 Task: In the  document Dav.odt Write the word in the shape with center alignment '<3'Change Page orientation to  'Landscape' Insert emoji at the end of quote: Red Heart
Action: Mouse moved to (320, 382)
Screenshot: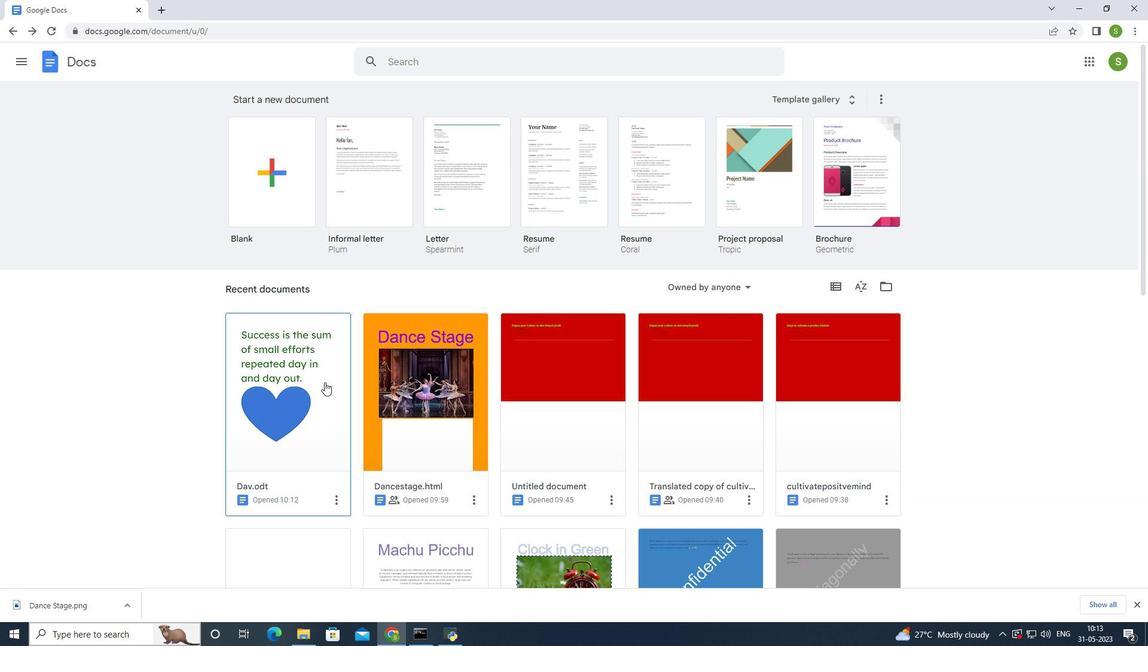 
Action: Mouse pressed left at (320, 382)
Screenshot: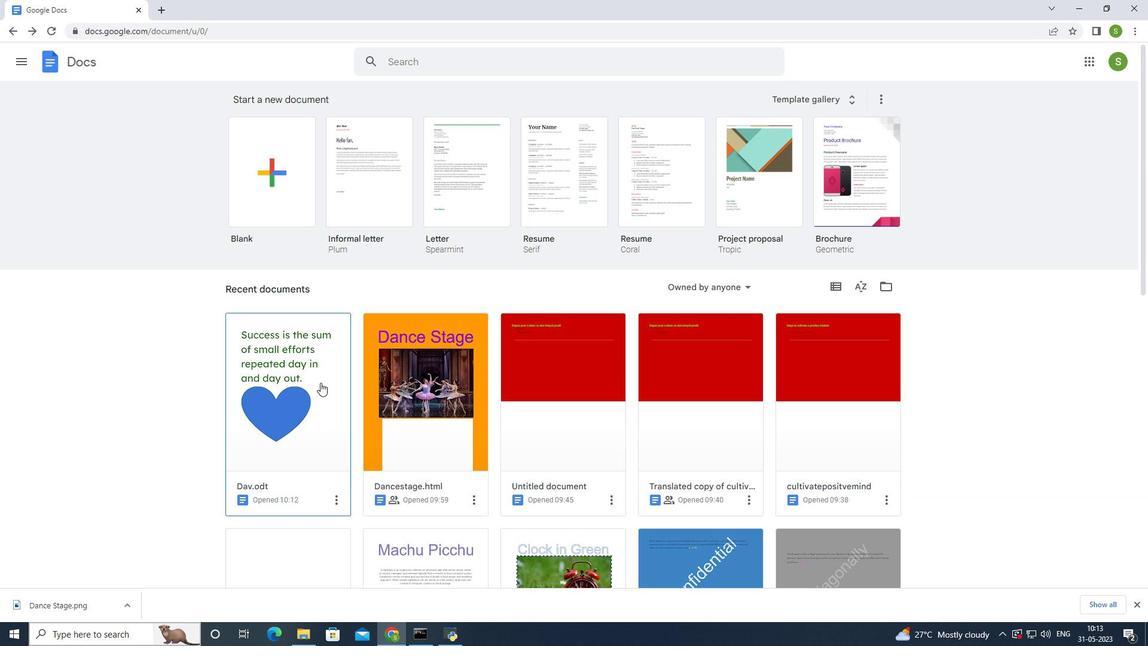 
Action: Mouse moved to (311, 428)
Screenshot: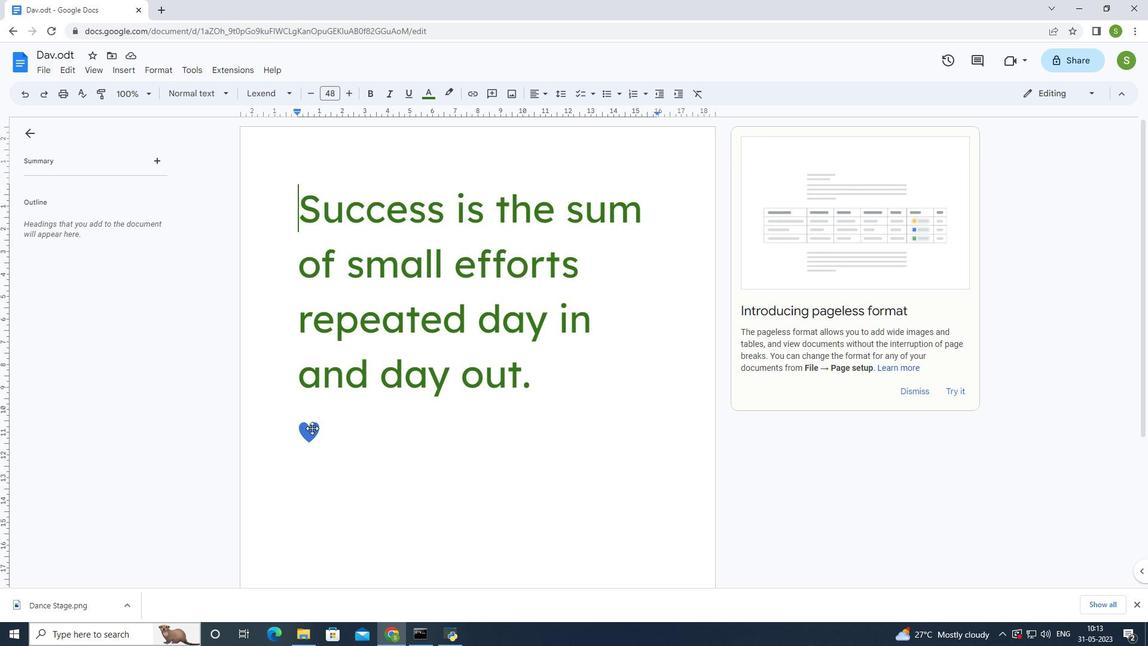 
Action: Mouse pressed left at (311, 428)
Screenshot: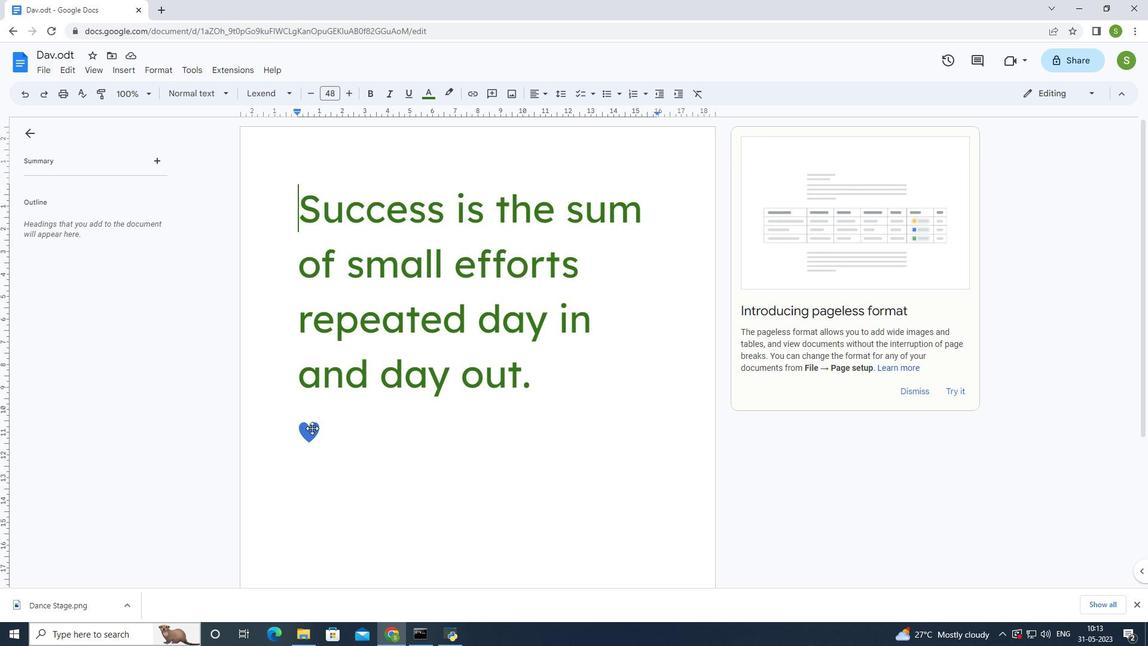 
Action: Mouse moved to (312, 429)
Screenshot: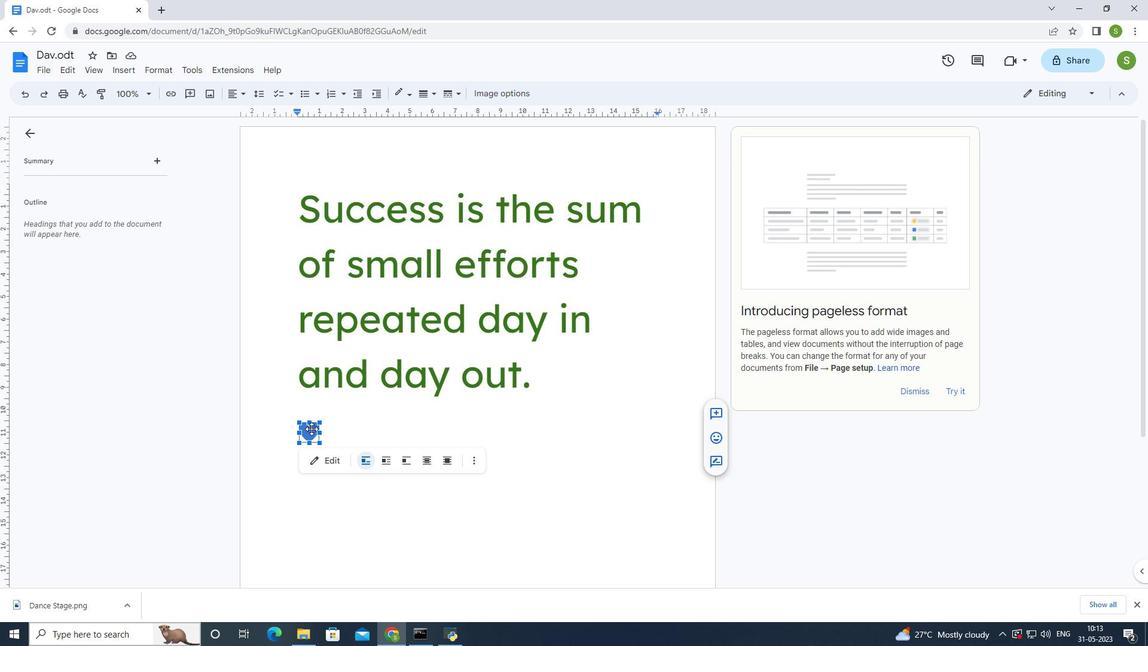
Action: Mouse pressed left at (312, 429)
Screenshot: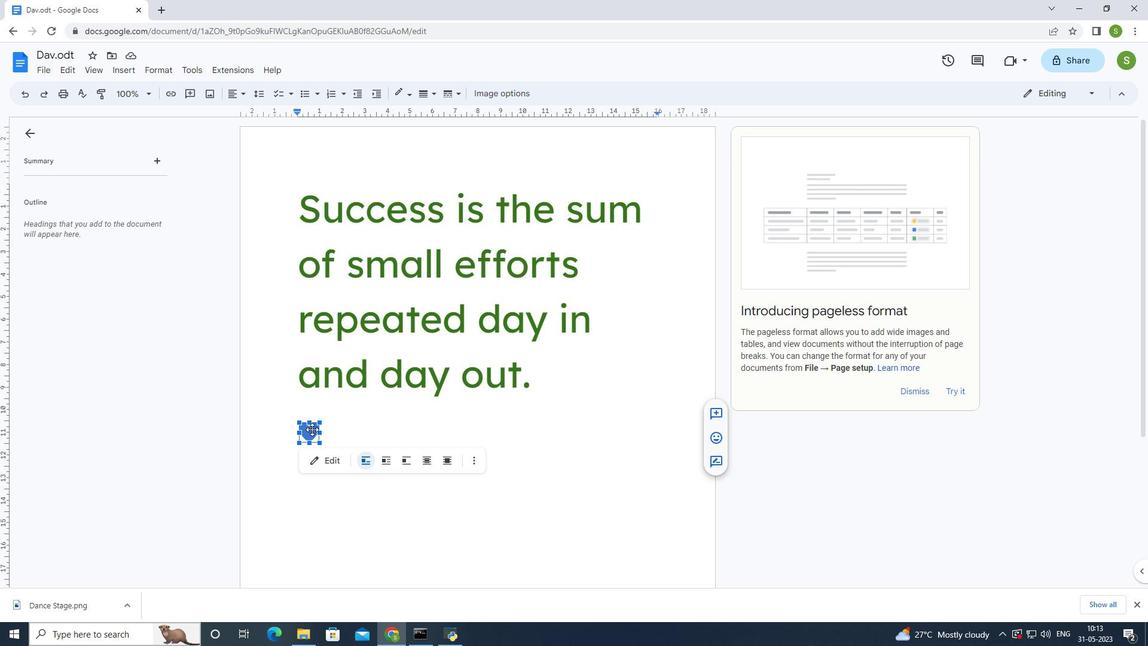 
Action: Mouse pressed left at (312, 429)
Screenshot: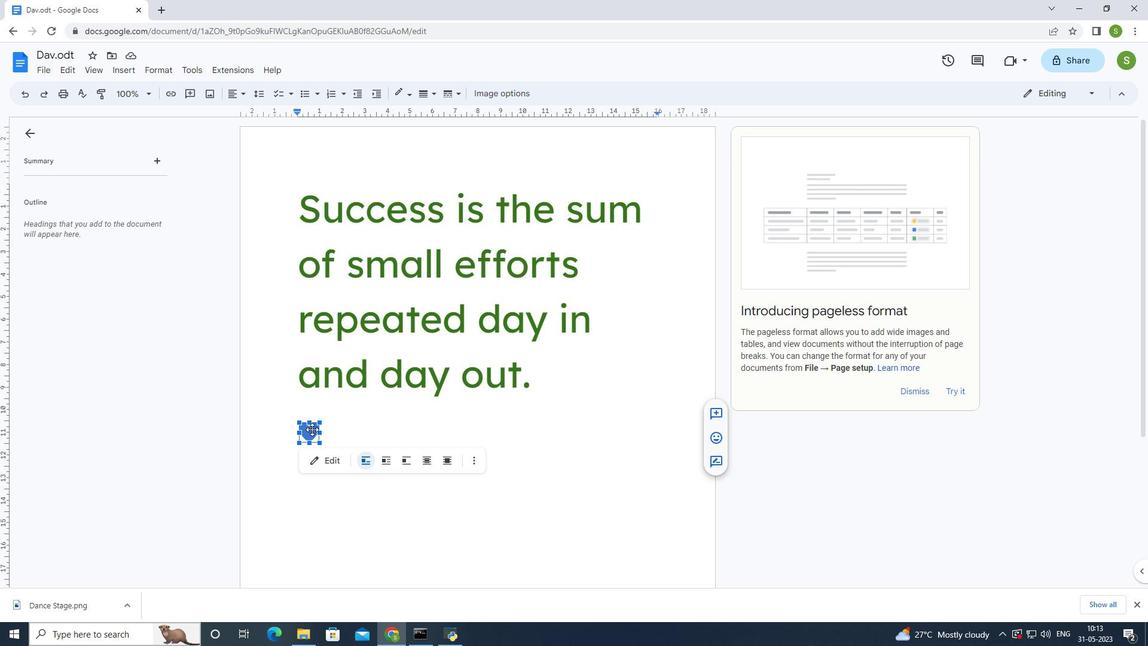 
Action: Mouse moved to (607, 333)
Screenshot: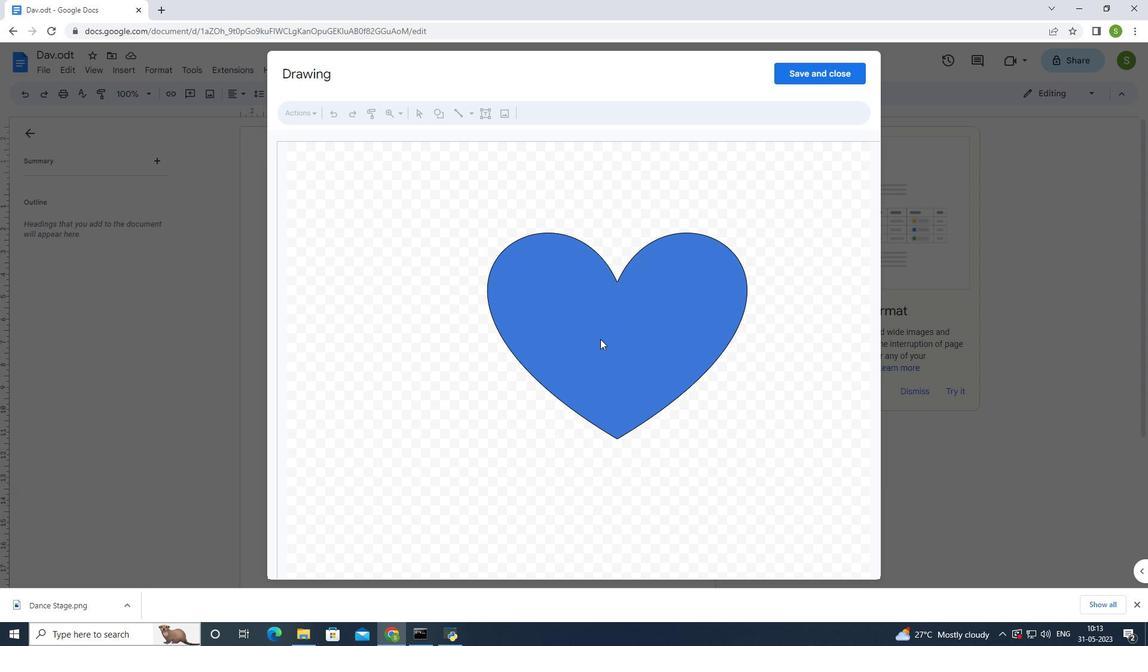 
Action: Mouse pressed left at (607, 333)
Screenshot: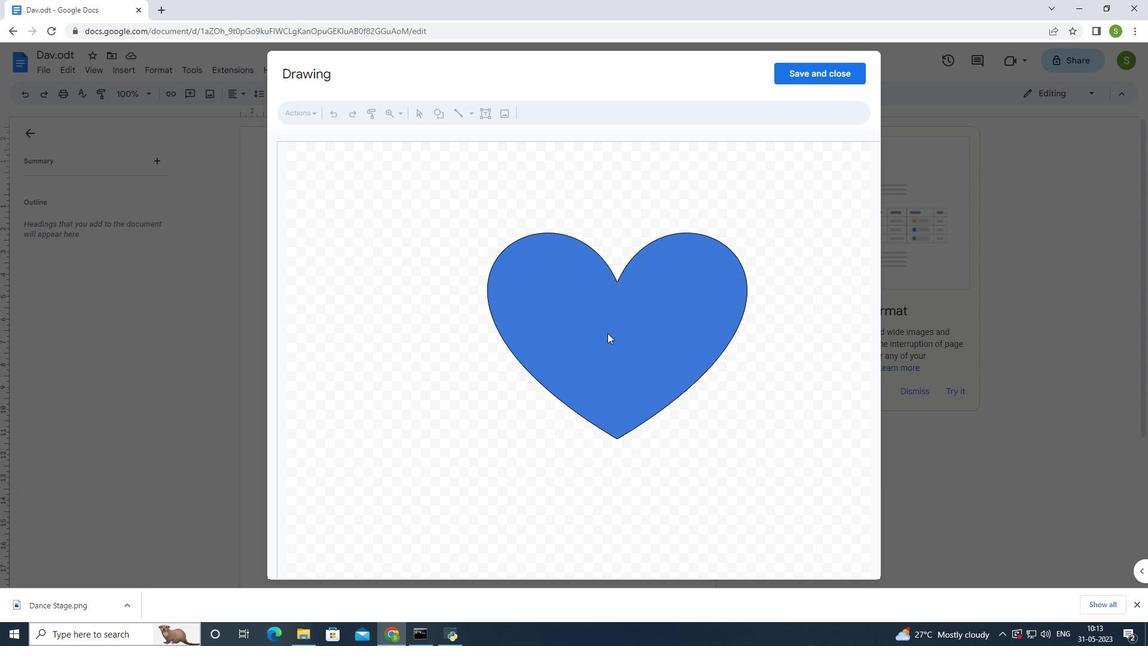 
Action: Mouse moved to (484, 113)
Screenshot: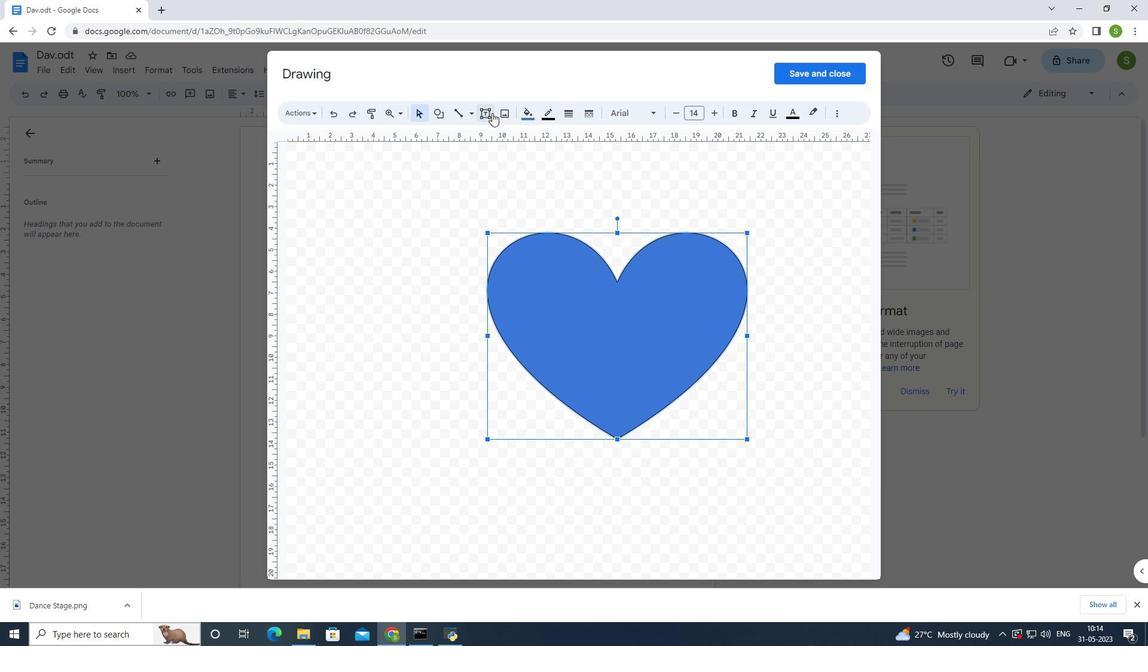 
Action: Mouse pressed left at (484, 113)
Screenshot: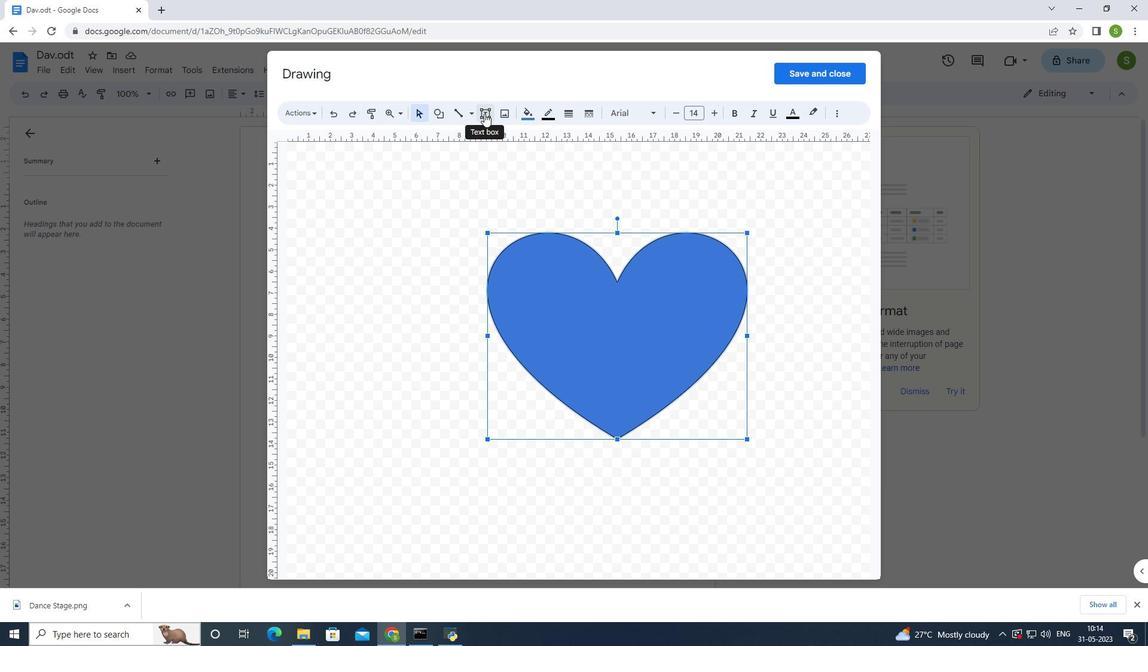 
Action: Mouse moved to (546, 299)
Screenshot: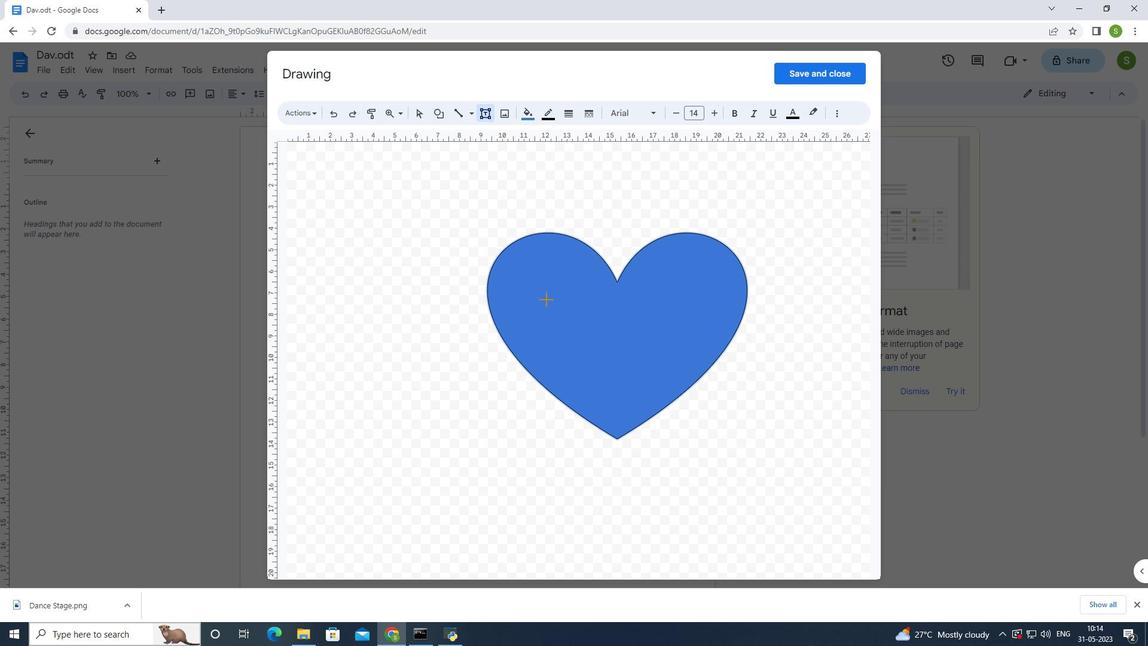 
Action: Mouse pressed left at (546, 299)
Screenshot: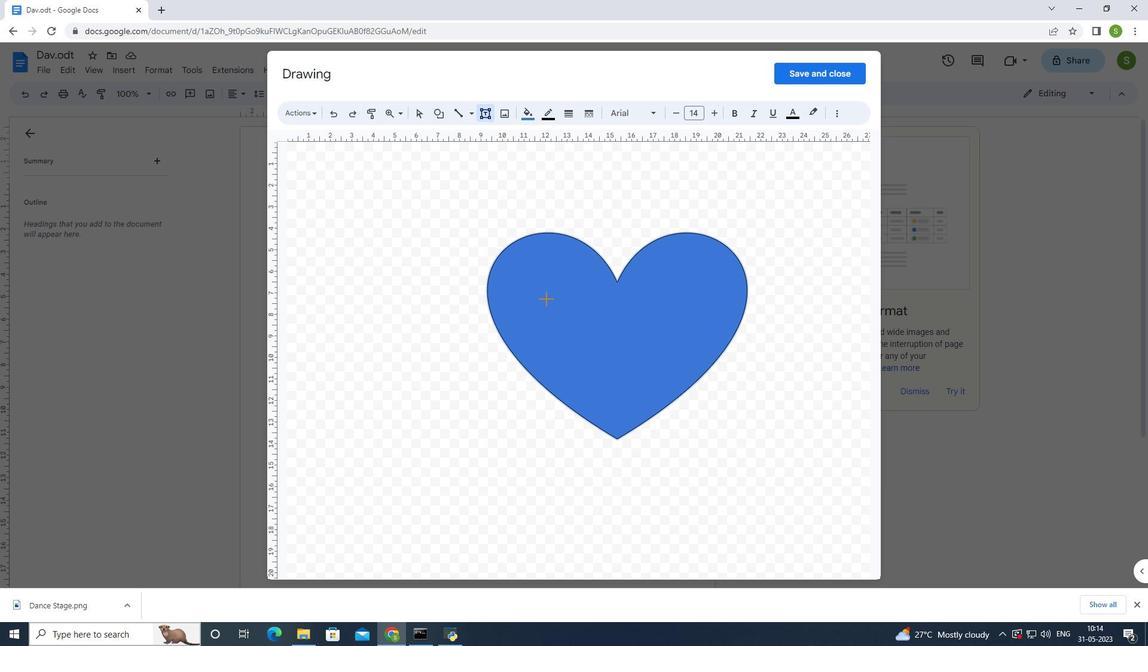 
Action: Mouse moved to (624, 335)
Screenshot: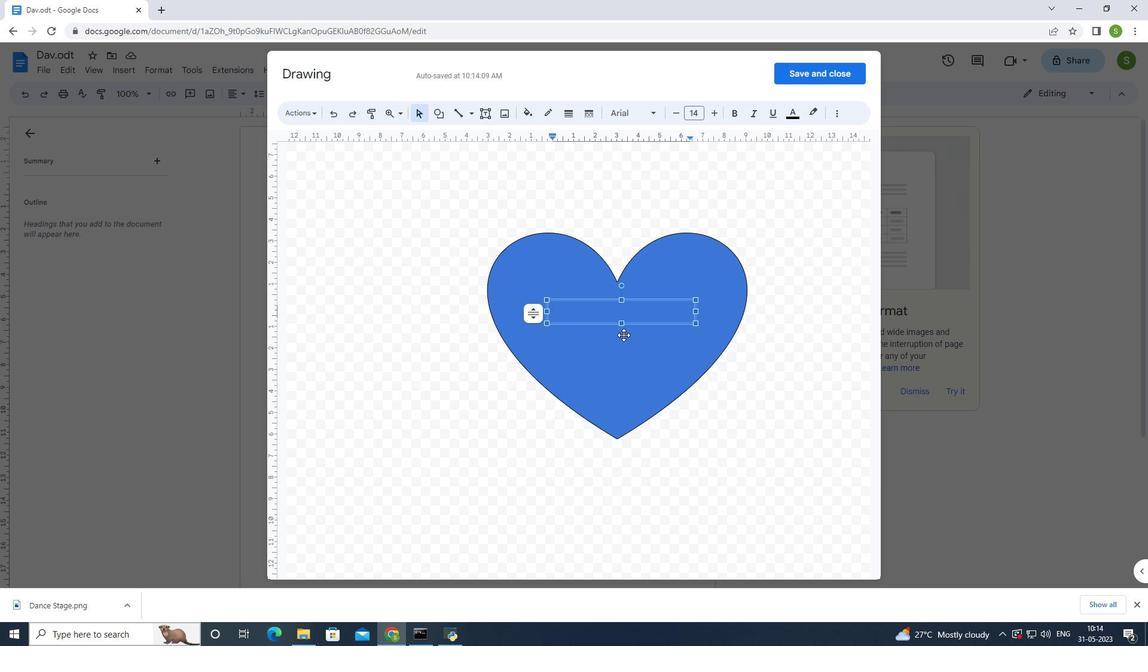 
Action: Key pressed ggghvb
Screenshot: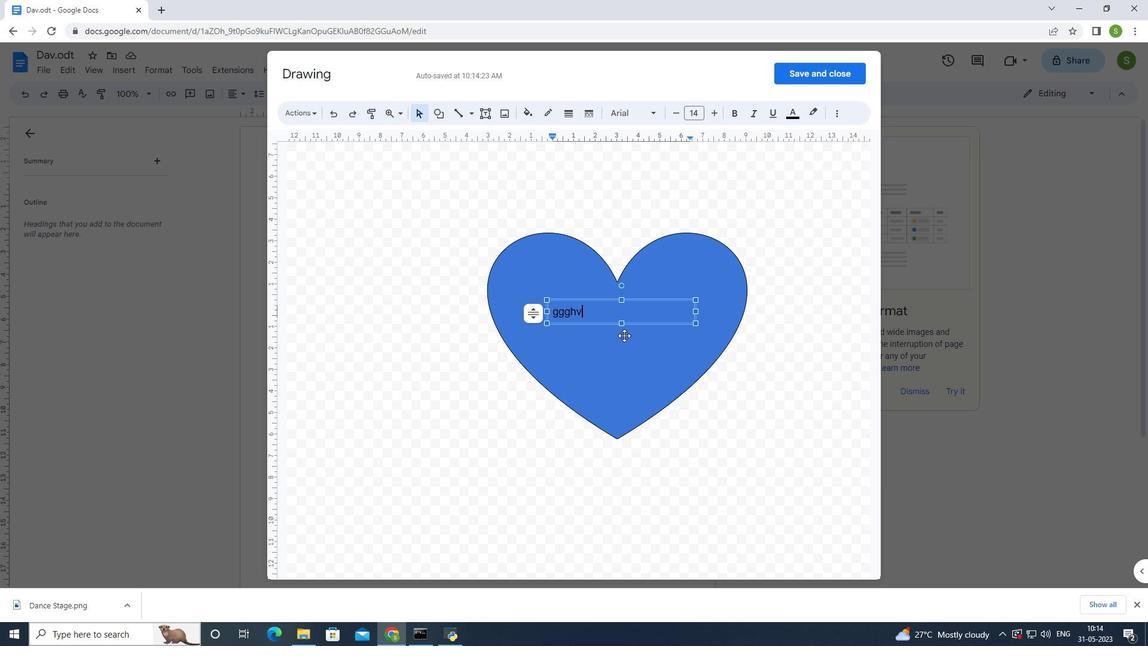 
Action: Mouse moved to (628, 312)
Screenshot: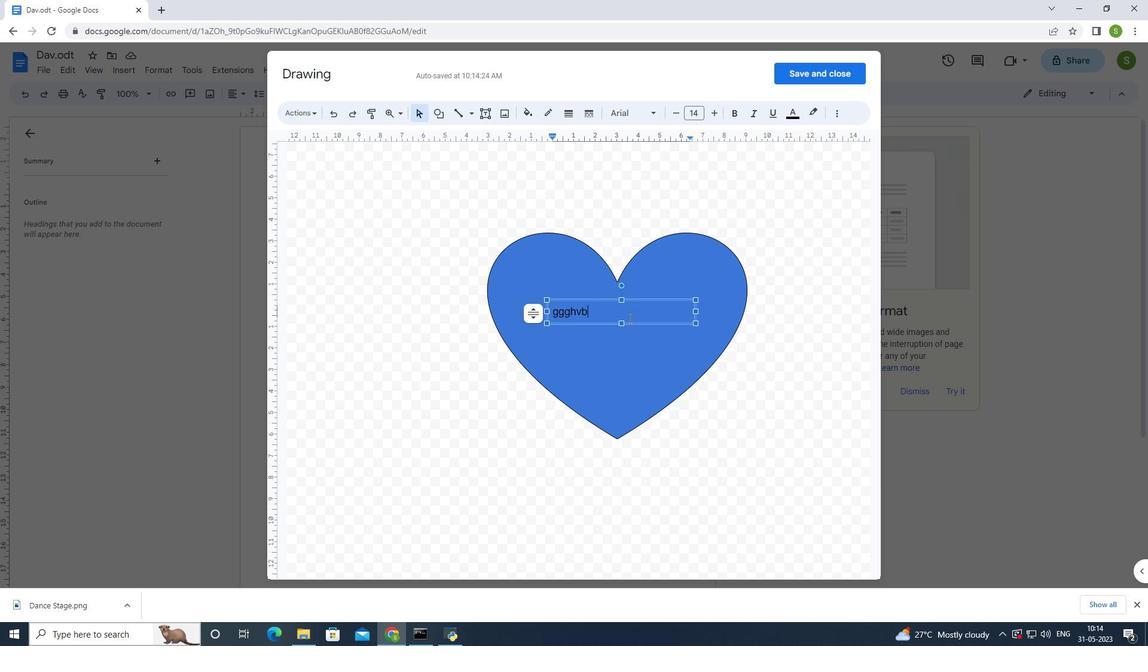 
Action: Key pressed <Key.enter>
Screenshot: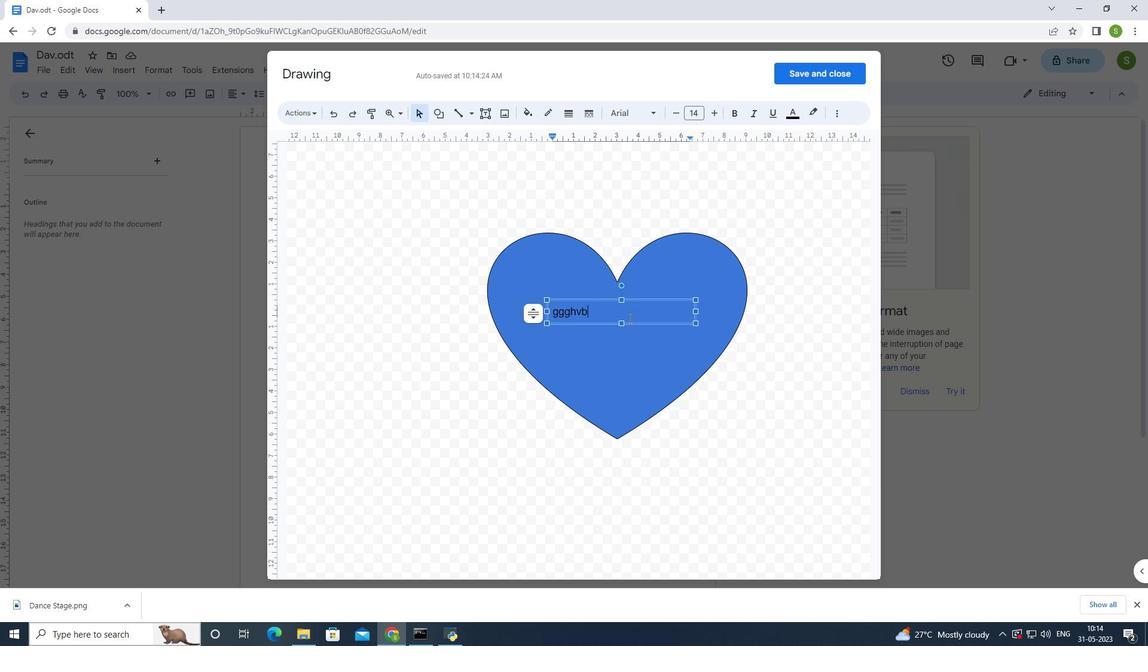 
Action: Mouse moved to (638, 365)
Screenshot: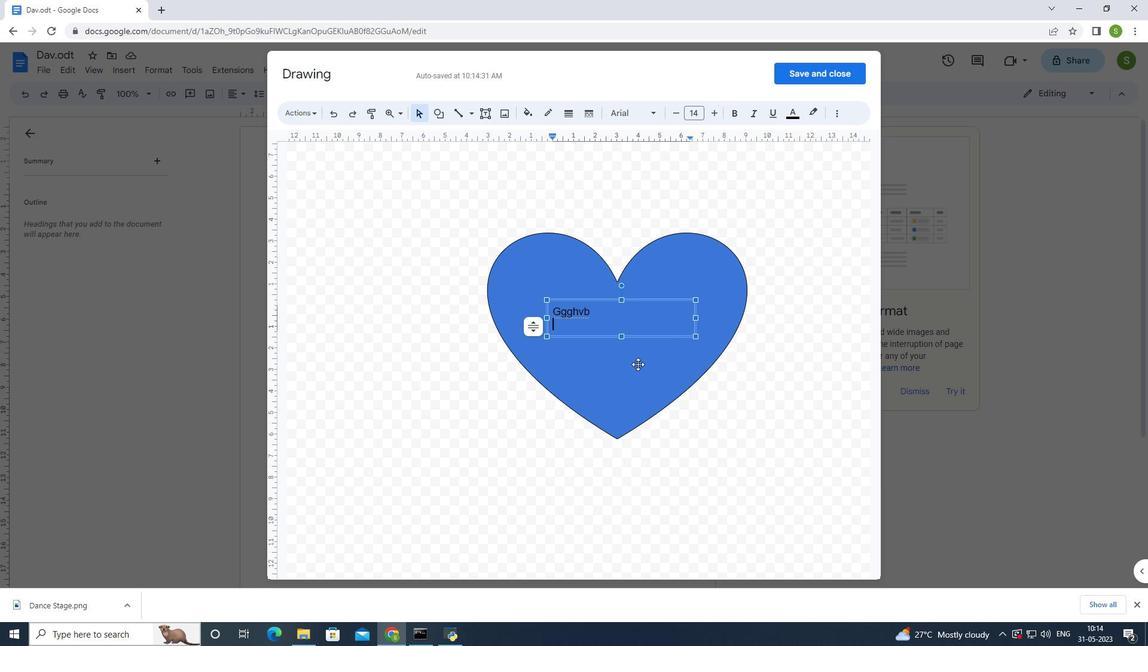 
Action: Mouse pressed left at (638, 365)
Screenshot: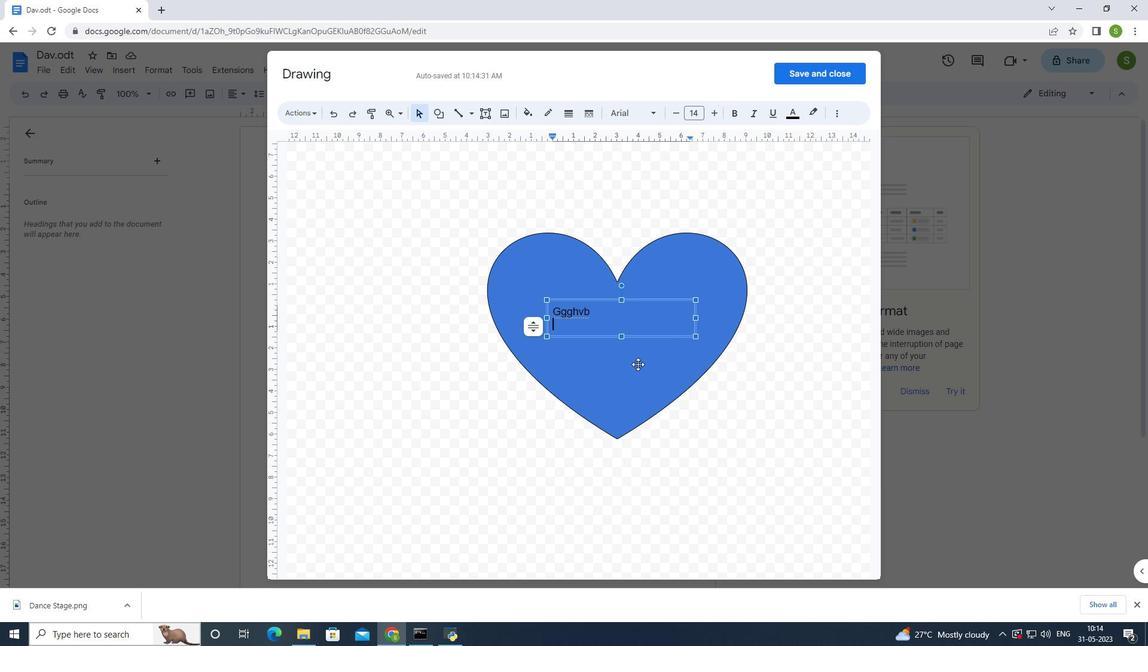 
Action: Mouse moved to (586, 311)
Screenshot: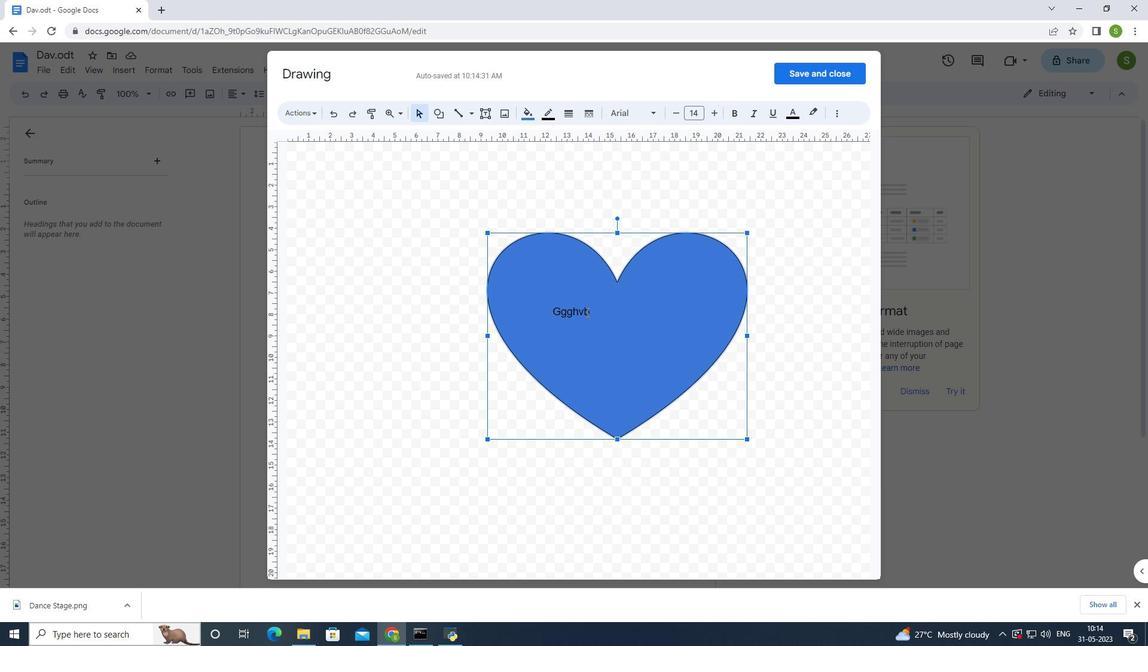 
Action: Mouse pressed left at (586, 311)
Screenshot: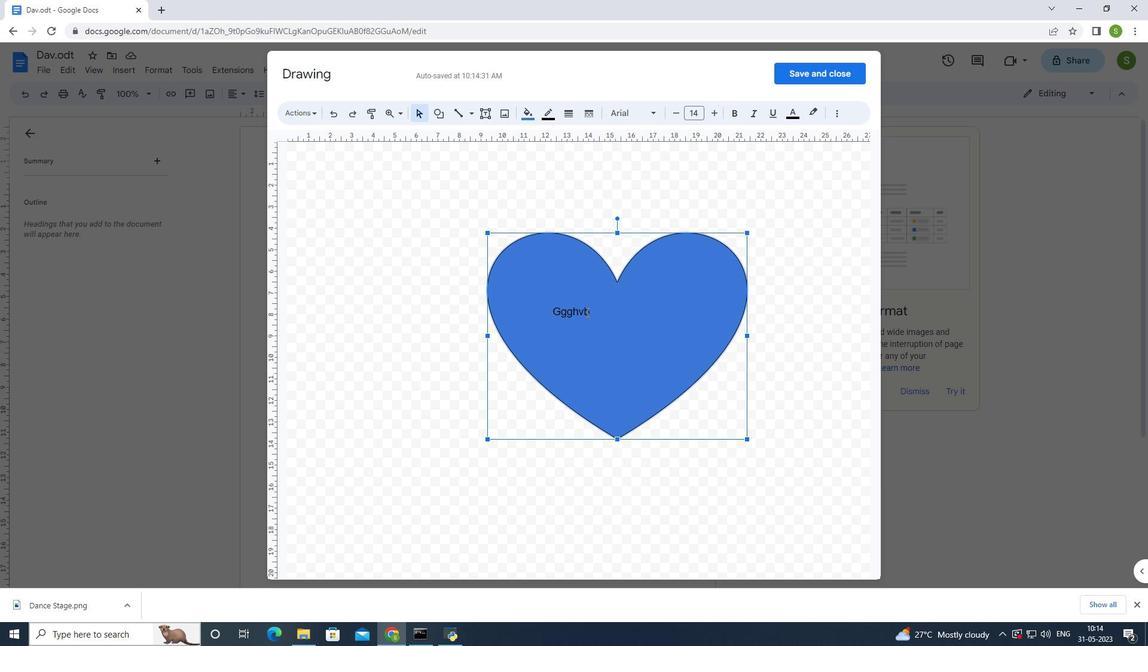 
Action: Mouse moved to (552, 137)
Screenshot: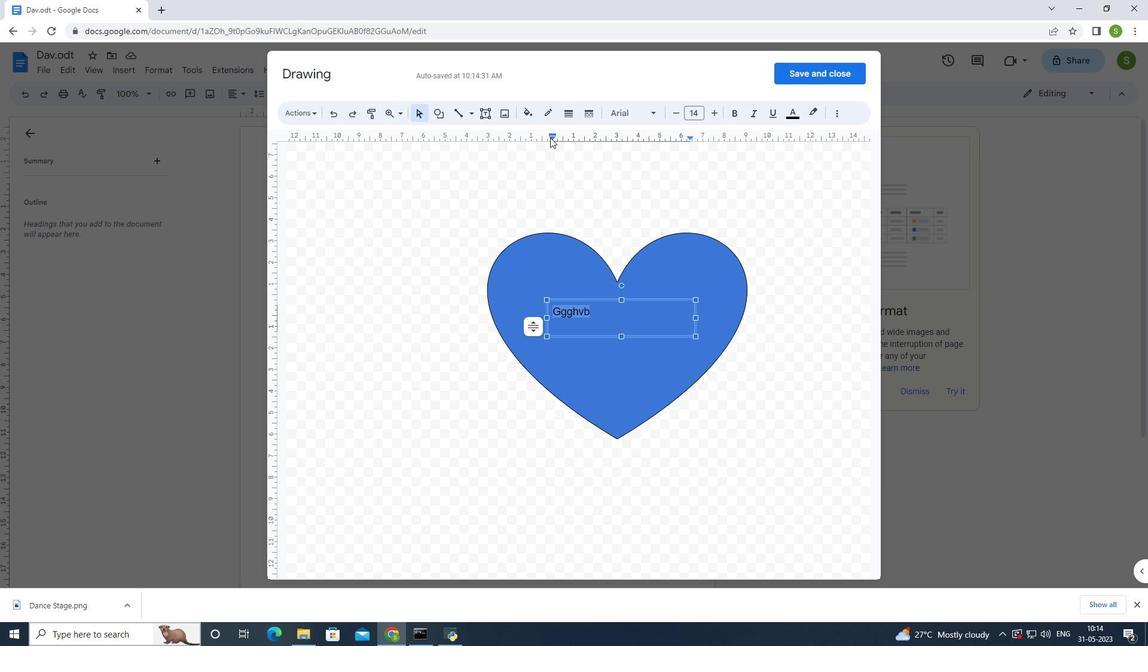 
Action: Mouse pressed left at (552, 137)
Screenshot: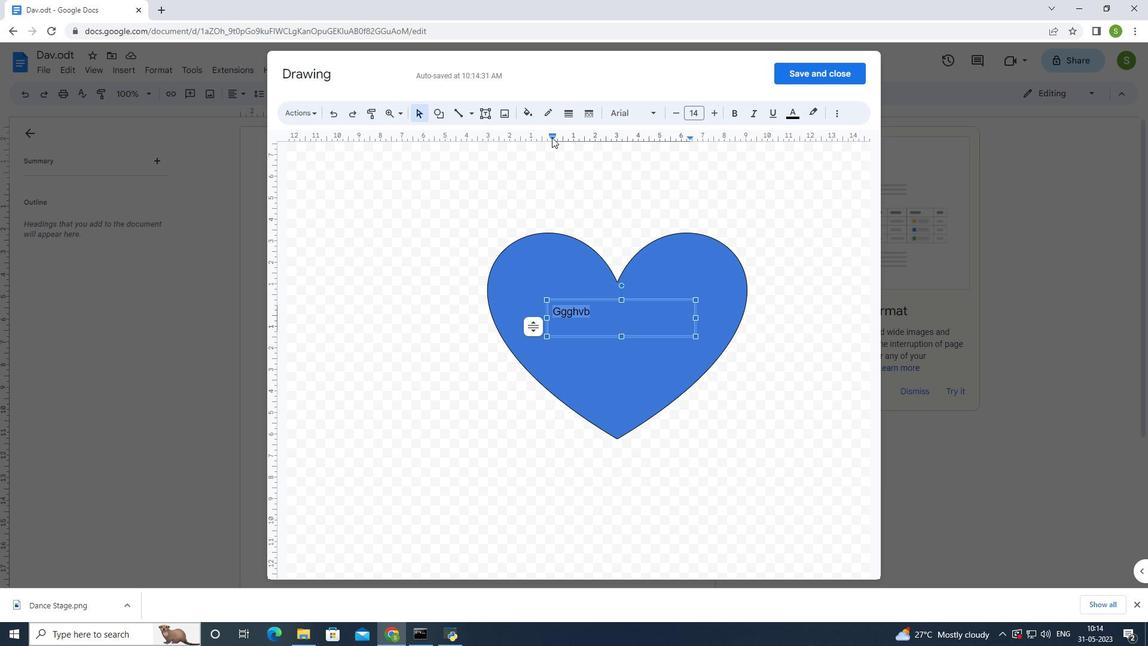 
Action: Mouse moved to (637, 238)
Screenshot: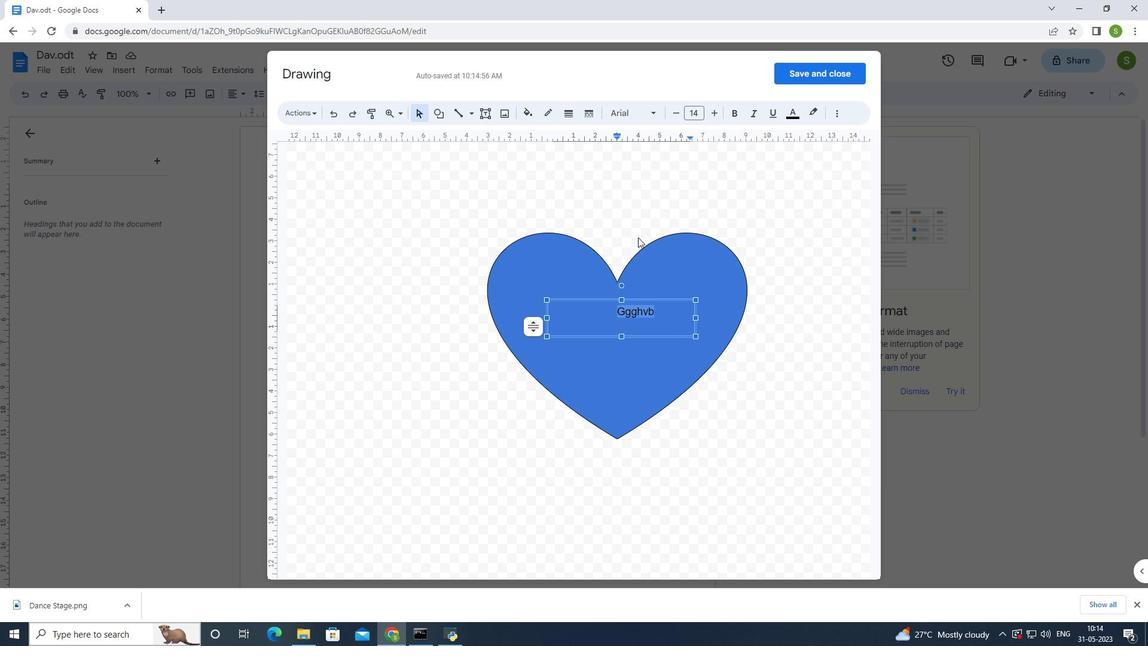 
Action: Key pressed <Key.enter>
Screenshot: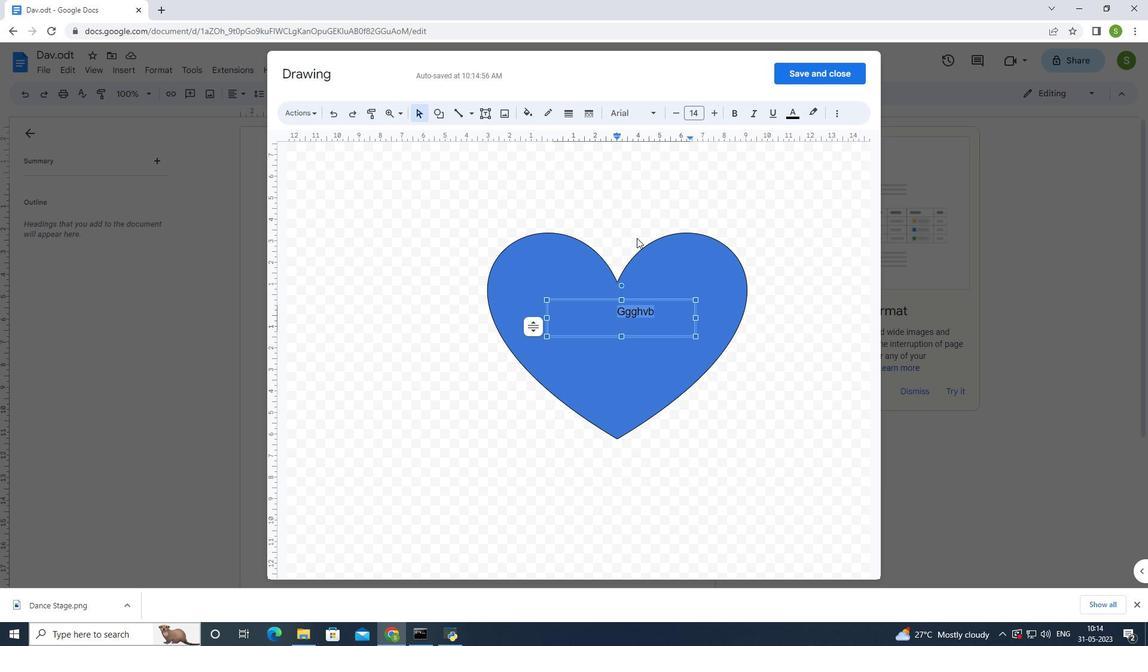
Action: Mouse moved to (654, 257)
Screenshot: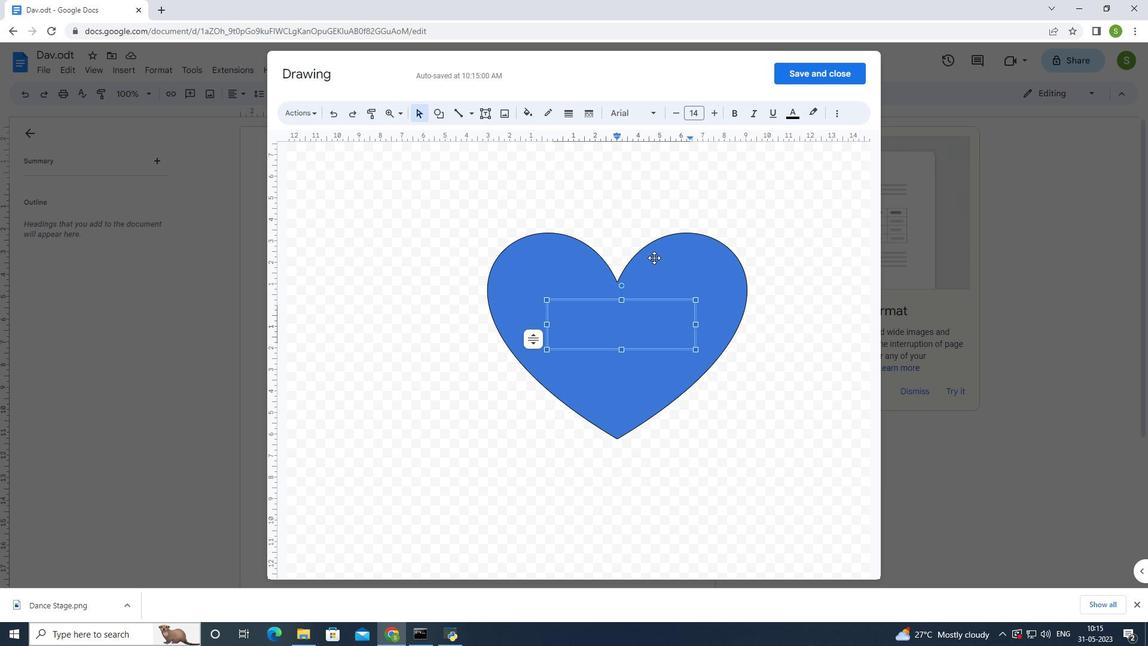 
Action: Key pressed ctrl+Z
Screenshot: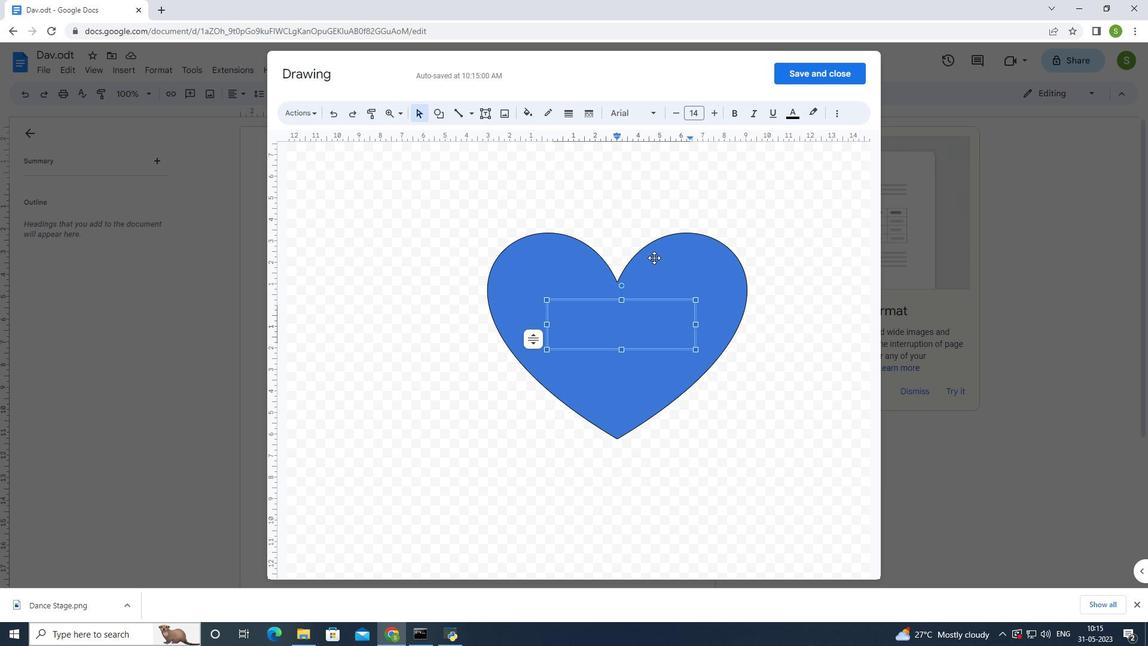 
Action: Mouse moved to (685, 279)
Screenshot: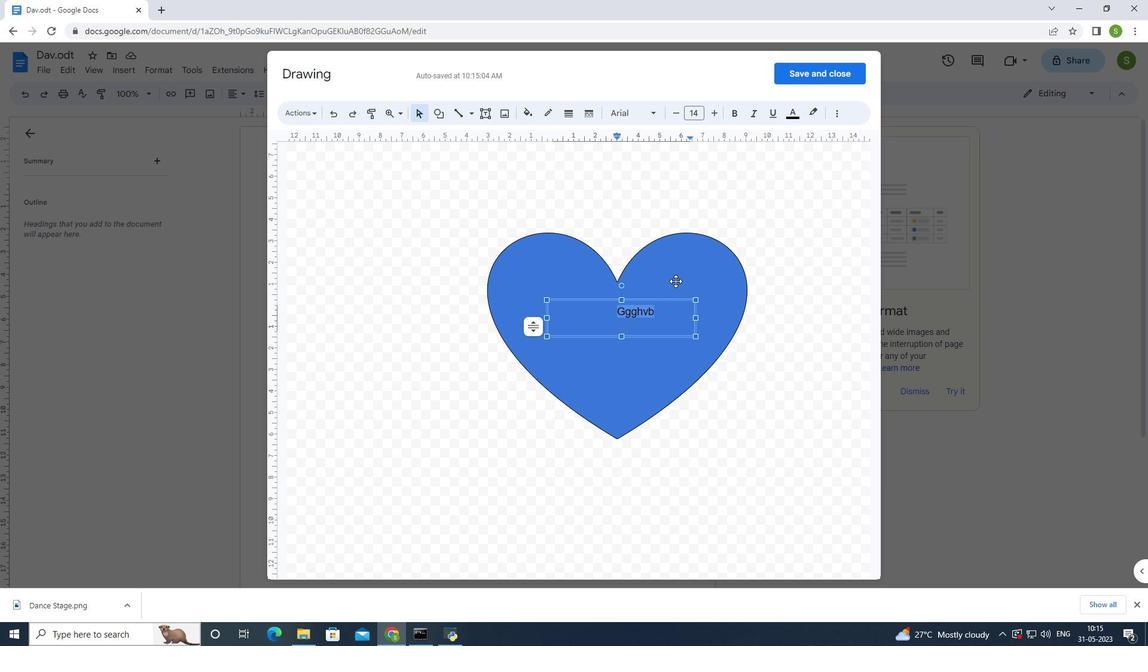 
Action: Mouse pressed left at (685, 279)
Screenshot: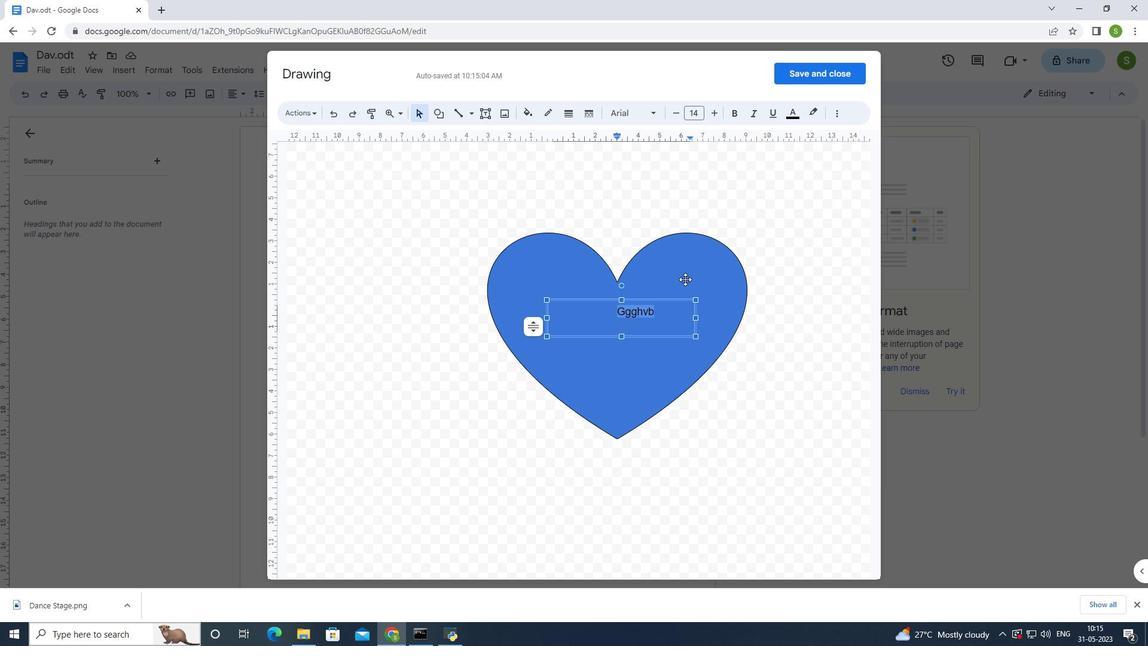 
Action: Mouse moved to (745, 193)
Screenshot: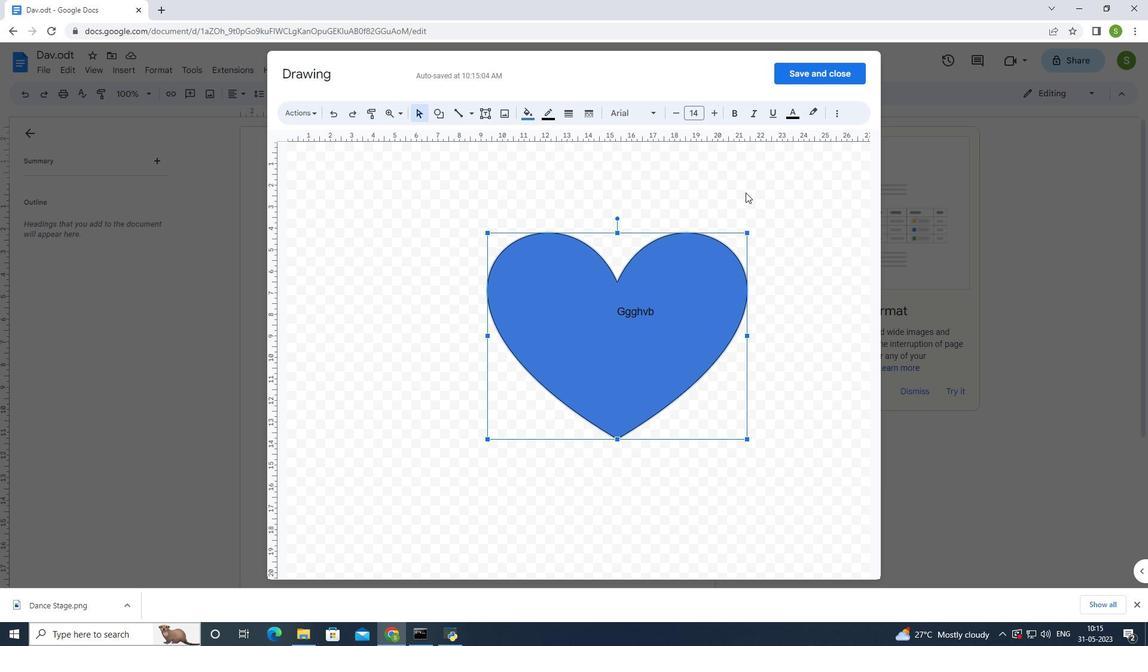 
Action: Mouse pressed left at (745, 193)
Screenshot: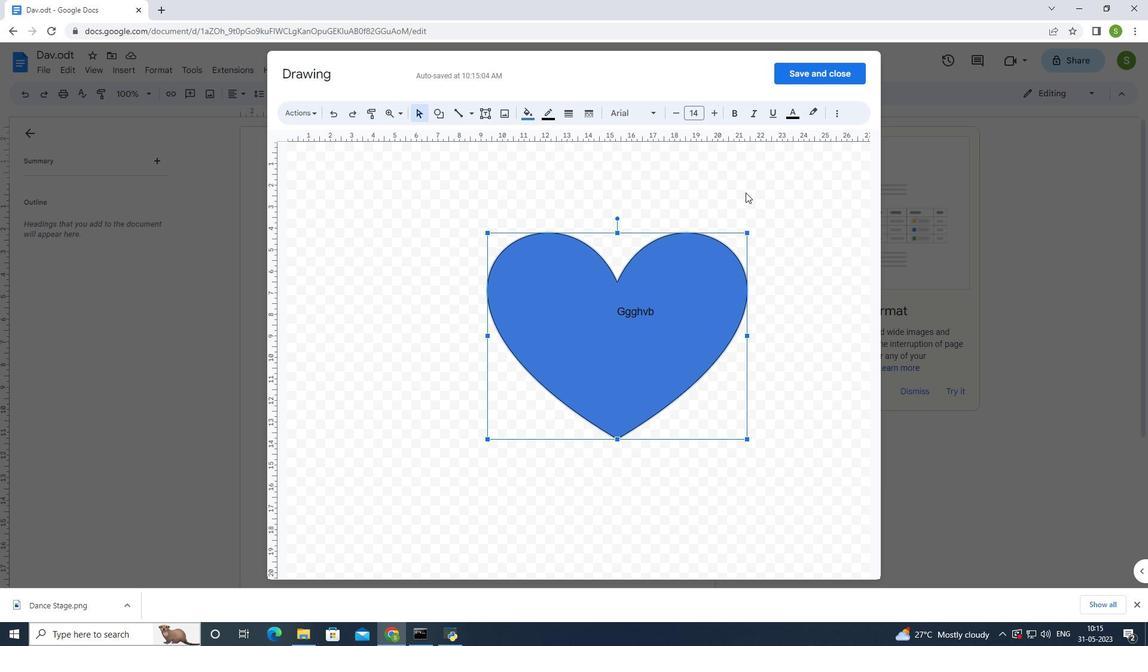 
Action: Mouse moved to (743, 196)
Screenshot: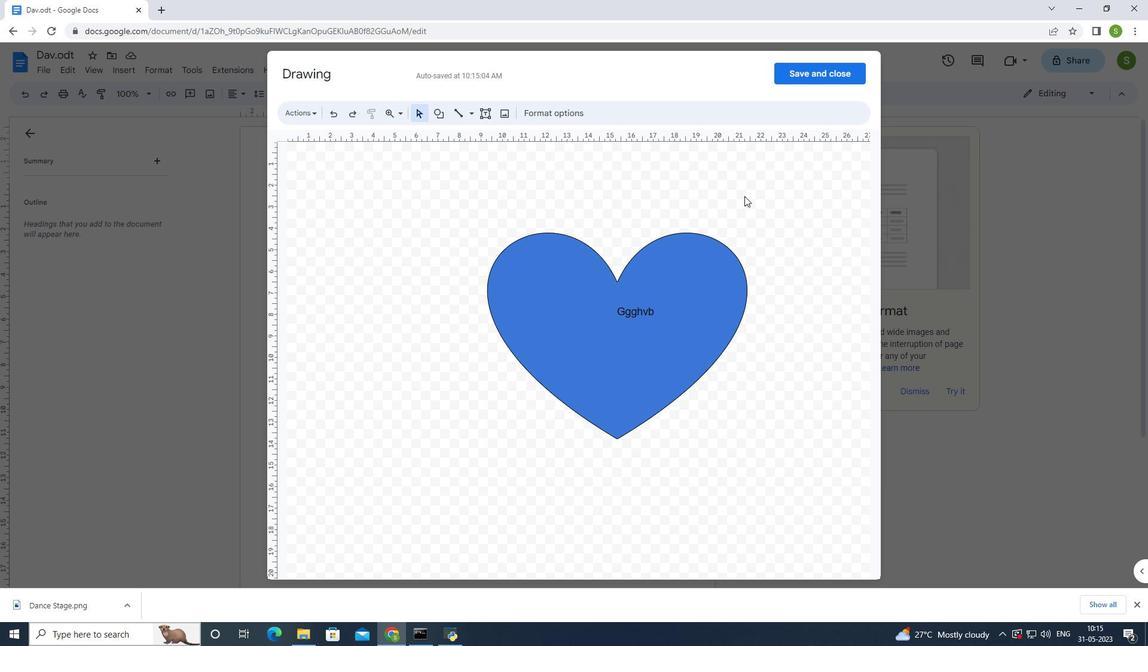 
Action: Key pressed ctrl+S
Screenshot: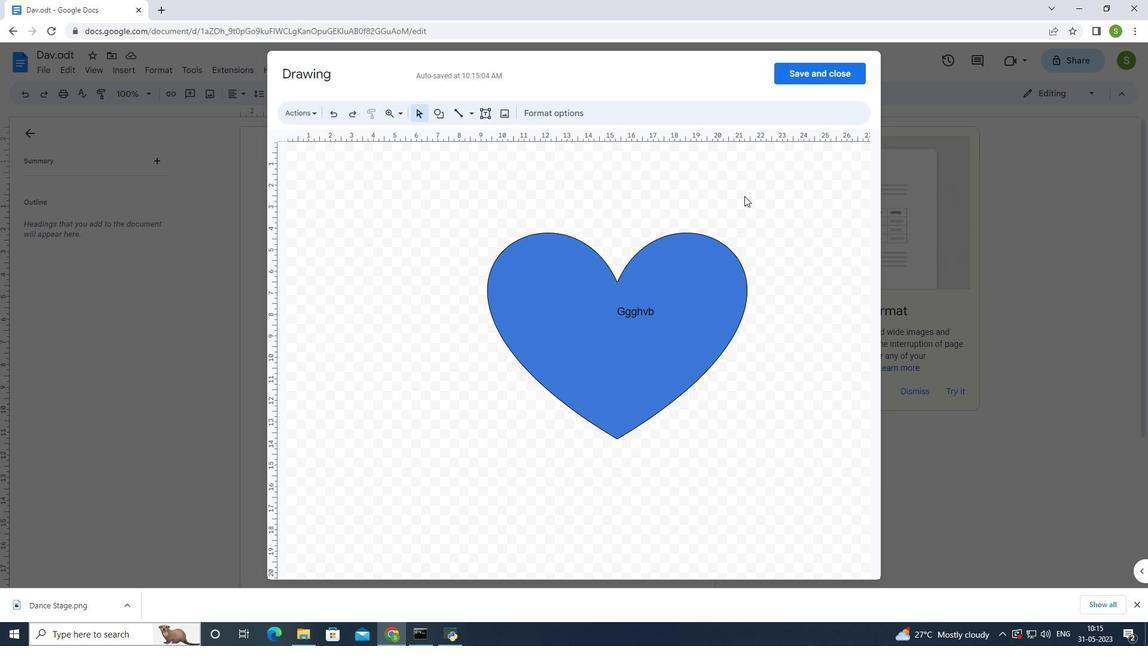 
Action: Mouse moved to (650, 307)
Screenshot: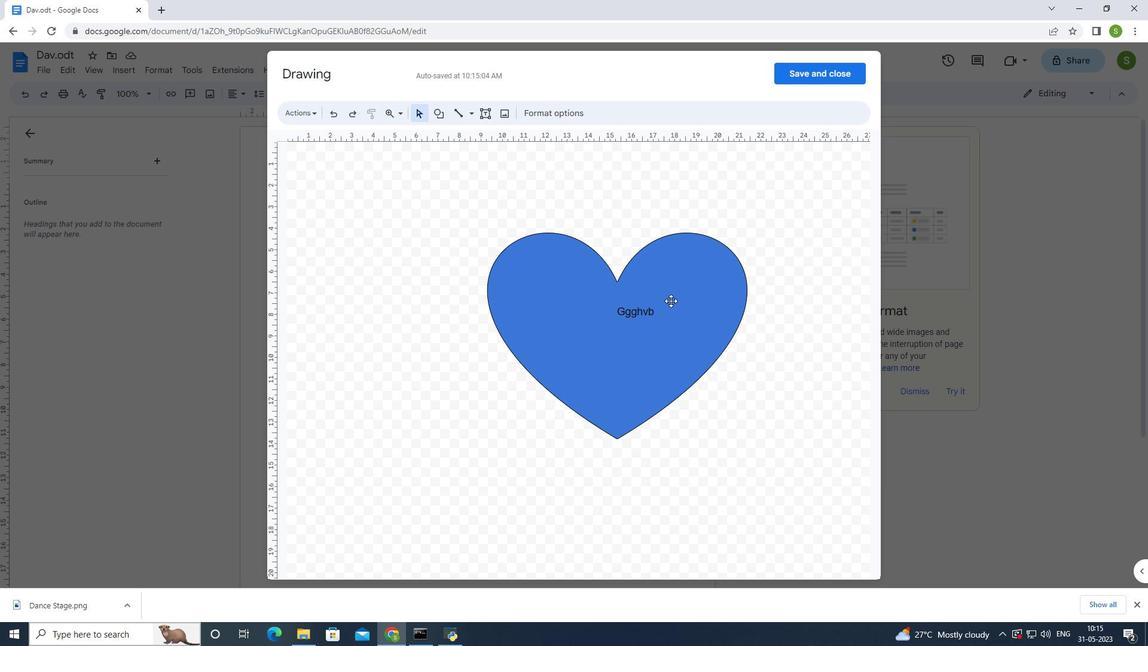 
Action: Mouse pressed left at (650, 307)
Screenshot: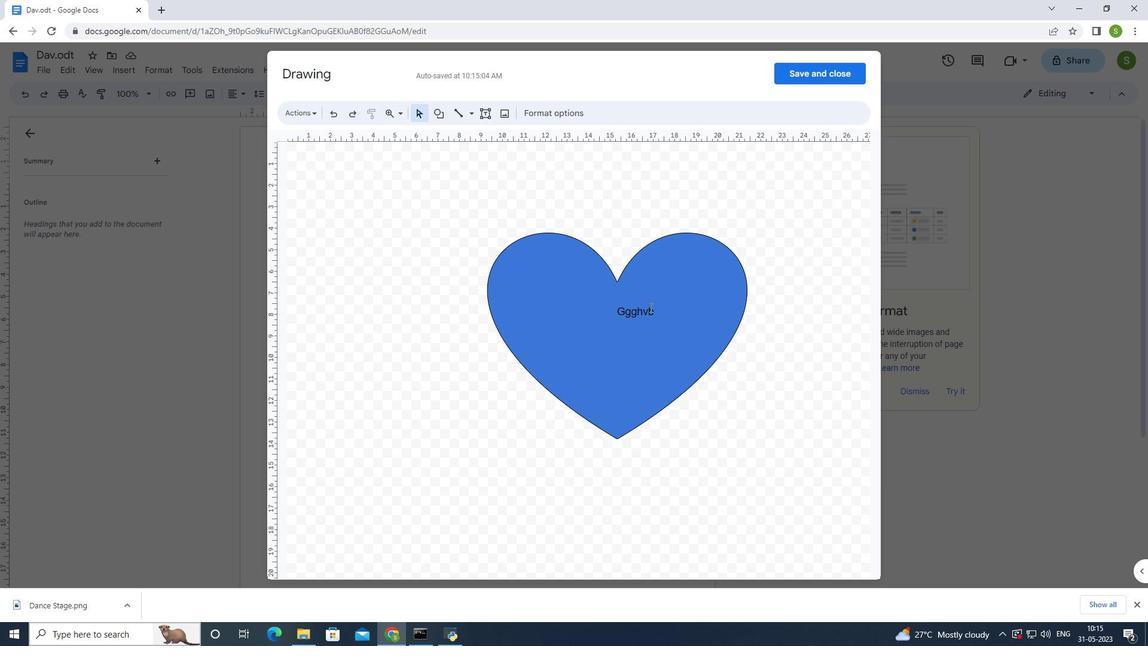 
Action: Mouse moved to (660, 310)
Screenshot: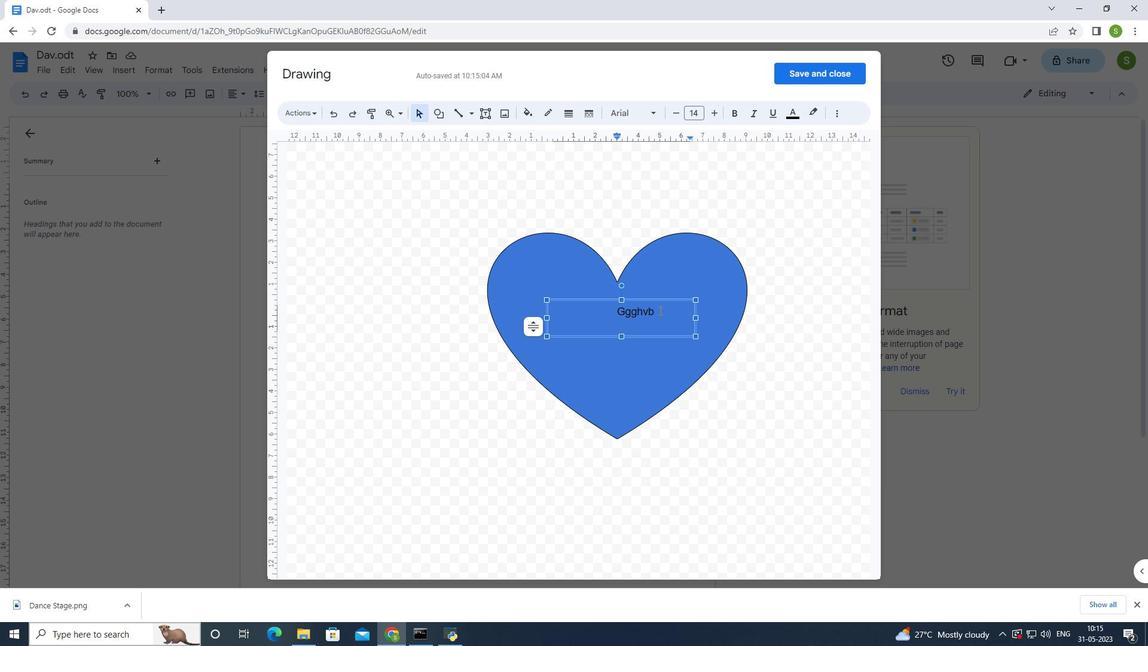 
Action: Mouse pressed left at (660, 310)
Screenshot: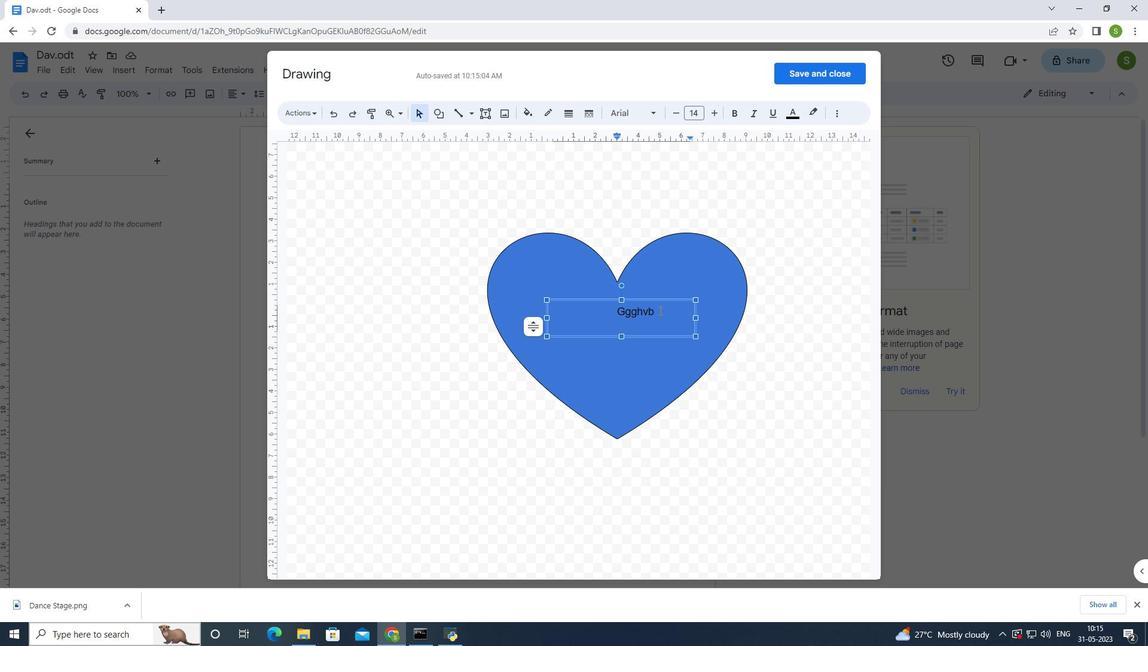 
Action: Mouse moved to (1046, 198)
Screenshot: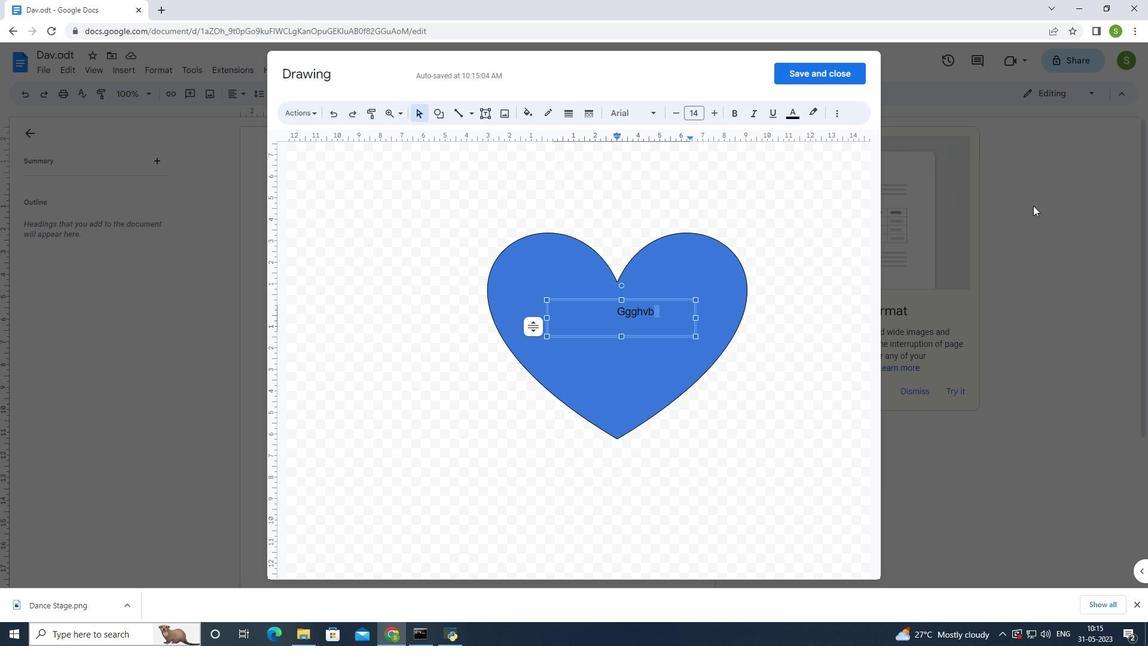 
Action: Key pressed <Key.backspace><Key.backspace><Key.backspace><Key.backspace><Key.backspace><Key.backspace><Key.backspace><Key.shift_r><
Screenshot: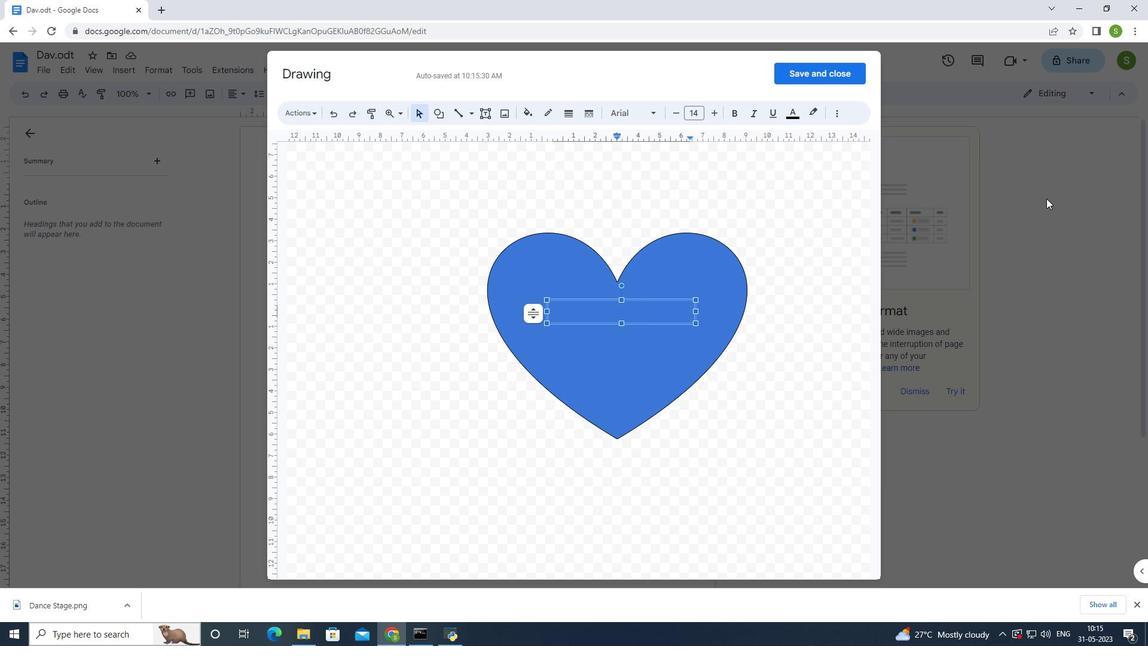 
Action: Mouse moved to (1047, 198)
Screenshot: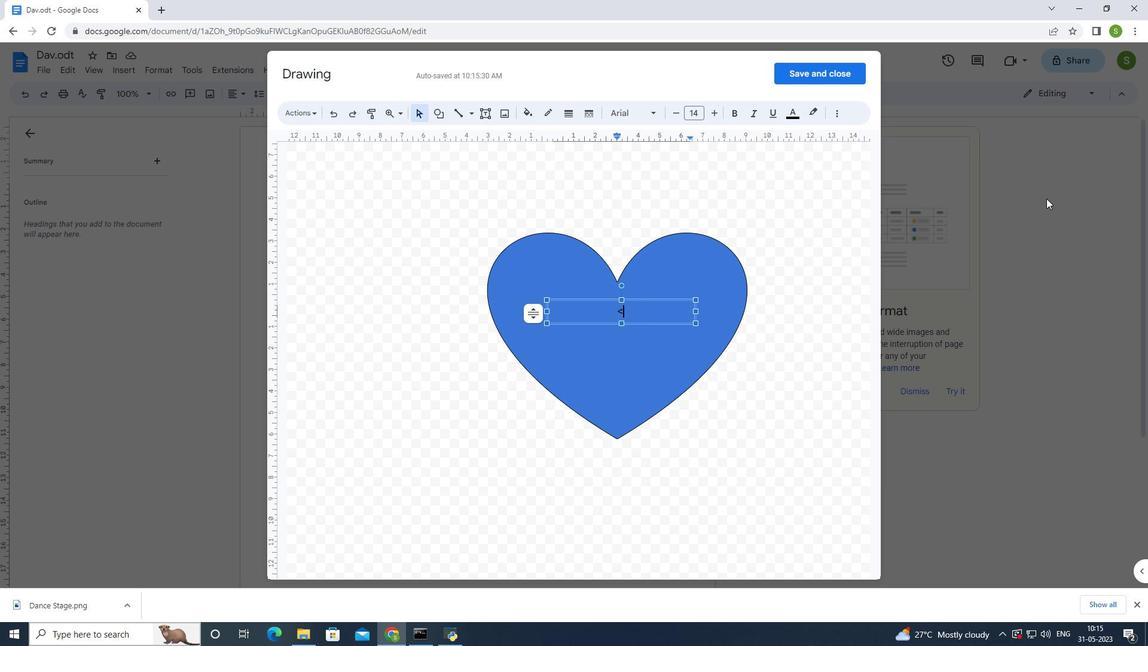 
Action: Key pressed 3
Screenshot: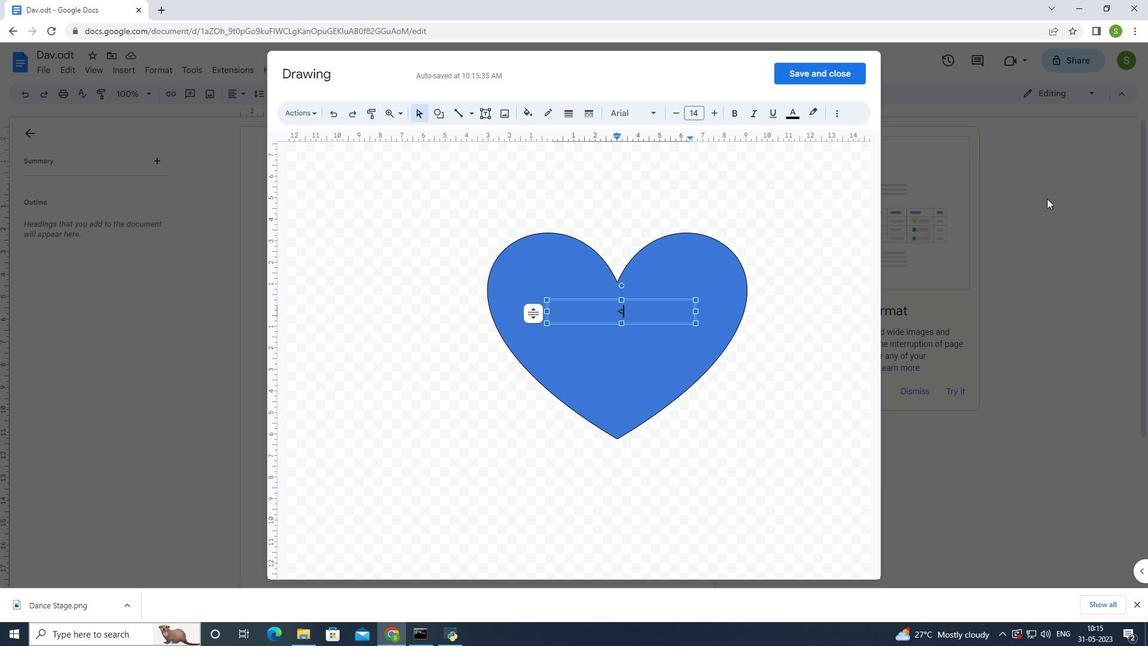 
Action: Mouse moved to (698, 339)
Screenshot: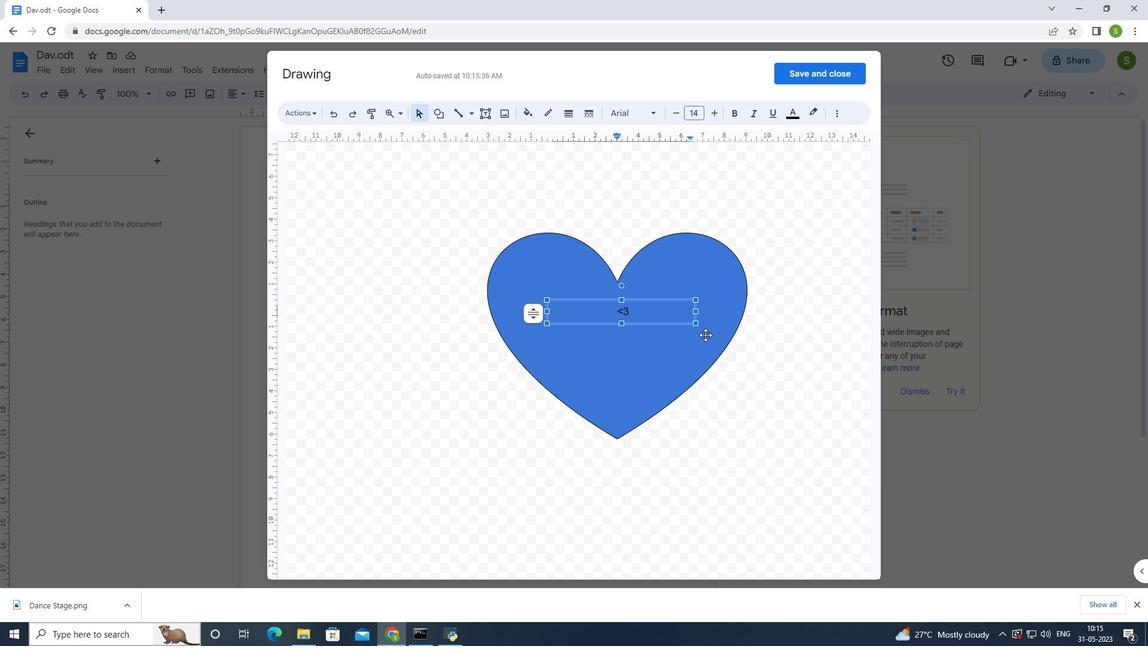 
Action: Mouse pressed left at (698, 339)
Screenshot: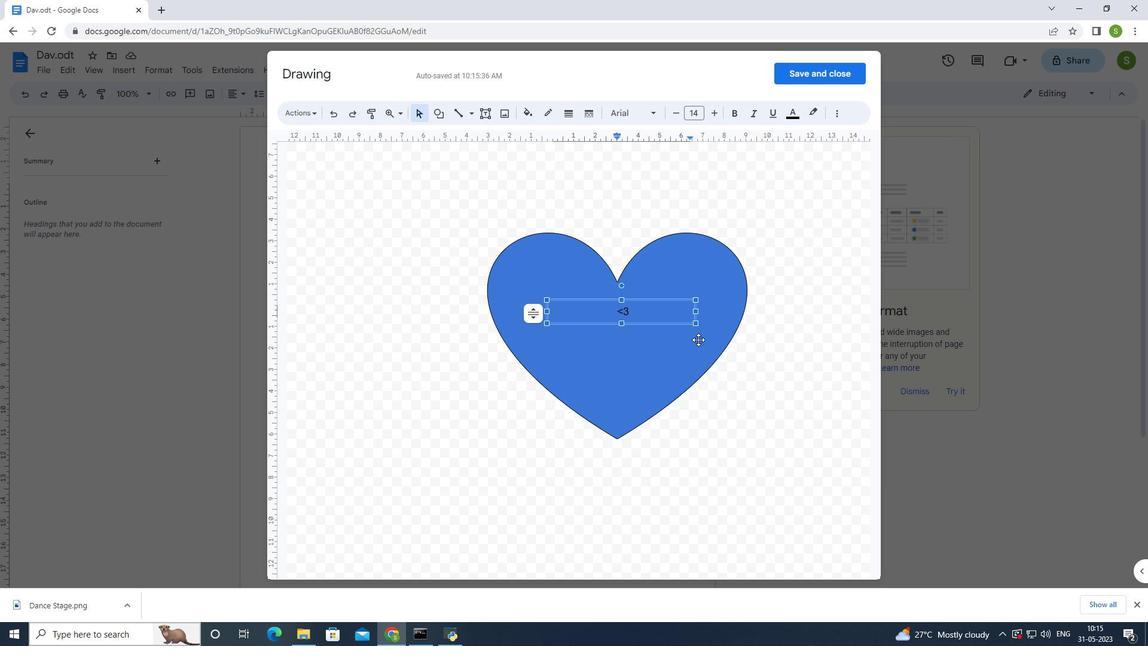 
Action: Mouse moved to (673, 315)
Screenshot: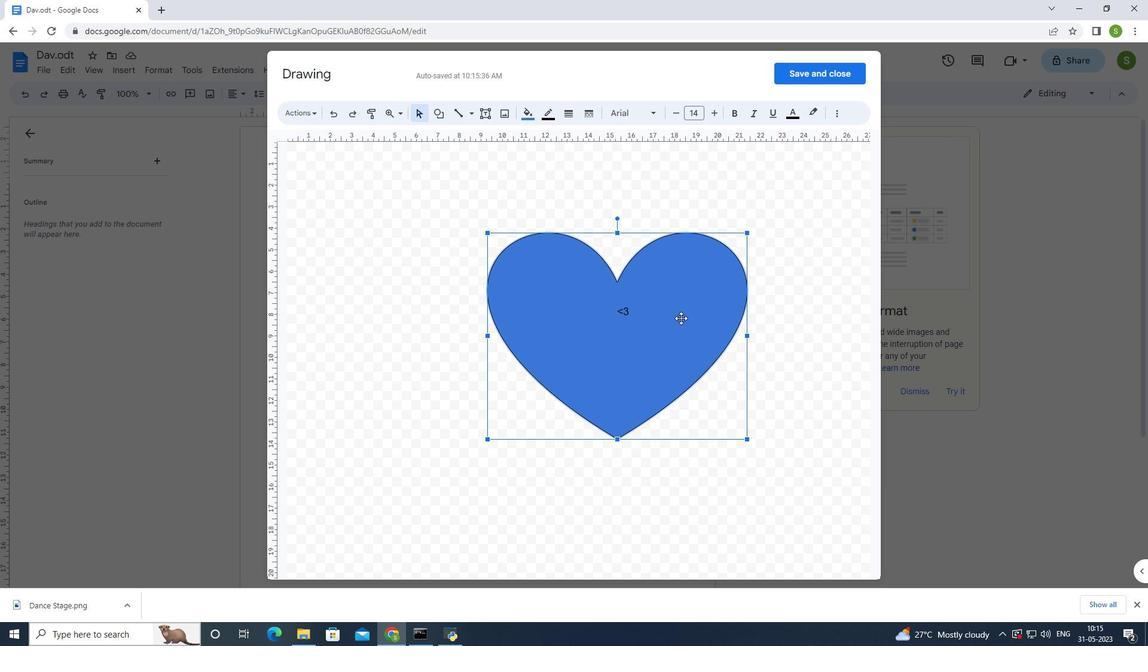 
Action: Mouse pressed left at (673, 315)
Screenshot: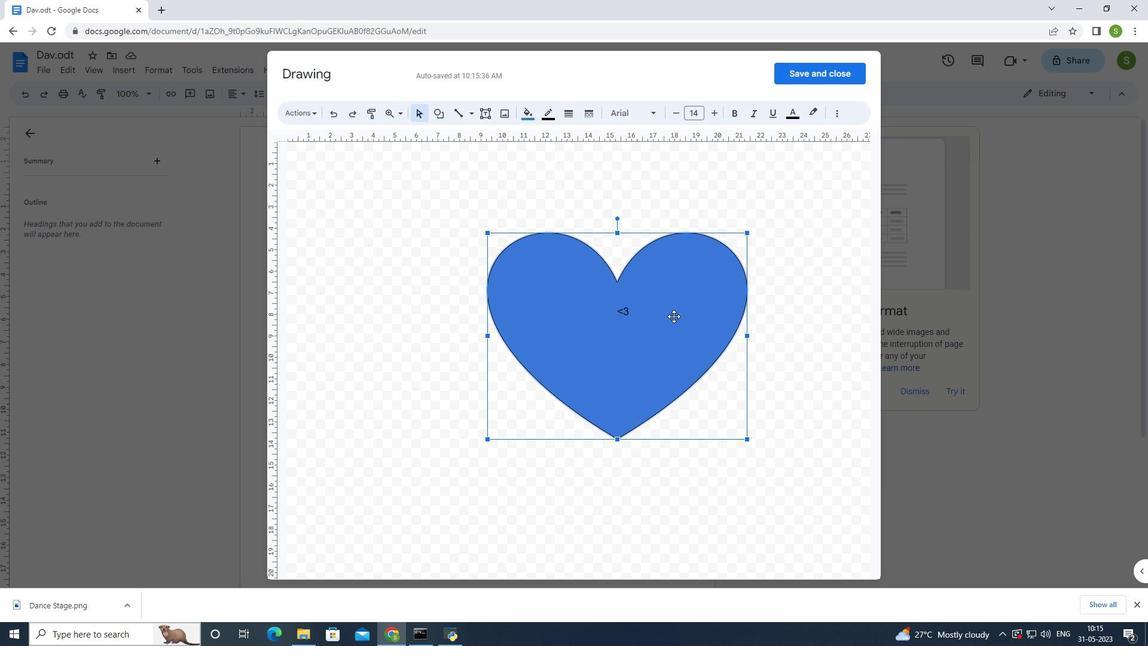 
Action: Mouse moved to (659, 343)
Screenshot: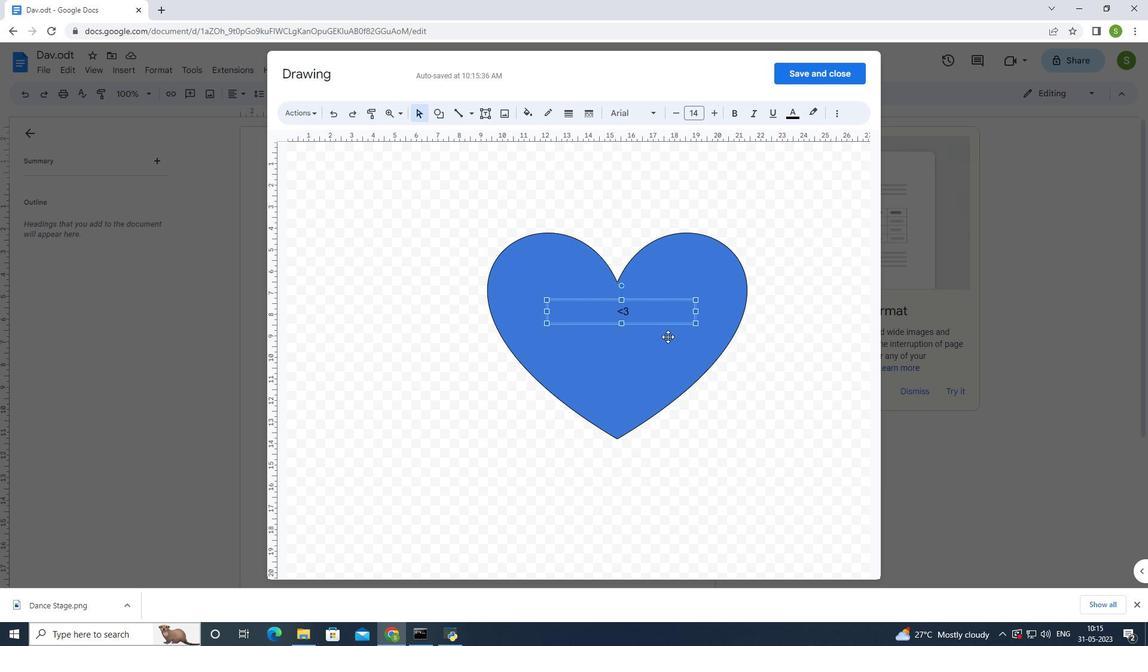 
Action: Mouse pressed left at (659, 343)
Screenshot: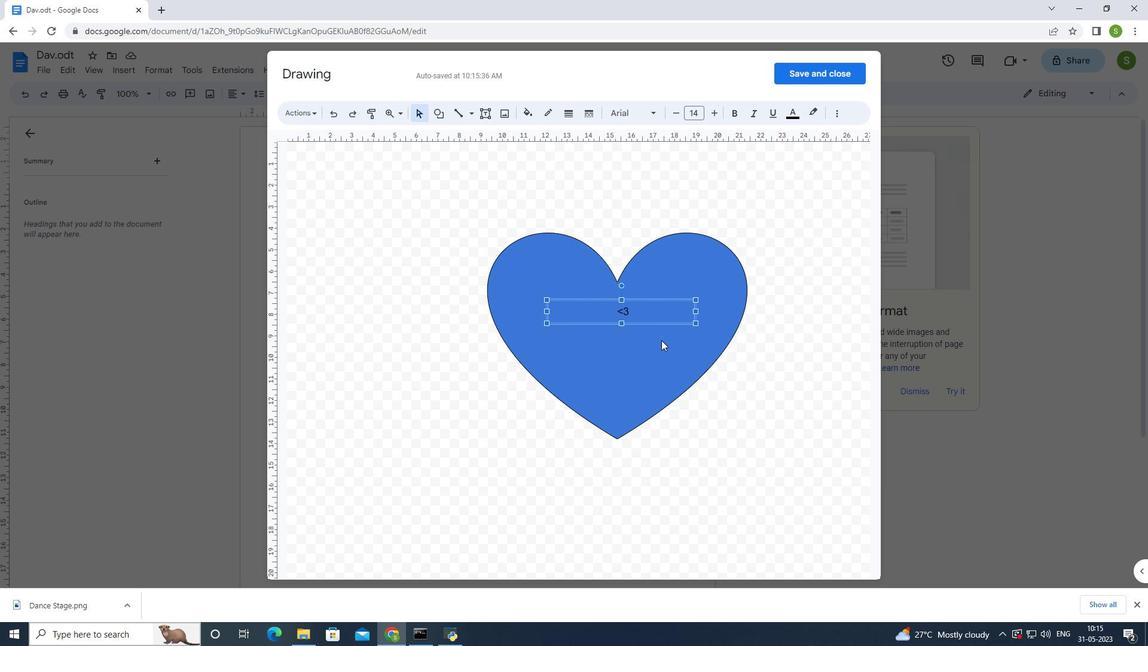 
Action: Mouse moved to (835, 275)
Screenshot: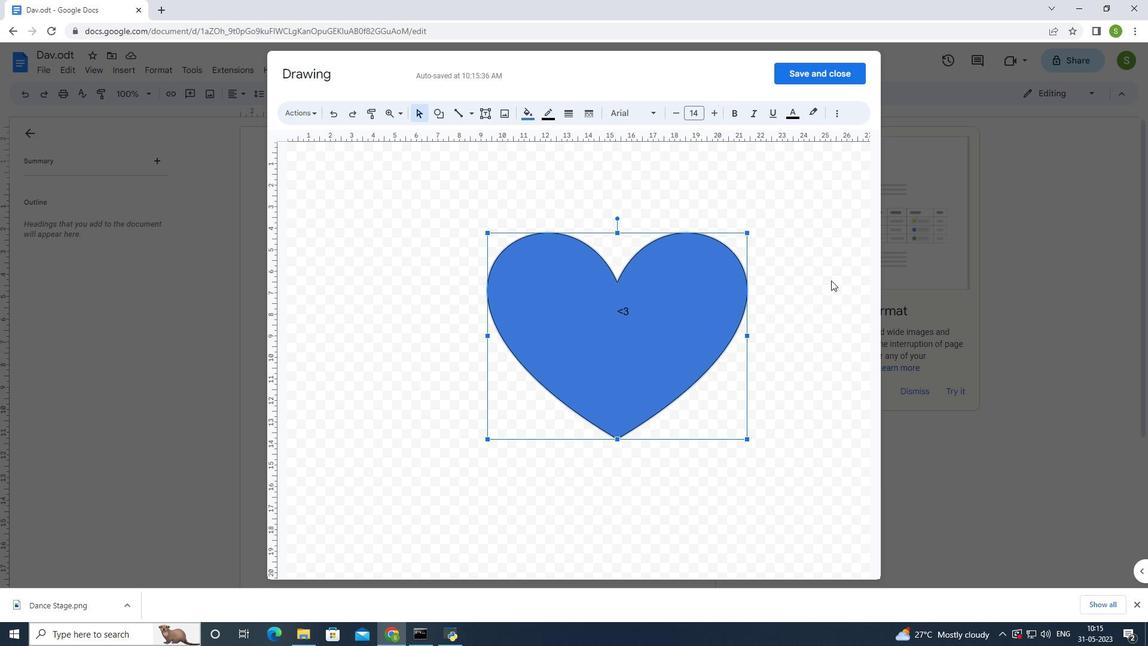 
Action: Key pressed <Key.enter>
Screenshot: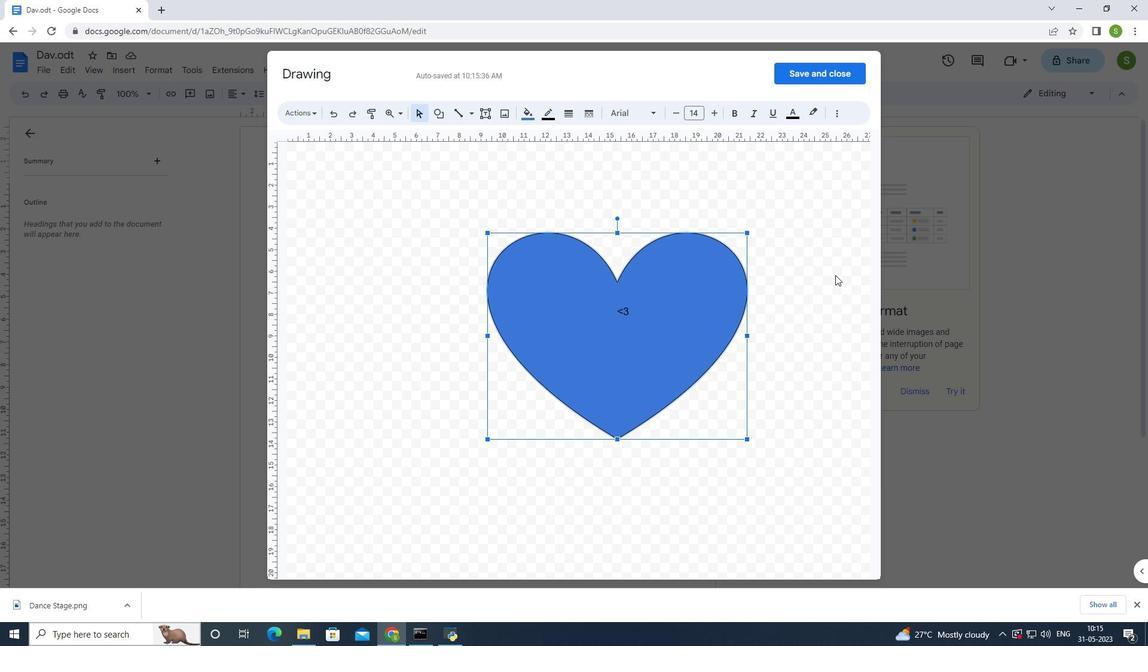 
Action: Mouse moved to (784, 69)
Screenshot: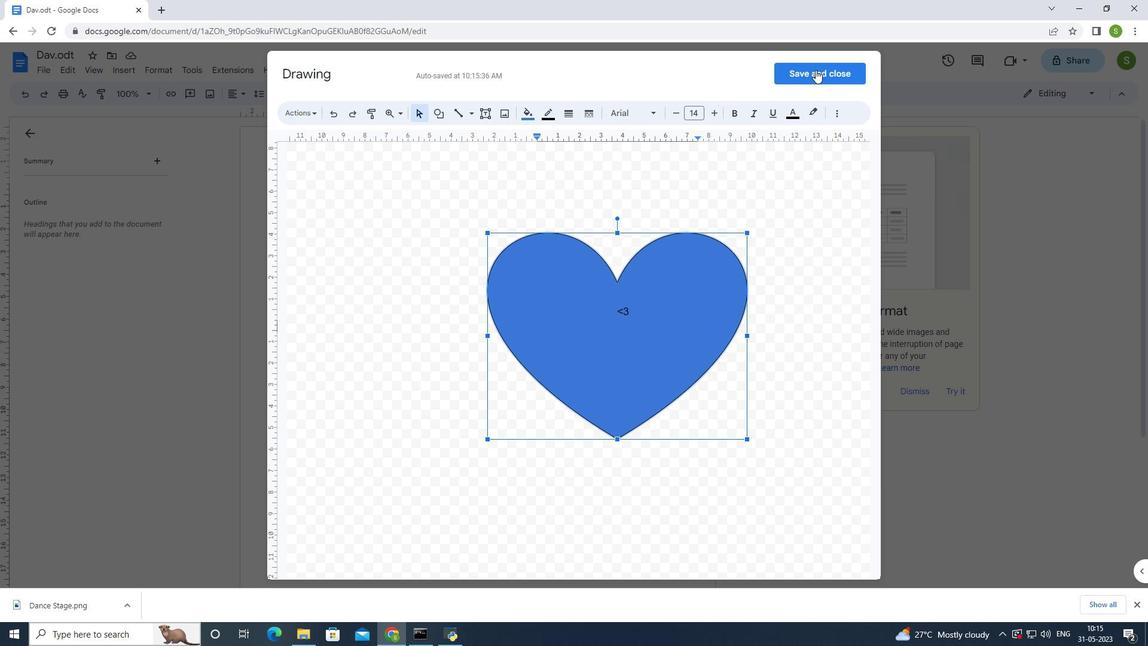 
Action: Mouse pressed left at (784, 69)
Screenshot: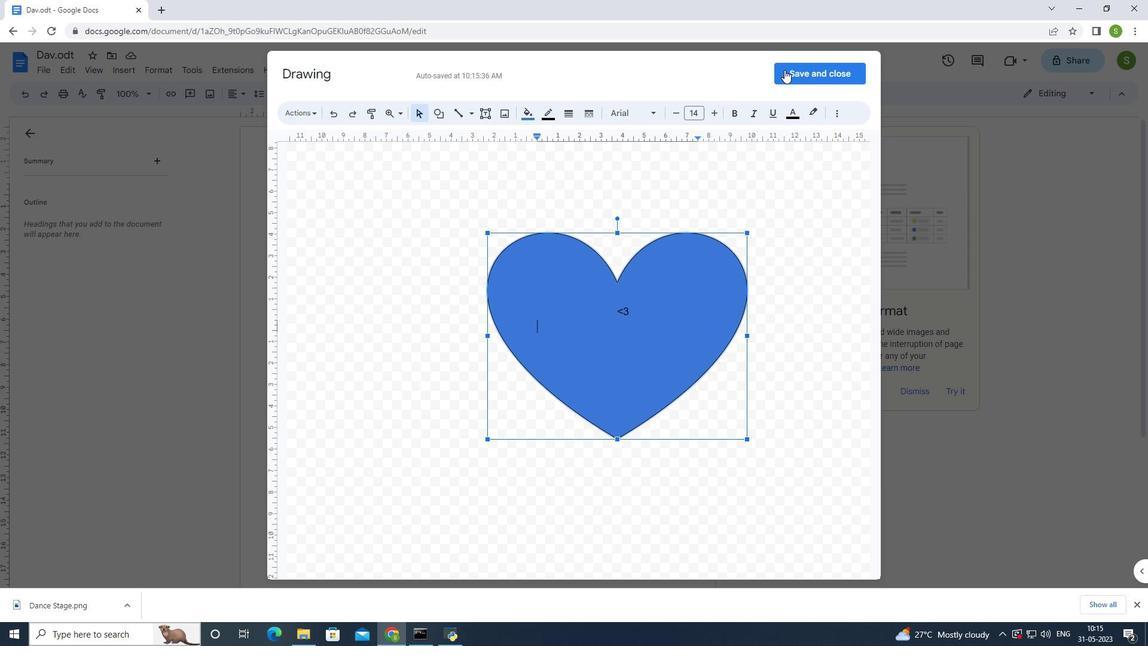 
Action: Mouse moved to (45, 71)
Screenshot: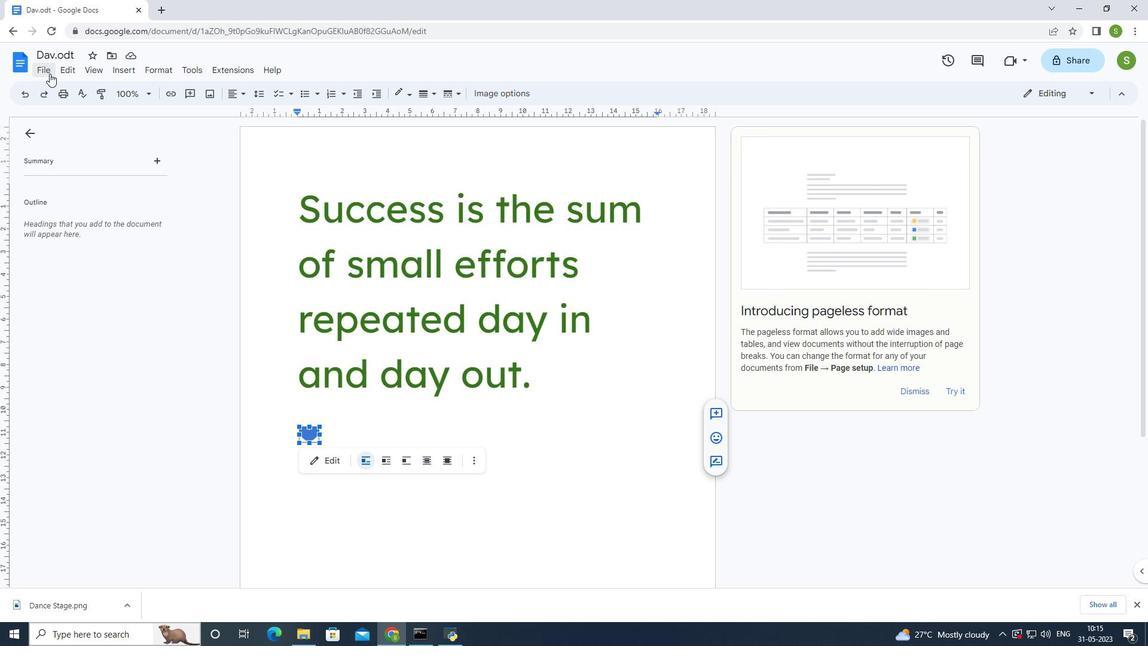 
Action: Mouse pressed left at (45, 71)
Screenshot: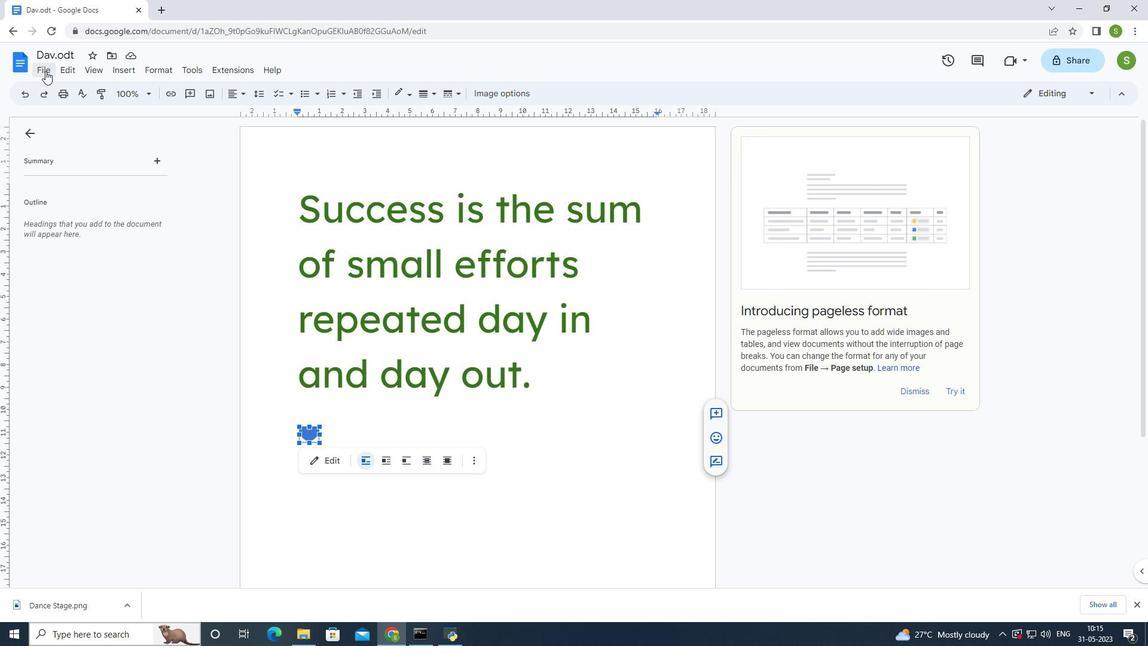 
Action: Mouse moved to (66, 66)
Screenshot: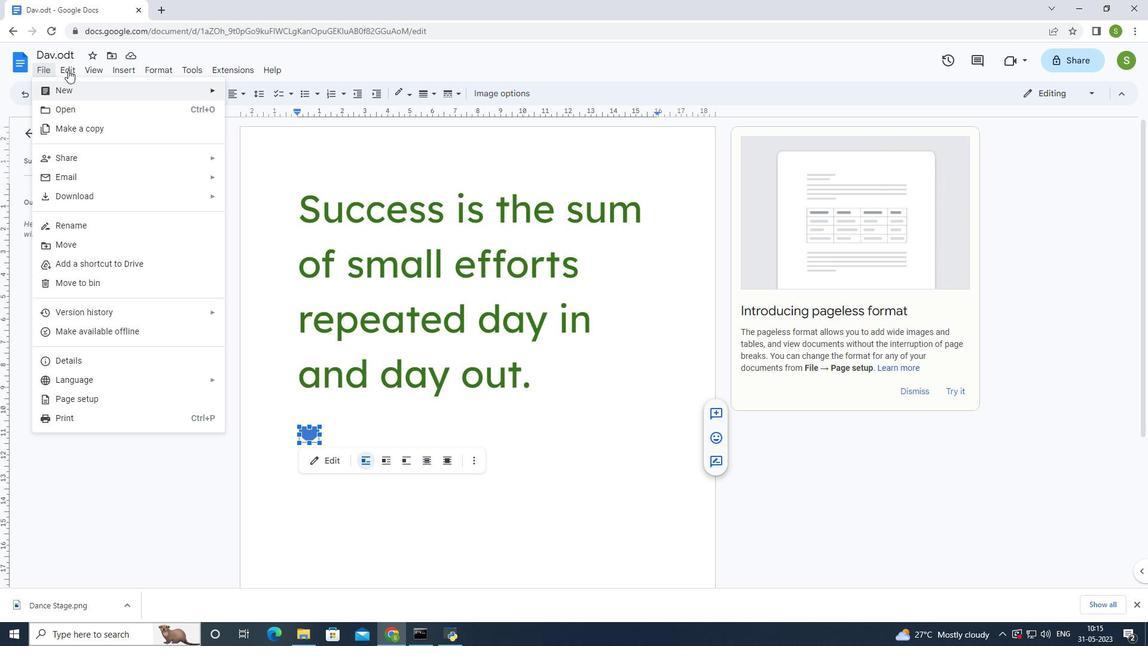 
Action: Mouse pressed left at (66, 66)
Screenshot: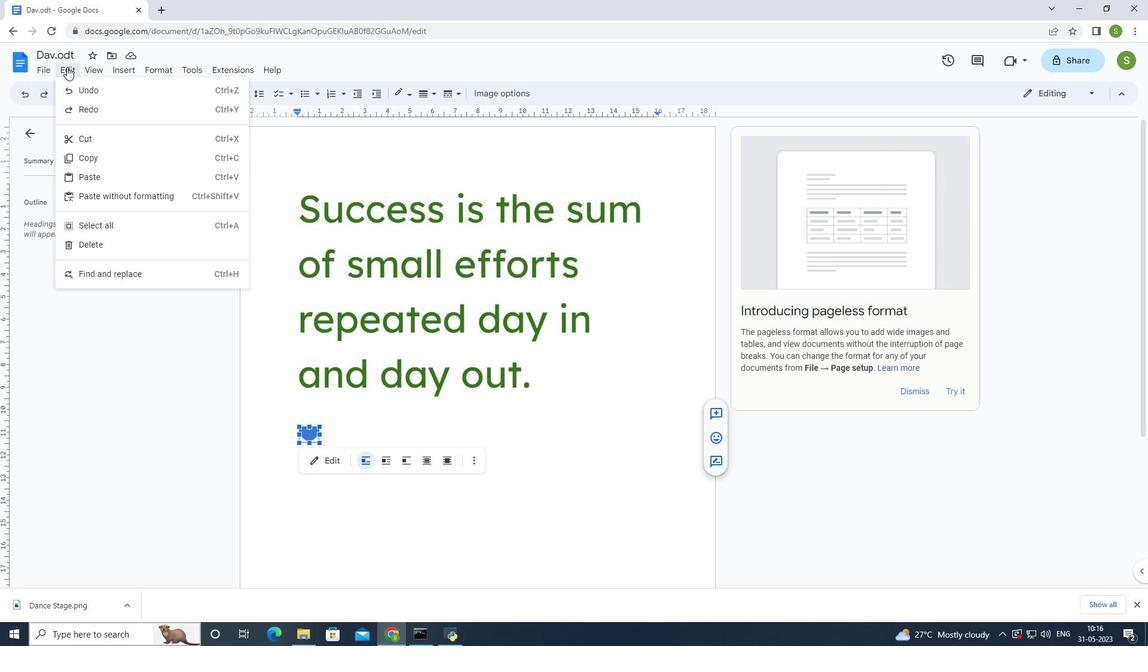 
Action: Mouse moved to (70, 71)
Screenshot: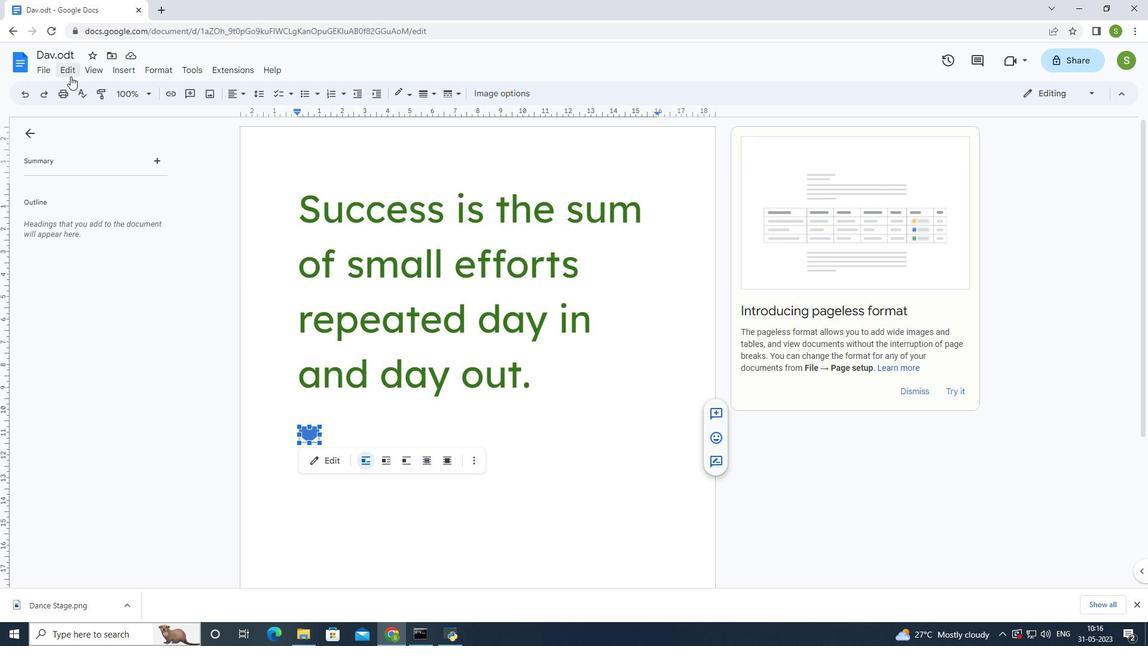 
Action: Mouse pressed left at (70, 71)
Screenshot: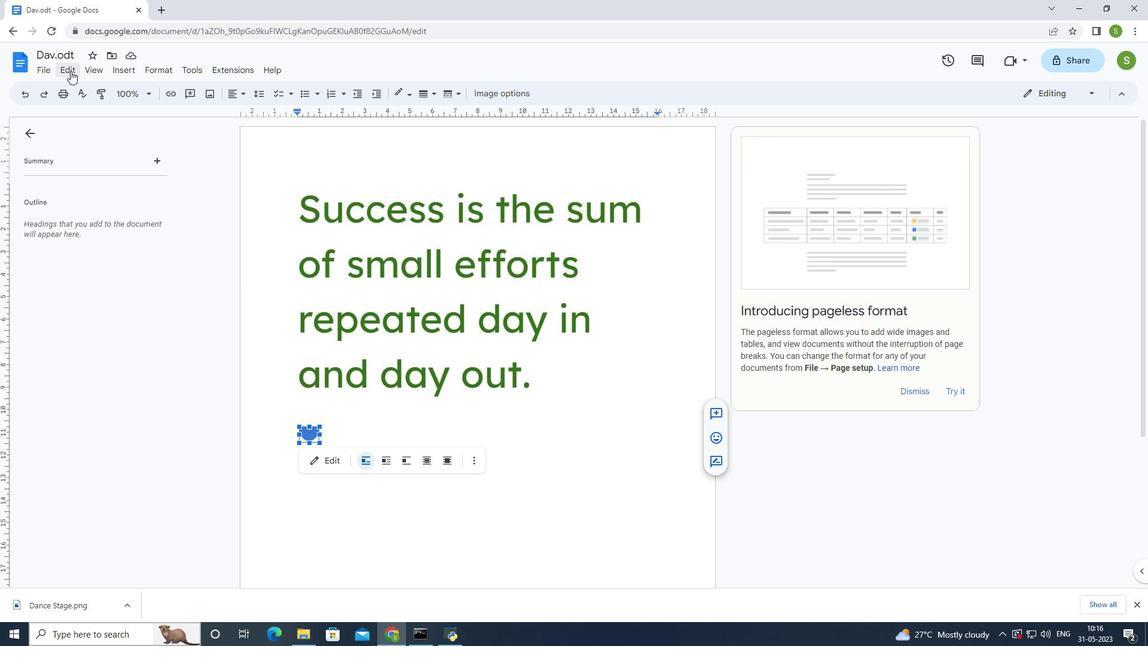 
Action: Mouse moved to (157, 71)
Screenshot: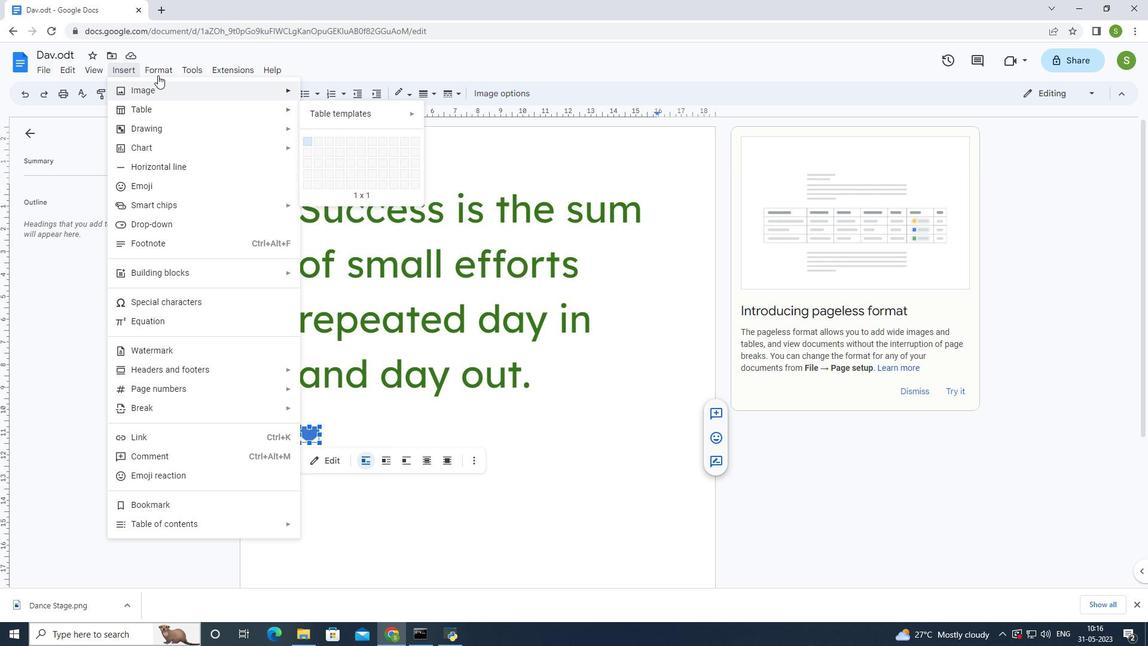 
Action: Mouse pressed left at (157, 71)
Screenshot: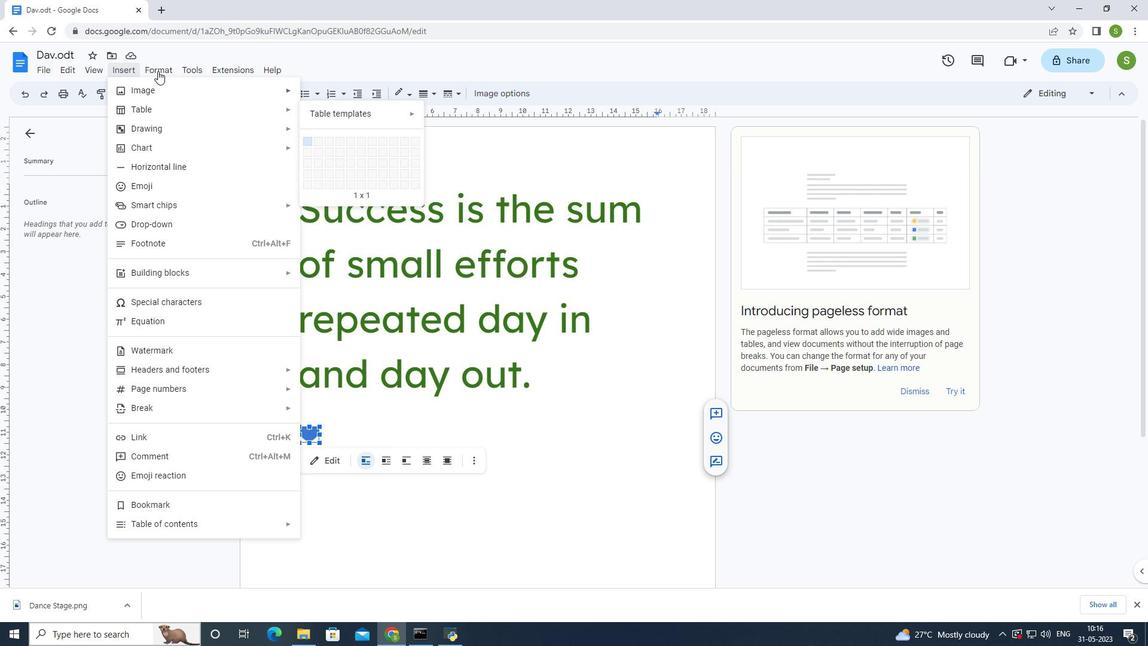 
Action: Mouse pressed left at (157, 71)
Screenshot: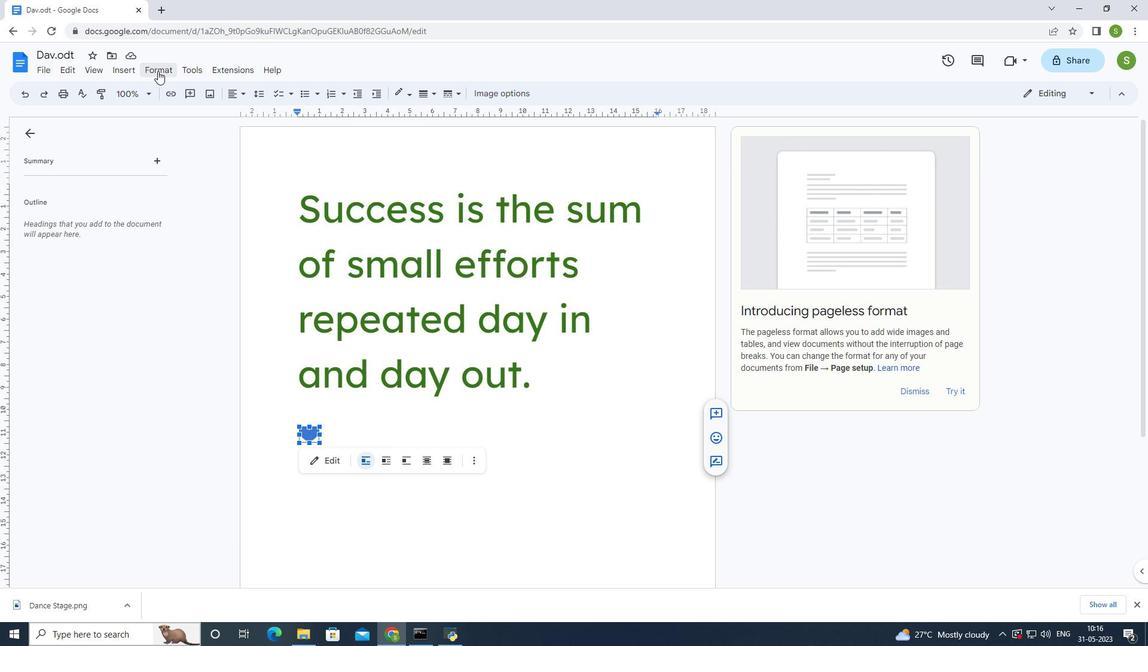 
Action: Mouse moved to (186, 253)
Screenshot: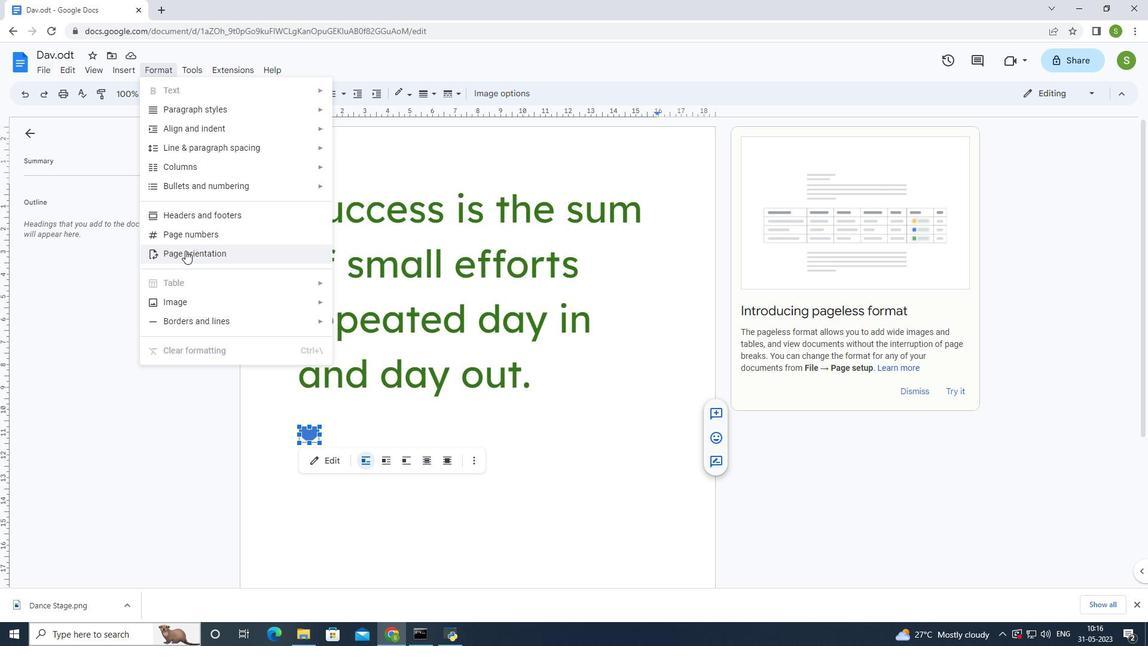
Action: Mouse pressed left at (186, 253)
Screenshot: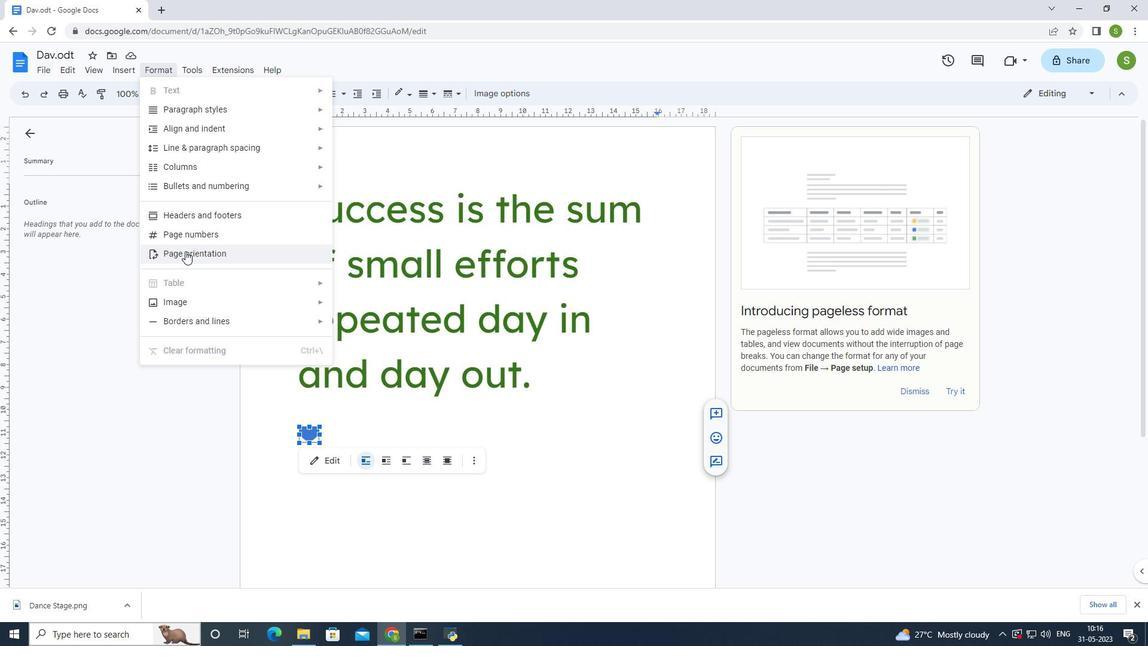 
Action: Mouse moved to (538, 339)
Screenshot: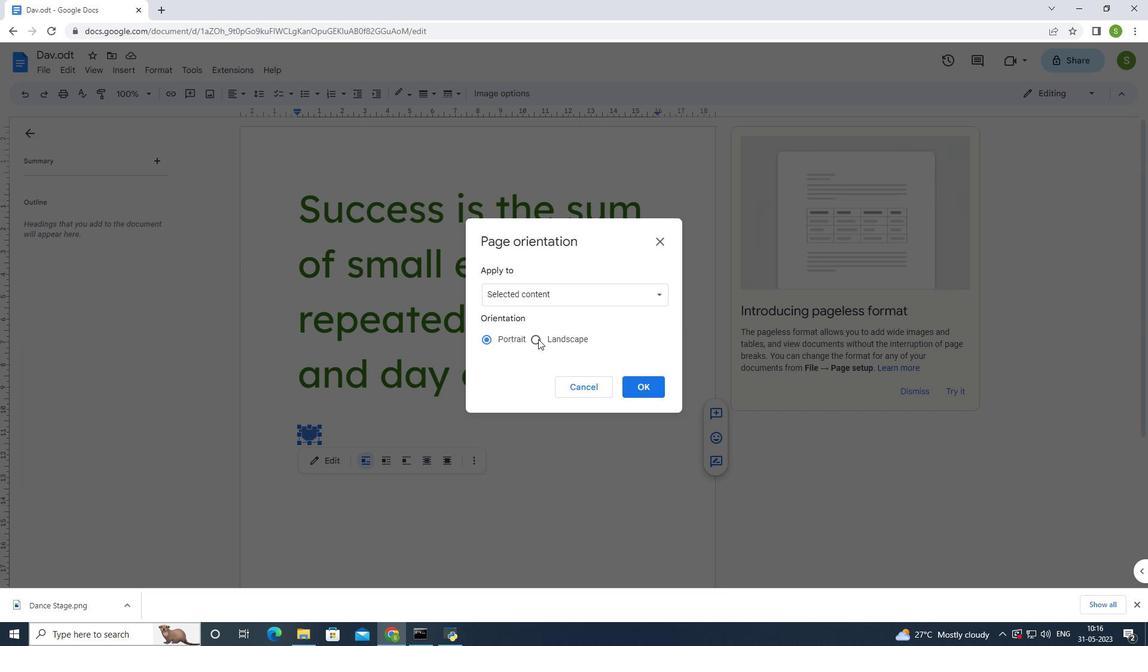 
Action: Mouse pressed left at (538, 339)
Screenshot: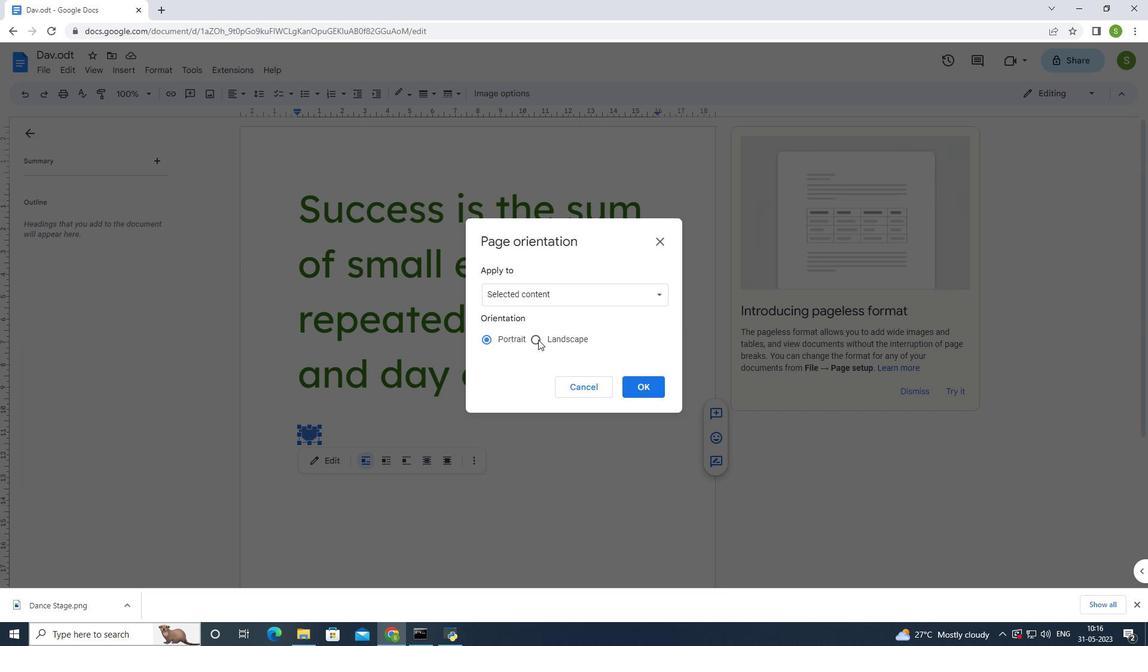 
Action: Mouse moved to (646, 390)
Screenshot: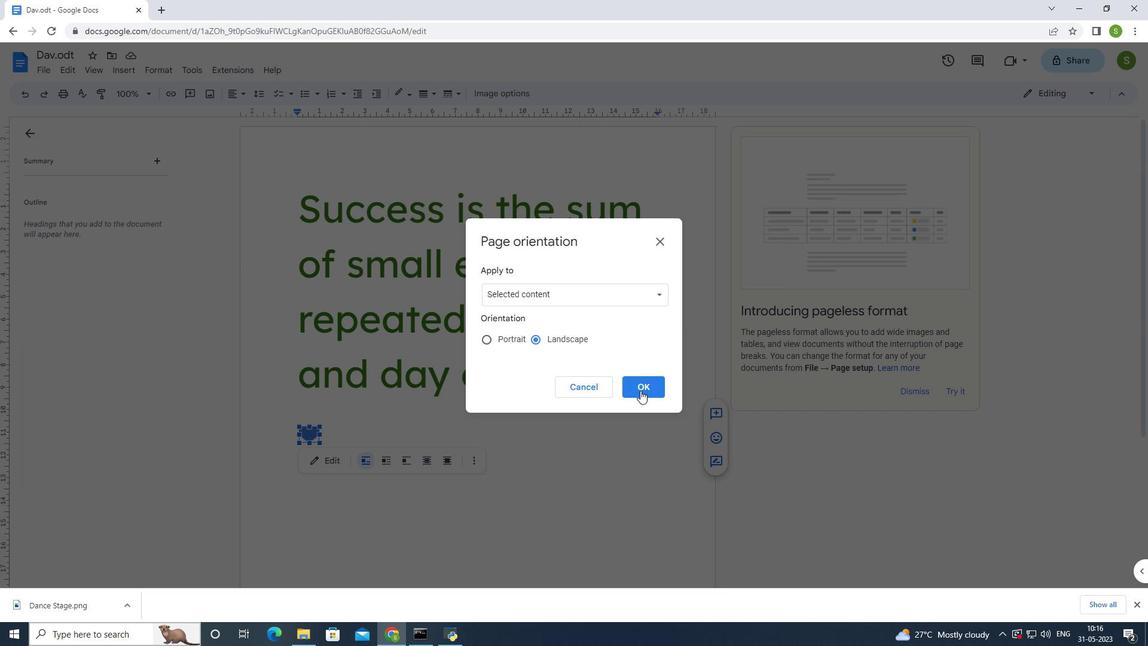 
Action: Mouse pressed left at (646, 390)
Screenshot: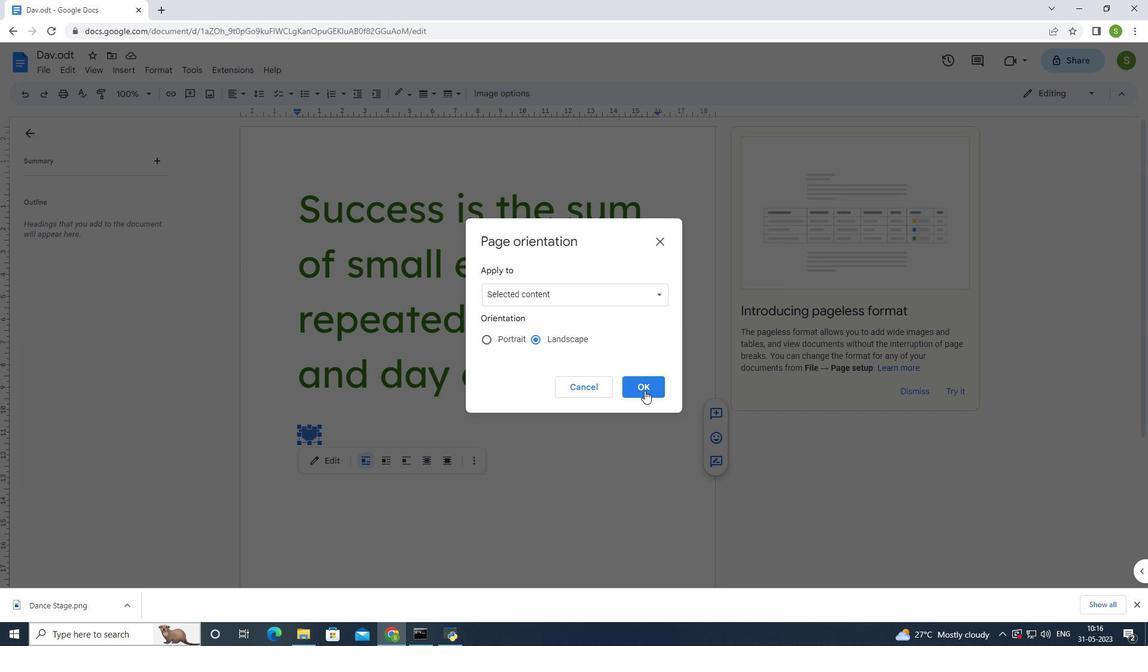 
Action: Mouse moved to (152, 69)
Screenshot: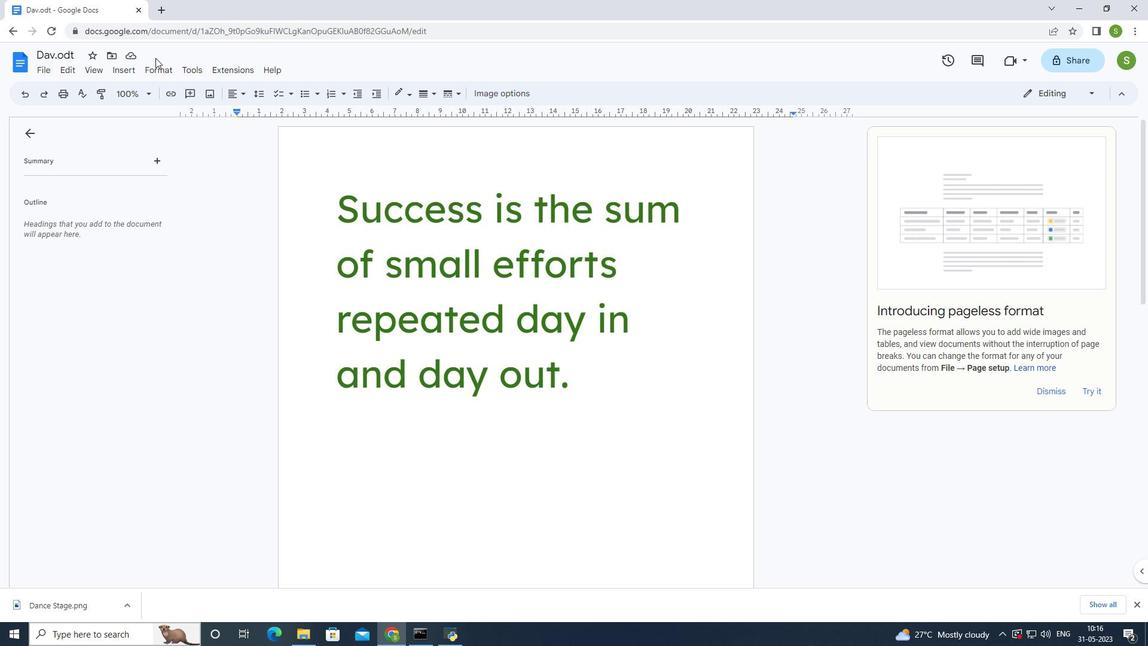 
Action: Mouse pressed left at (152, 69)
Screenshot: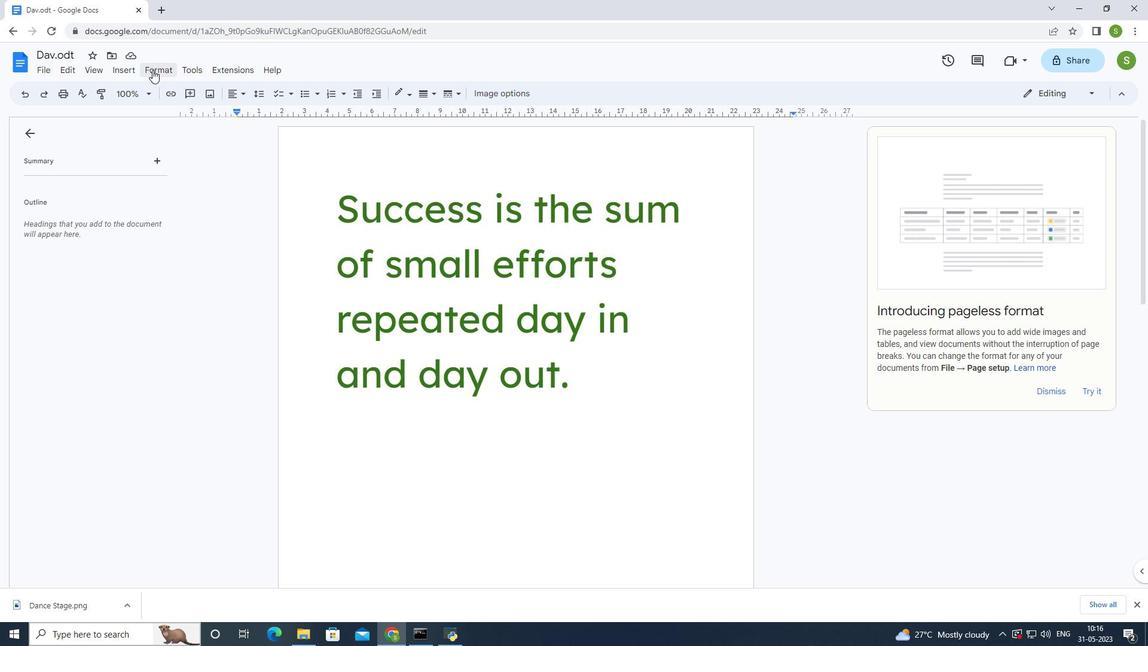 
Action: Mouse moved to (214, 248)
Screenshot: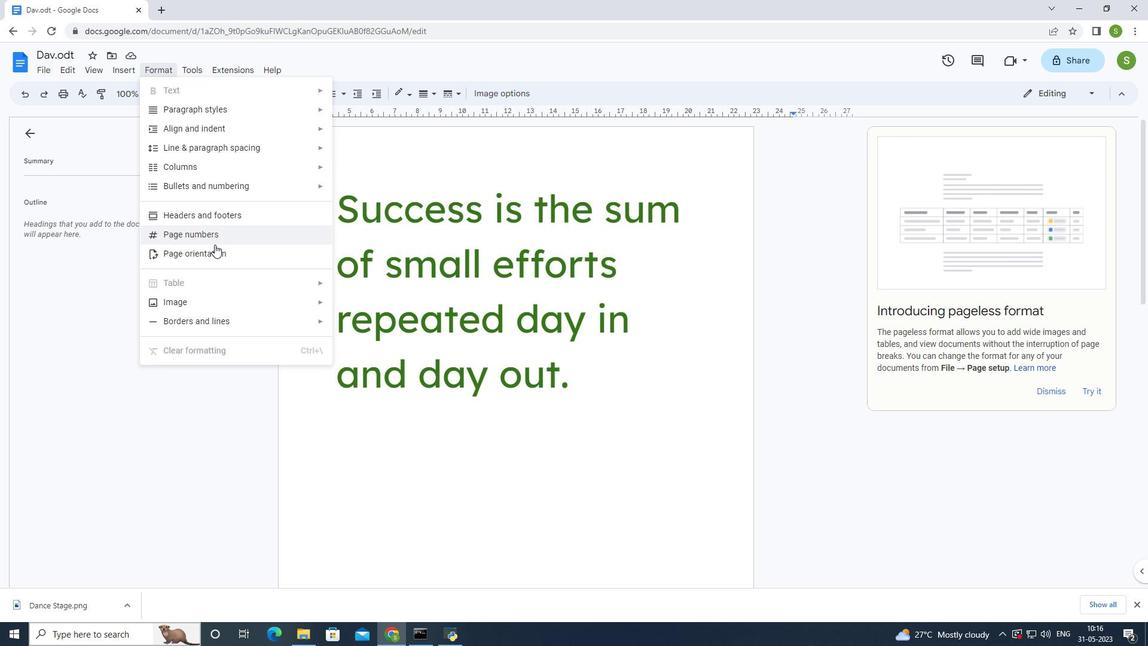 
Action: Mouse pressed left at (214, 248)
Screenshot: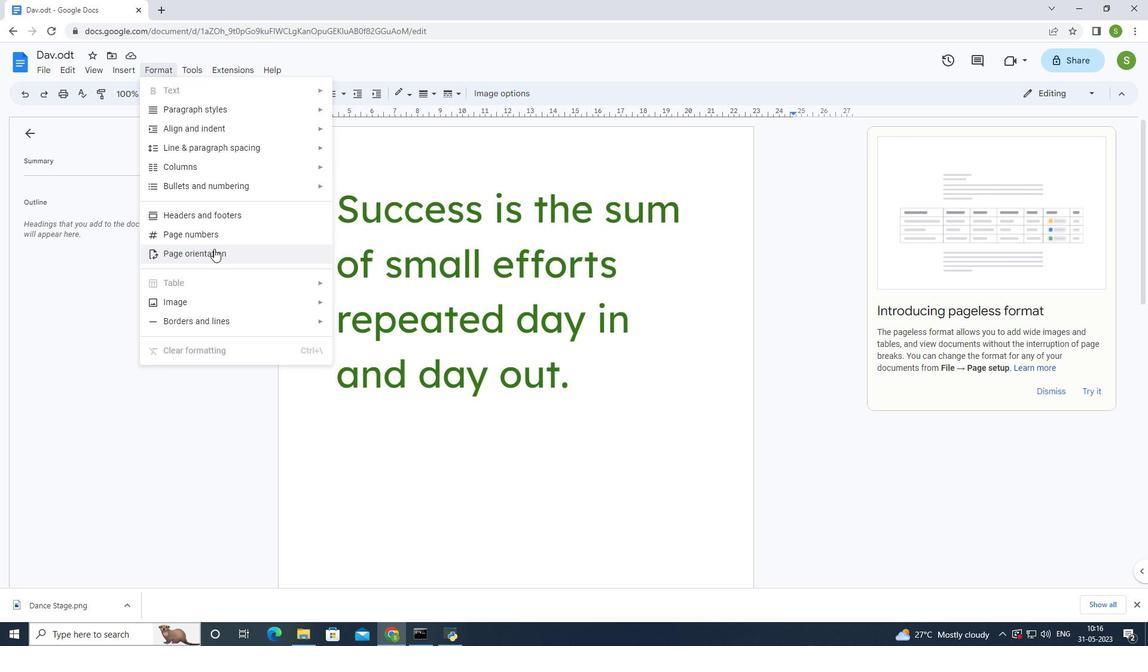 
Action: Mouse moved to (660, 393)
Screenshot: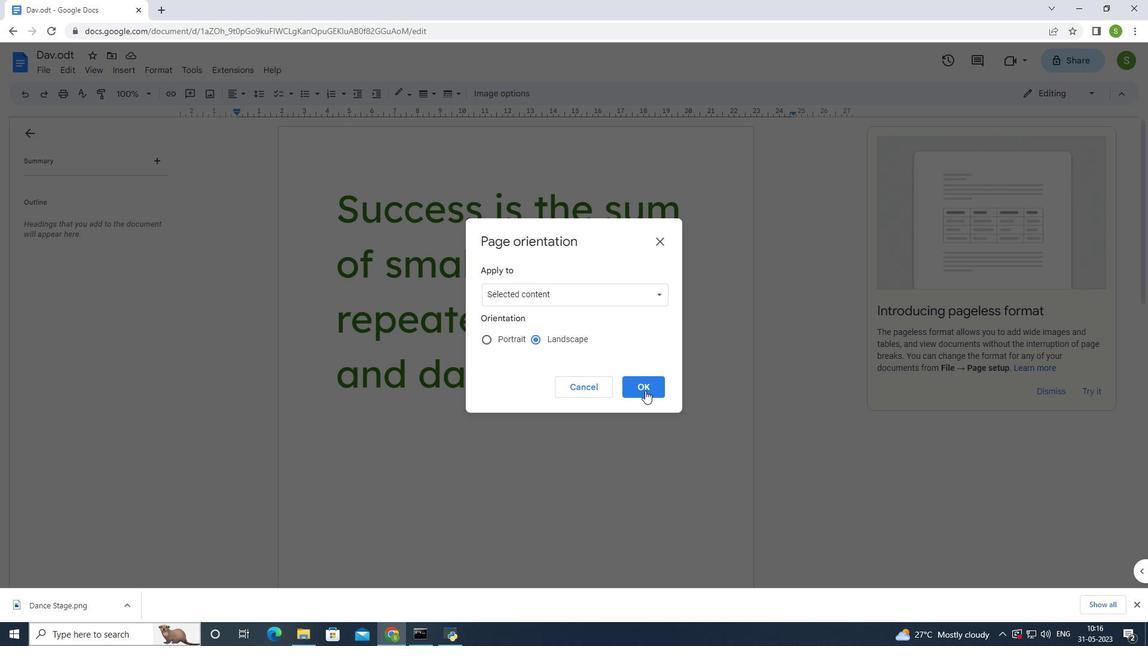 
Action: Mouse pressed left at (660, 393)
Screenshot: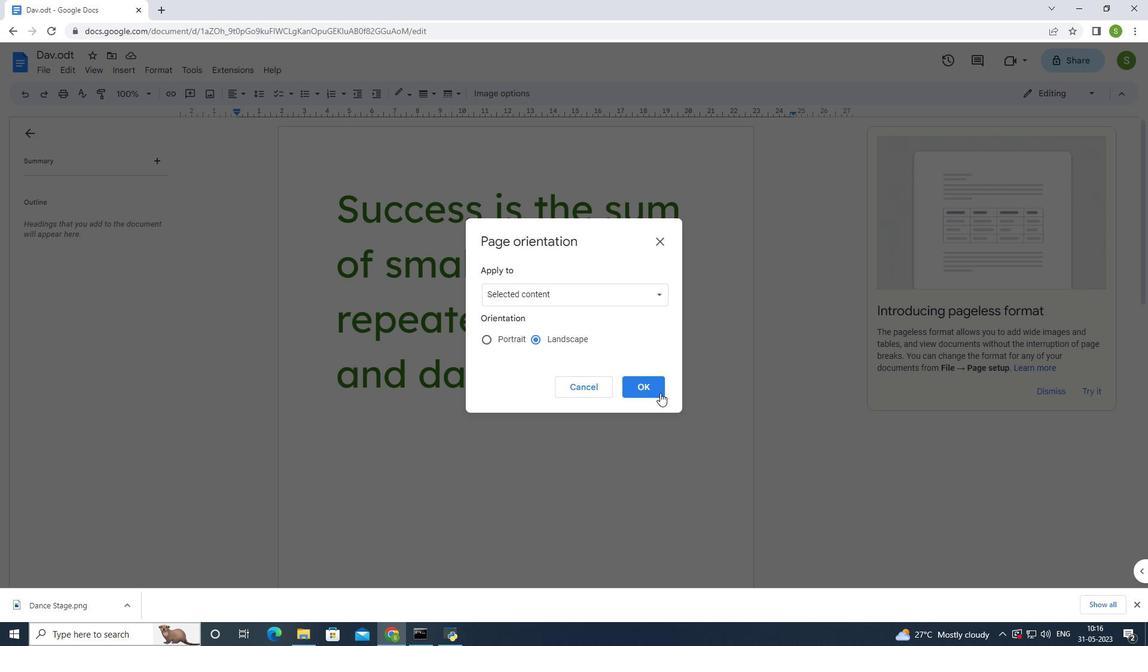 
Action: Mouse pressed left at (660, 393)
Screenshot: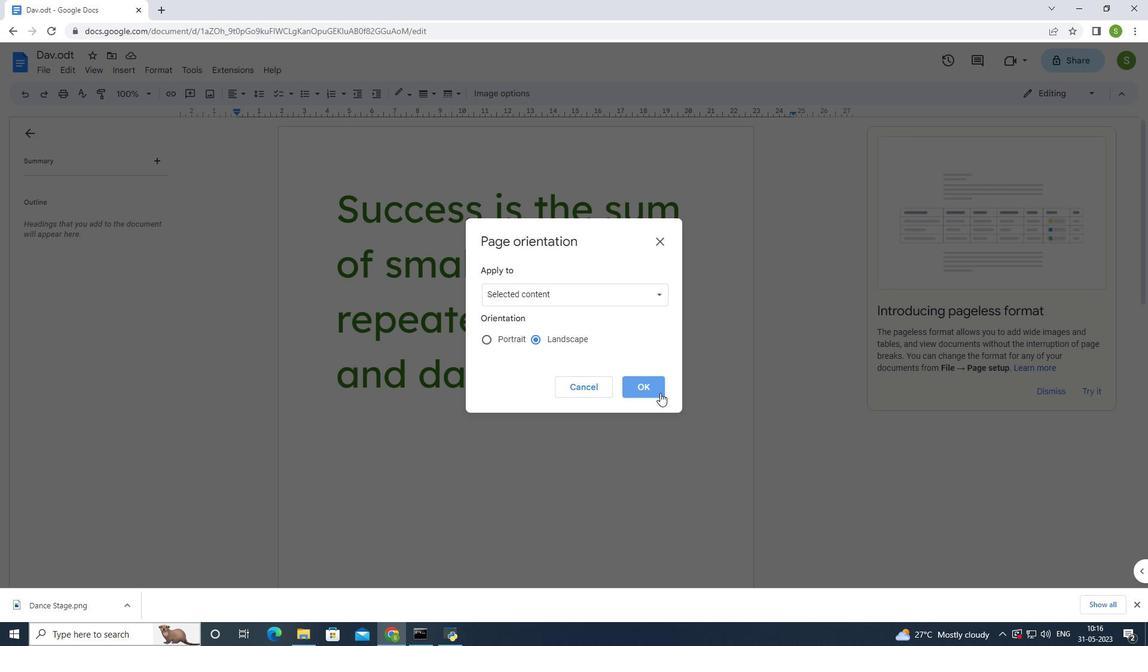 
Action: Mouse moved to (156, 66)
Screenshot: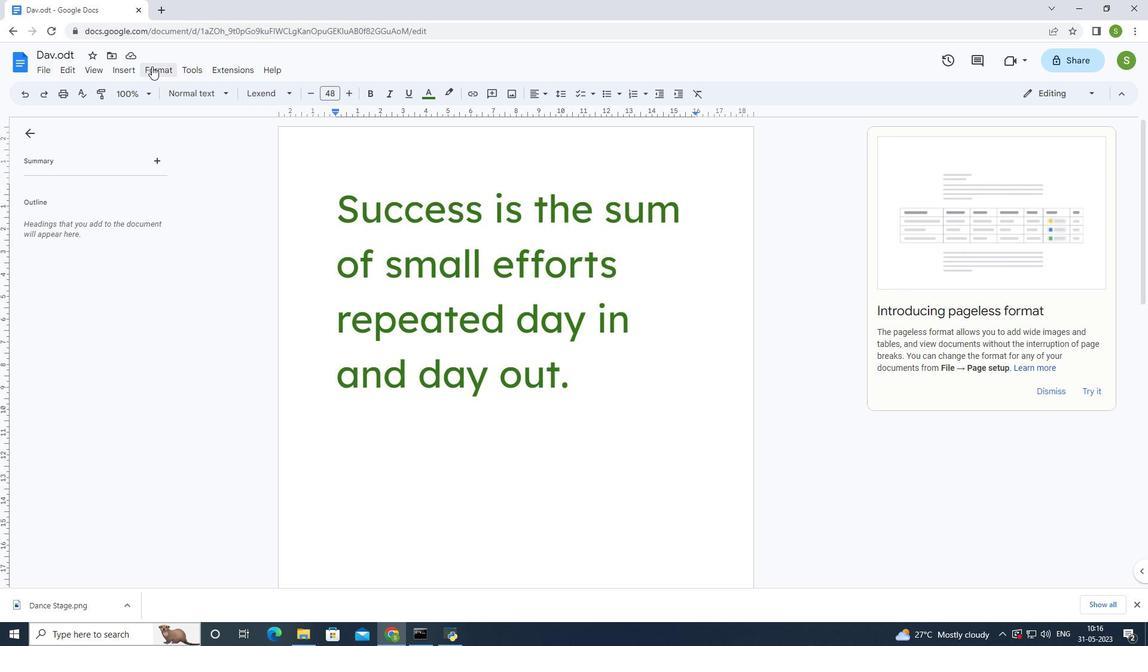 
Action: Mouse pressed left at (156, 66)
Screenshot: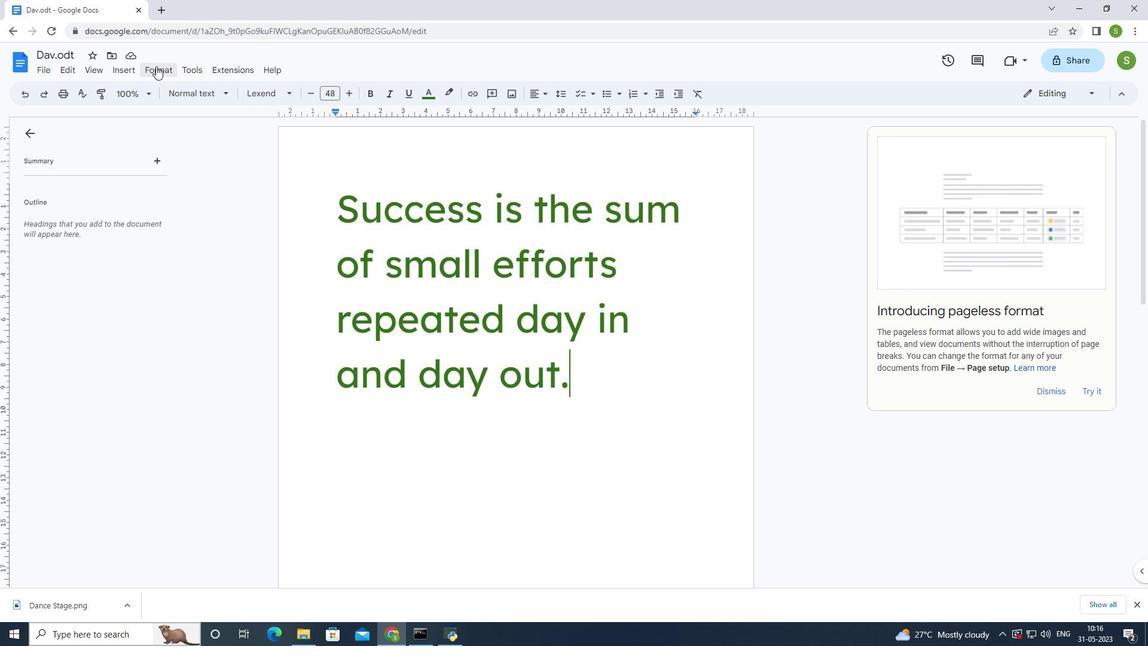 
Action: Mouse moved to (189, 73)
Screenshot: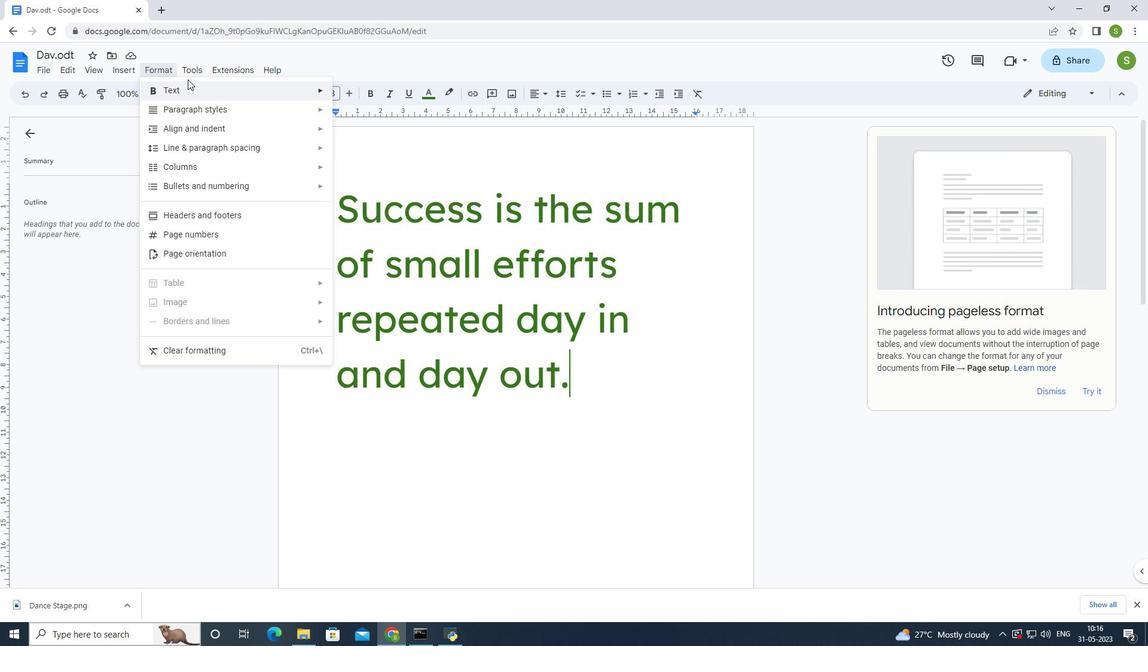 
Action: Mouse pressed left at (189, 73)
Screenshot: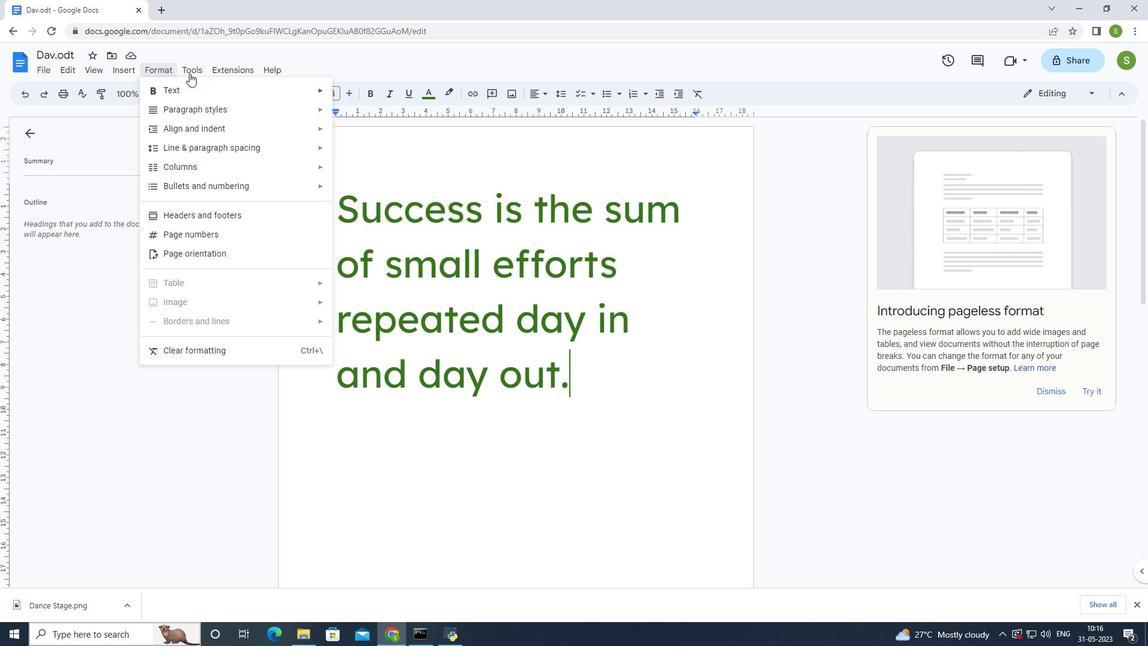 
Action: Mouse moved to (198, 68)
Screenshot: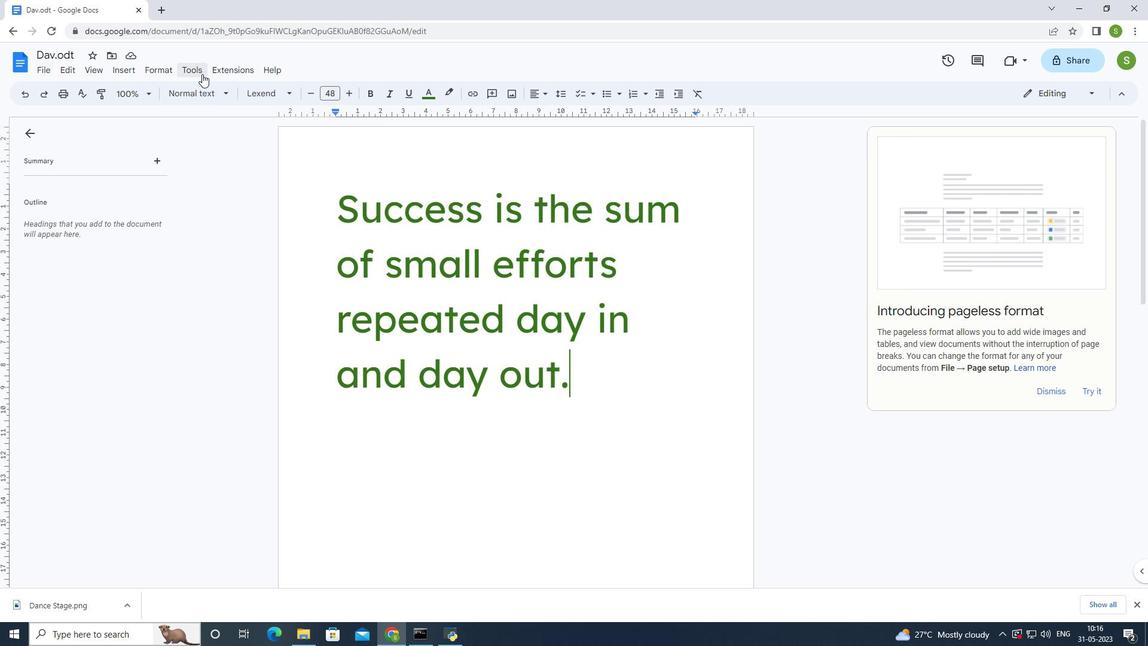 
Action: Mouse pressed left at (198, 68)
Screenshot: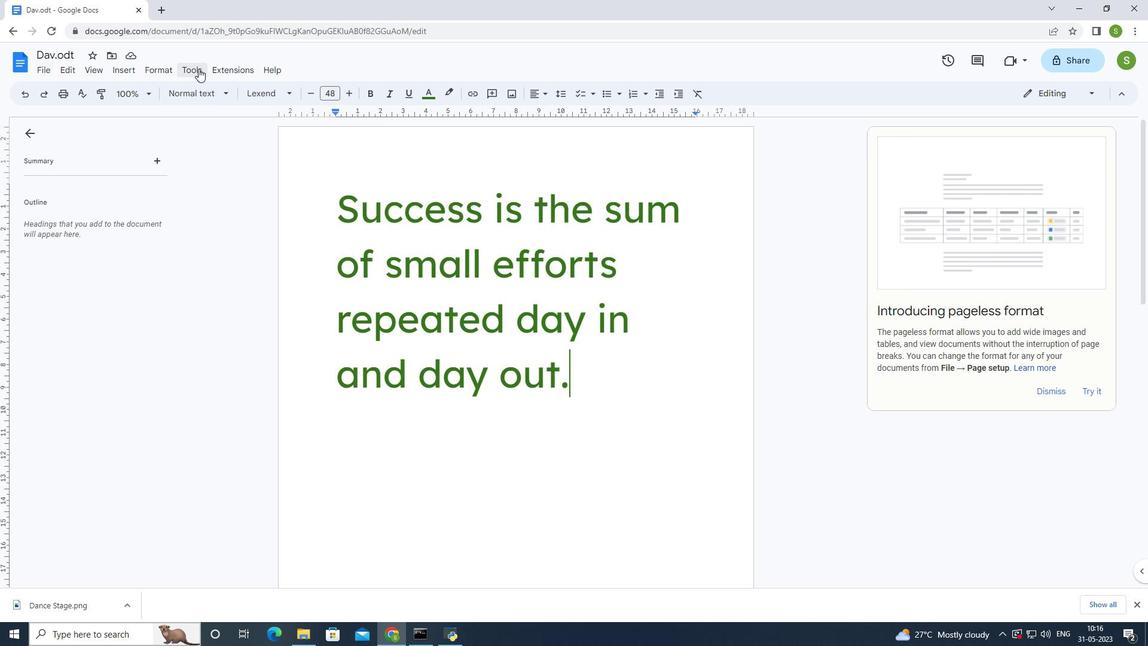 
Action: Mouse moved to (114, 70)
Screenshot: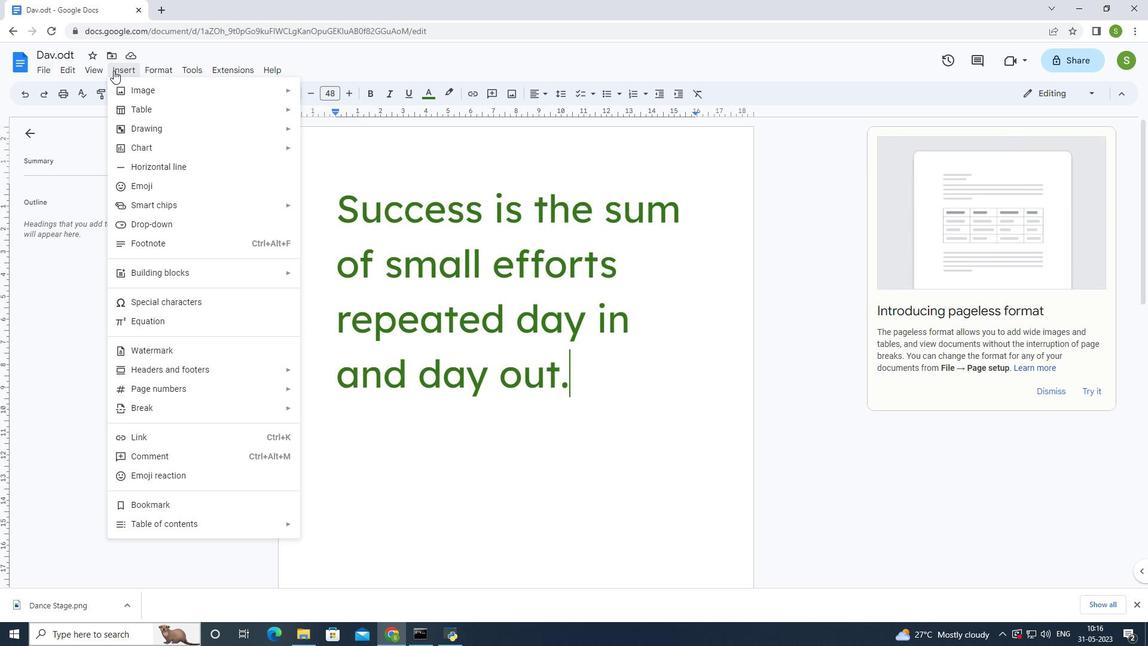 
Action: Mouse pressed left at (114, 70)
Screenshot: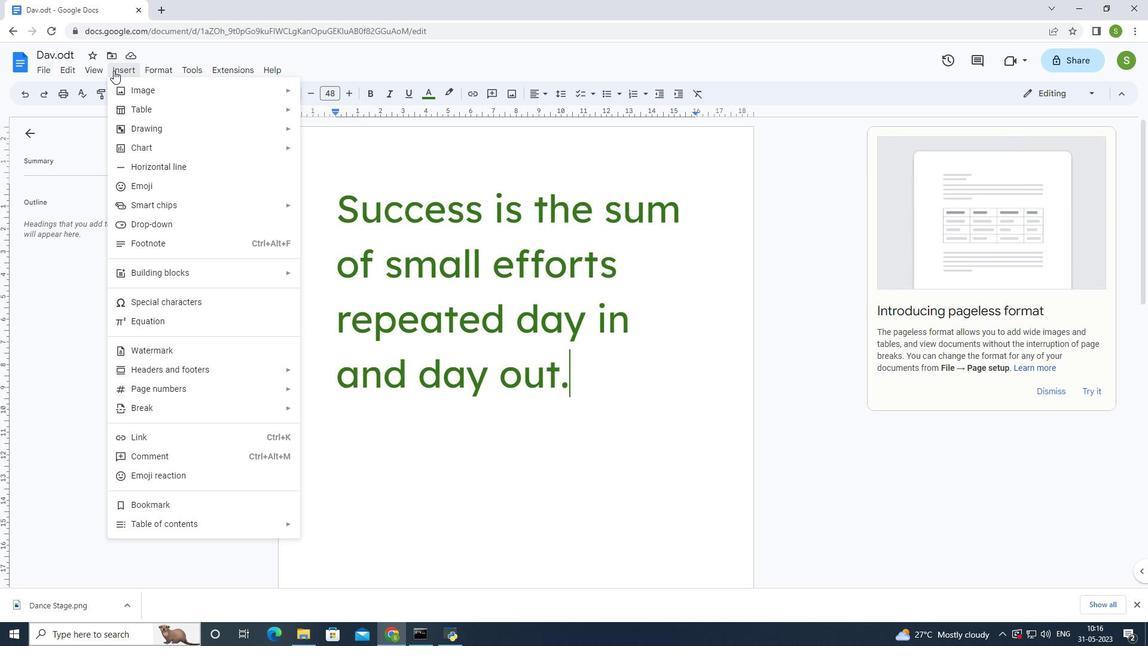 
Action: Mouse moved to (119, 69)
Screenshot: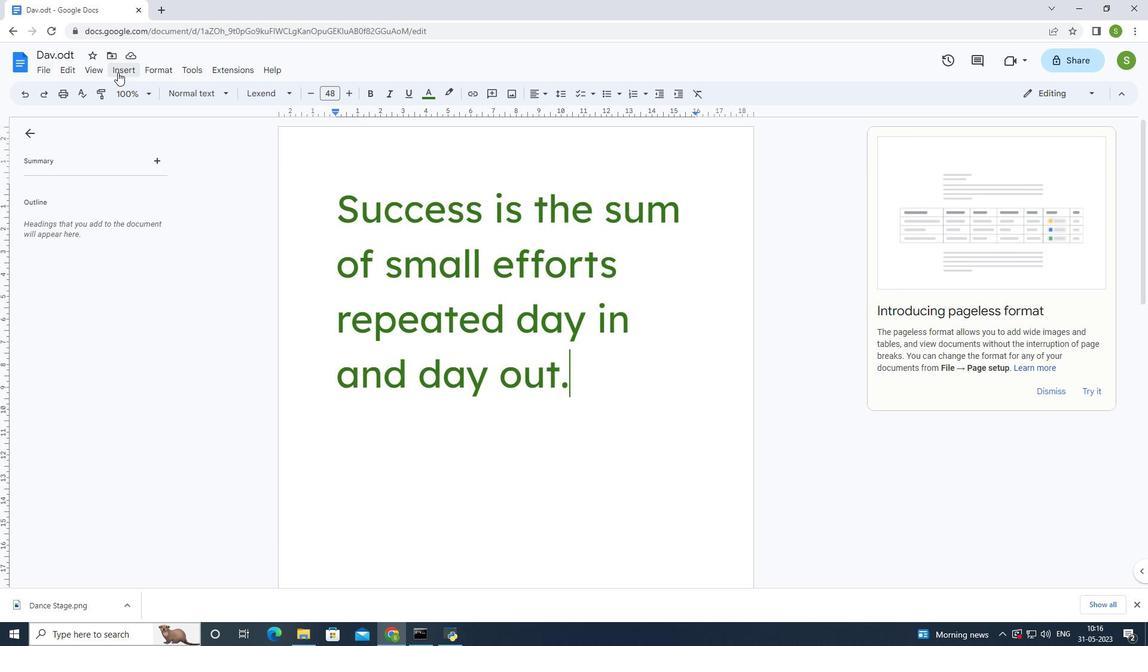 
Action: Mouse pressed left at (119, 69)
Screenshot: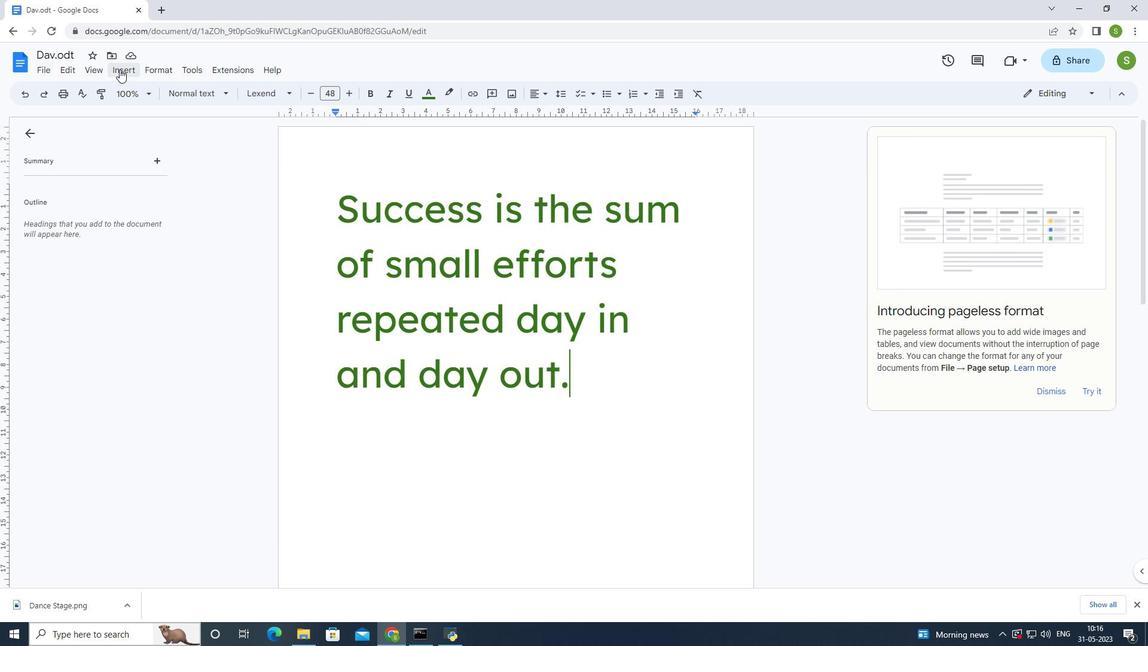 
Action: Mouse moved to (360, 440)
Screenshot: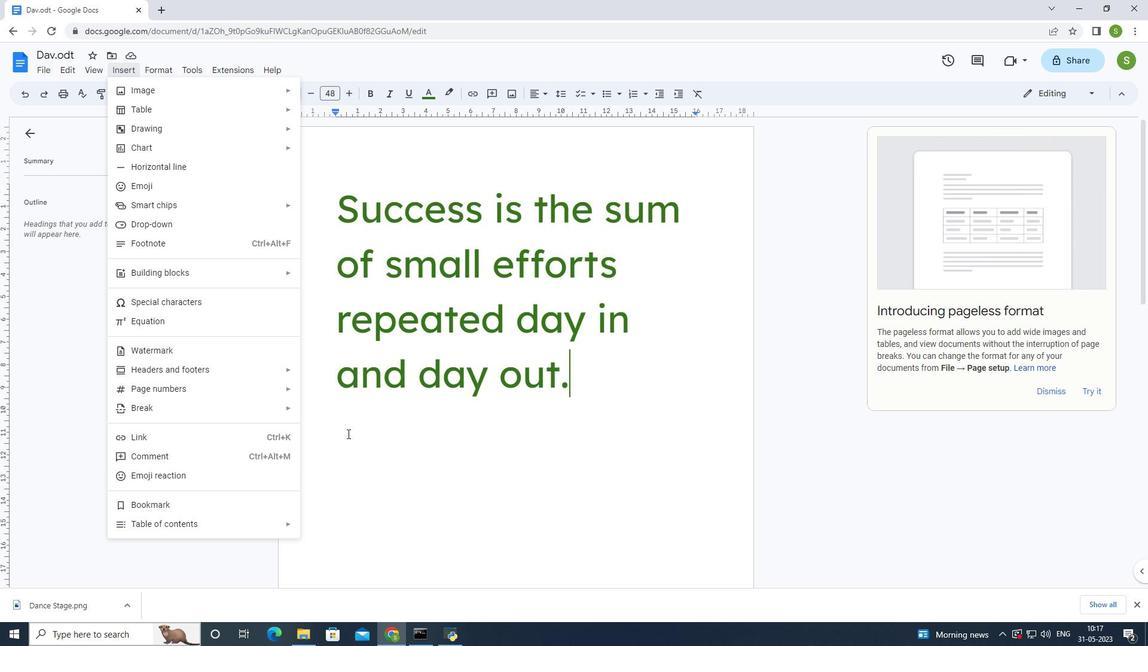
Action: Mouse pressed left at (360, 440)
Screenshot: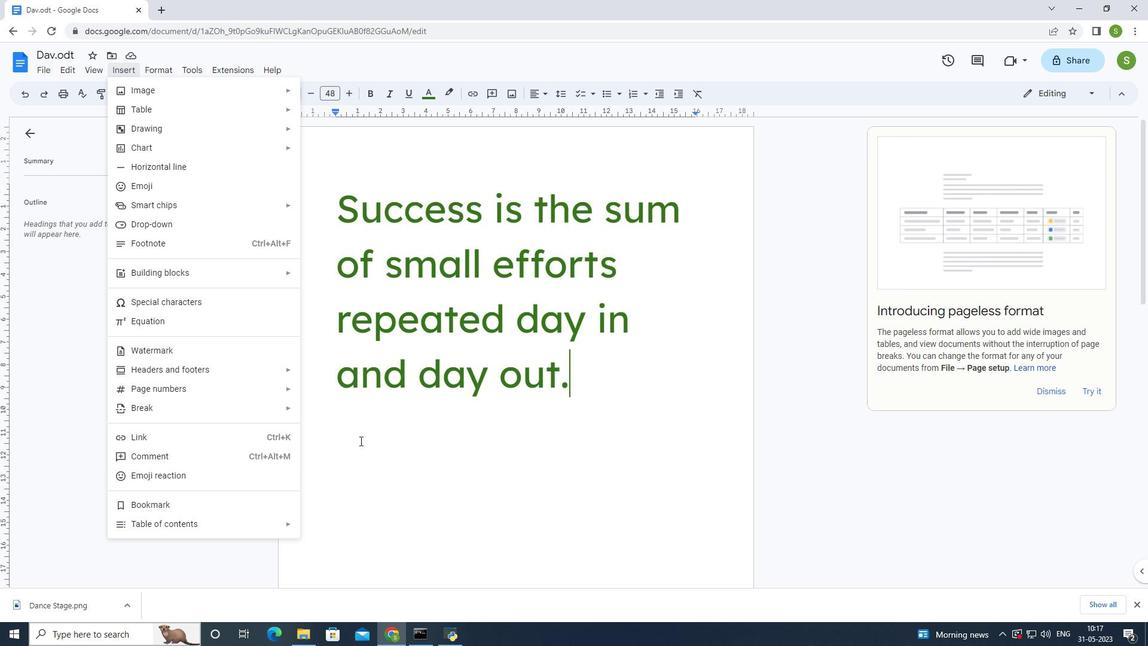 
Action: Mouse moved to (400, 426)
Screenshot: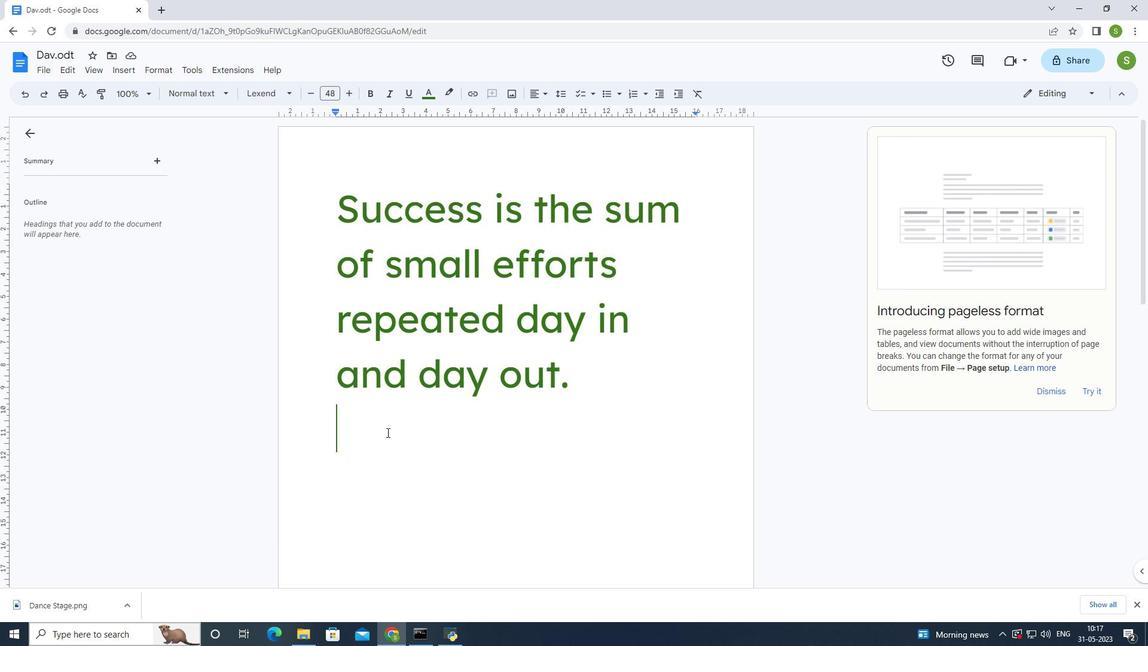 
Action: Mouse scrolled (400, 425) with delta (0, 0)
Screenshot: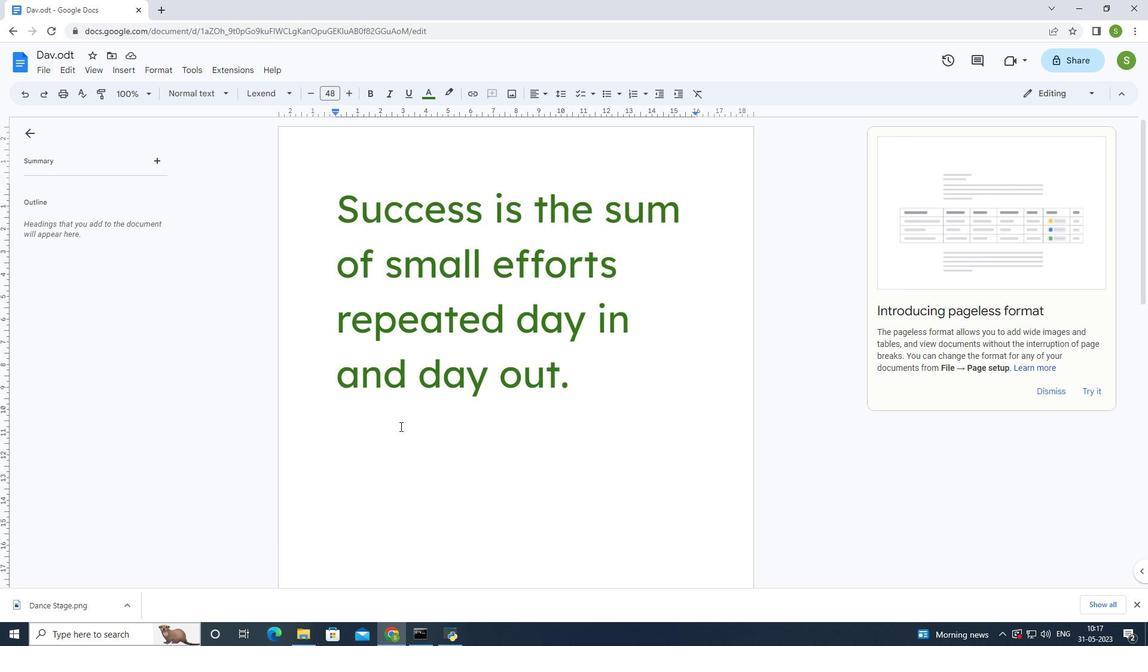 
Action: Mouse scrolled (400, 425) with delta (0, 0)
Screenshot: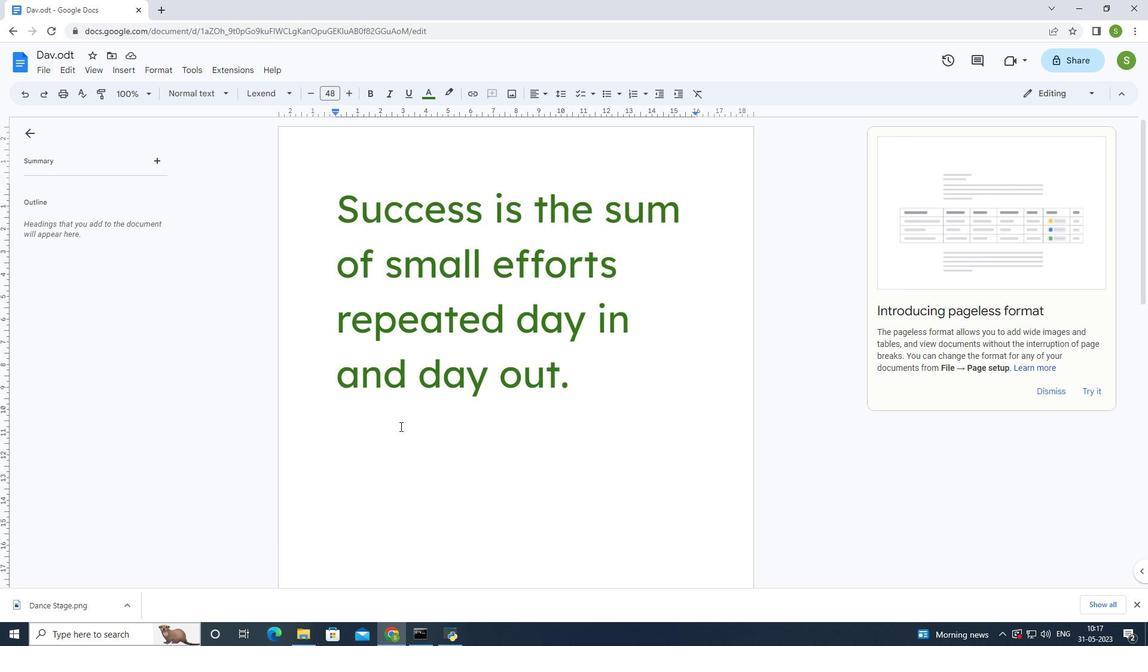 
Action: Mouse scrolled (400, 425) with delta (0, 0)
Screenshot: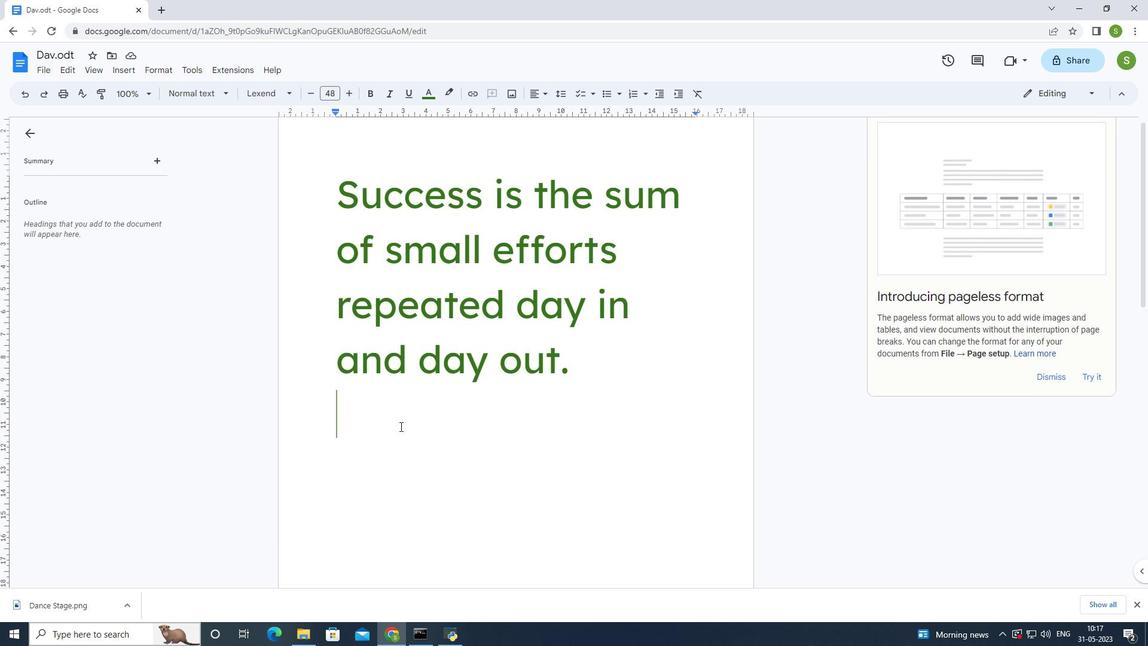 
Action: Mouse scrolled (400, 425) with delta (0, 0)
Screenshot: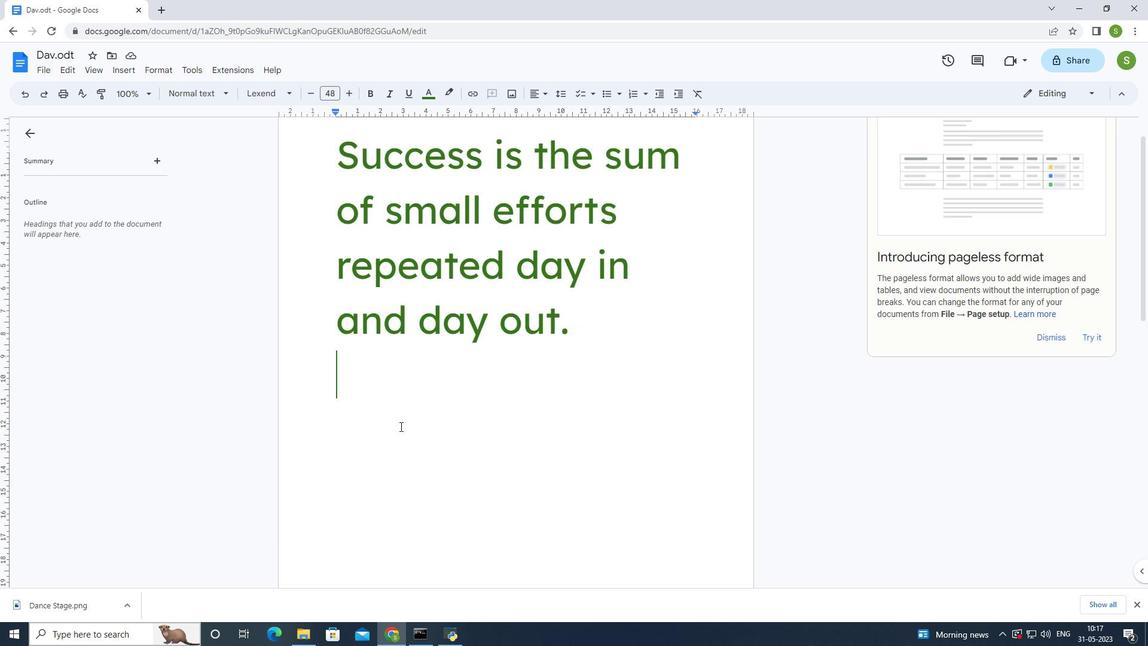 
Action: Mouse moved to (400, 422)
Screenshot: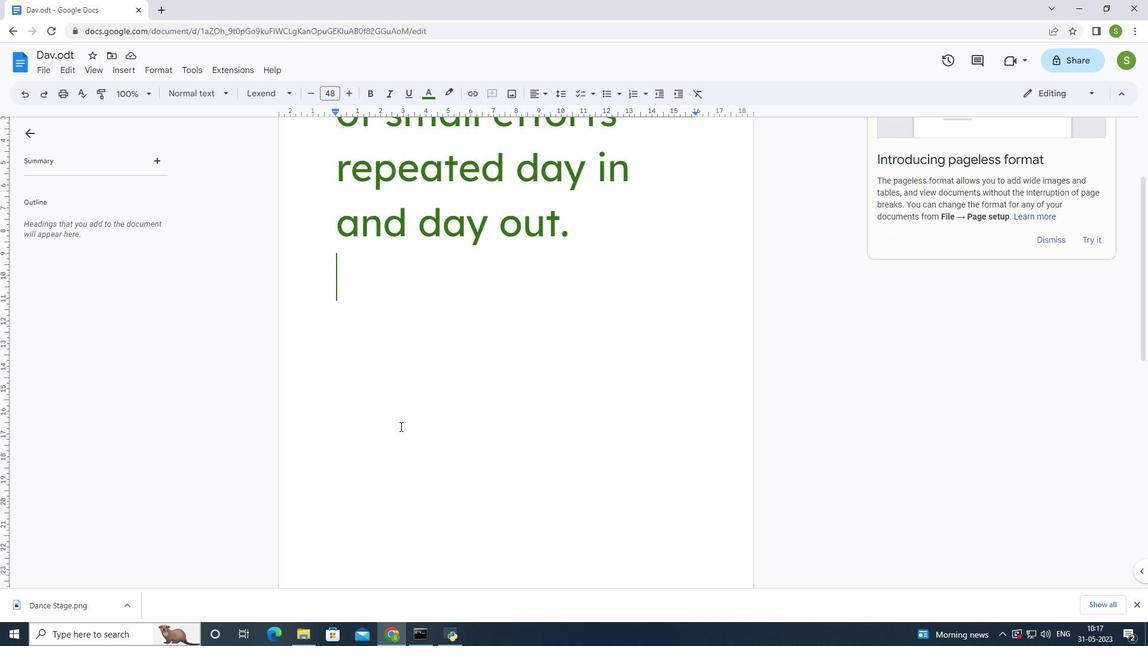 
Action: Mouse scrolled (400, 422) with delta (0, 0)
Screenshot: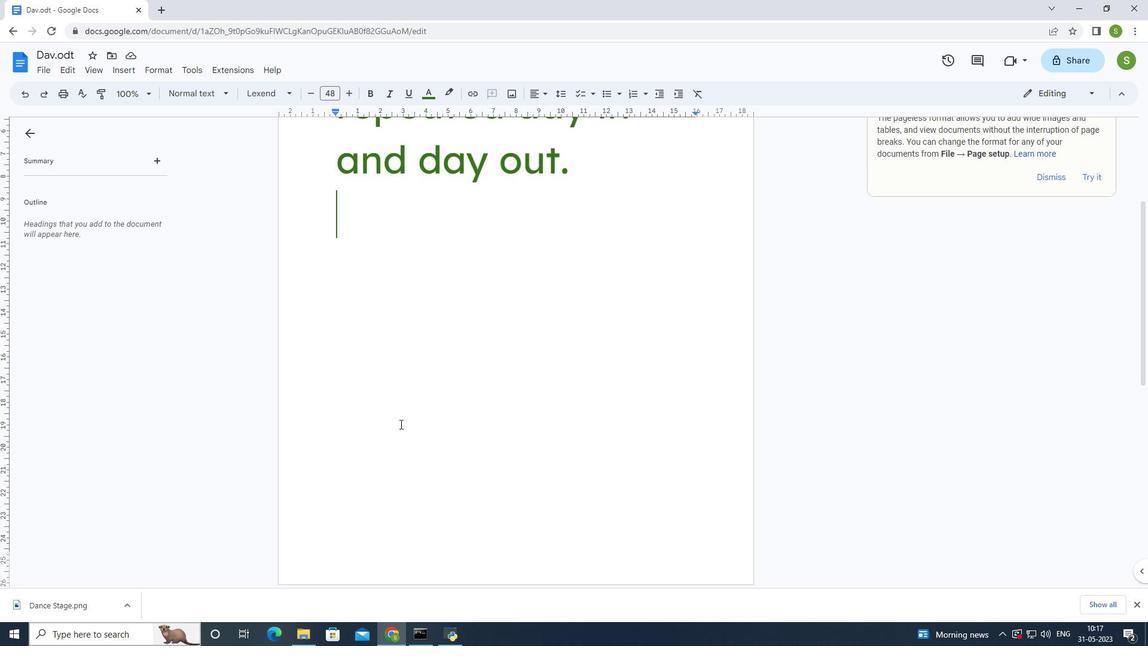 
Action: Mouse scrolled (400, 422) with delta (0, 0)
Screenshot: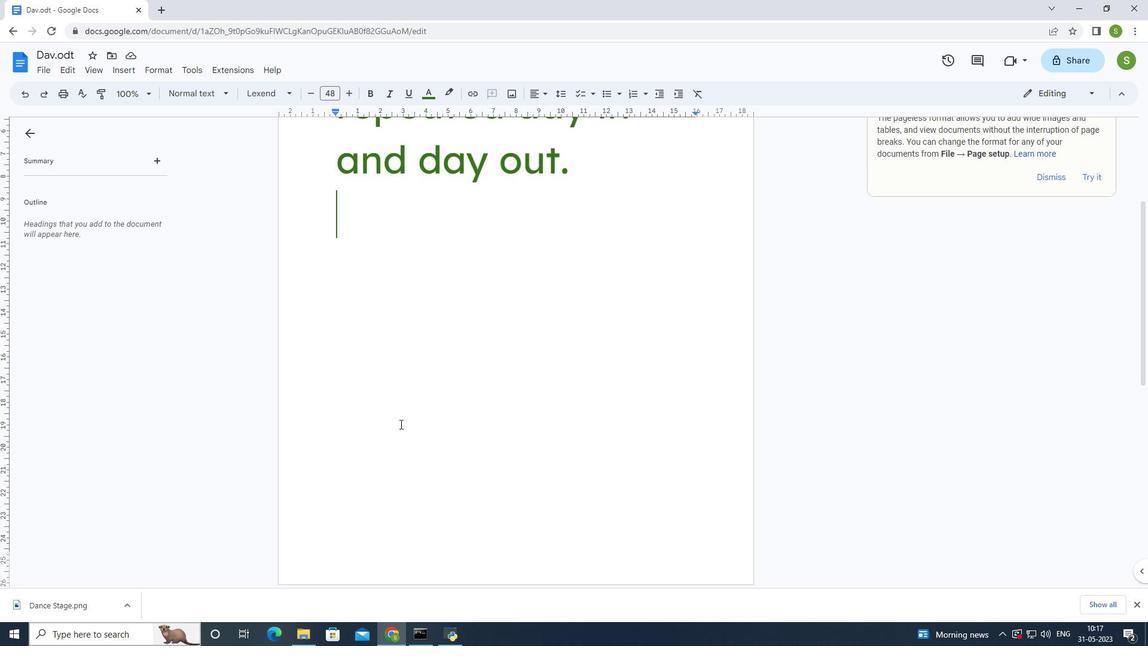 
Action: Mouse scrolled (400, 422) with delta (0, 0)
Screenshot: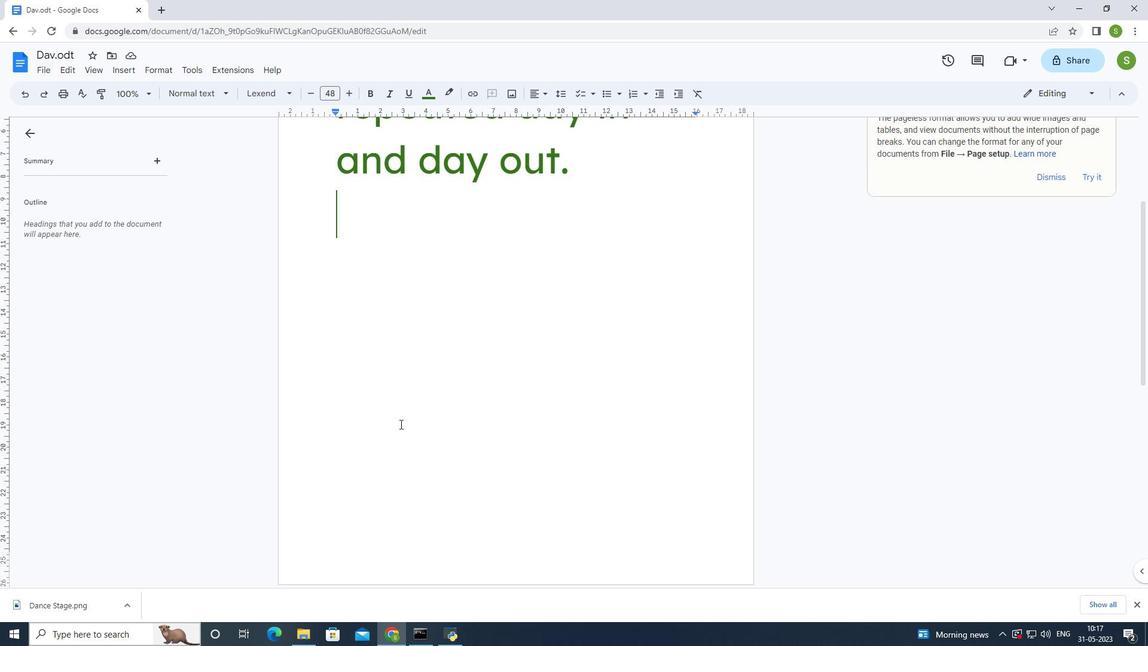 
Action: Mouse scrolled (400, 422) with delta (0, 0)
Screenshot: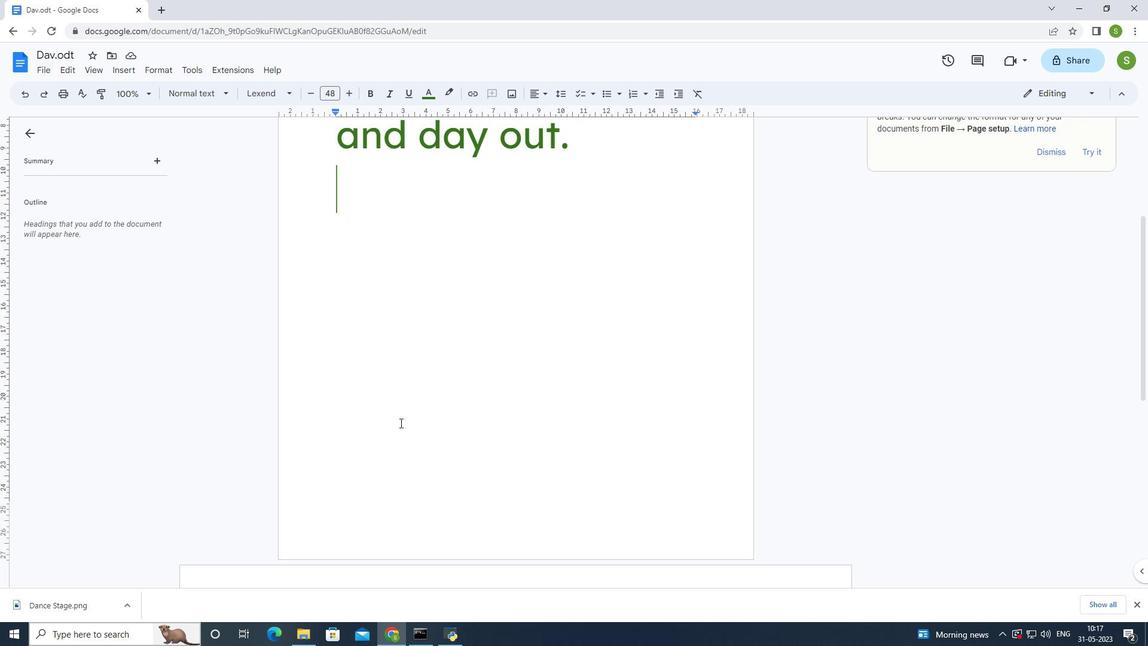 
Action: Mouse moved to (398, 421)
Screenshot: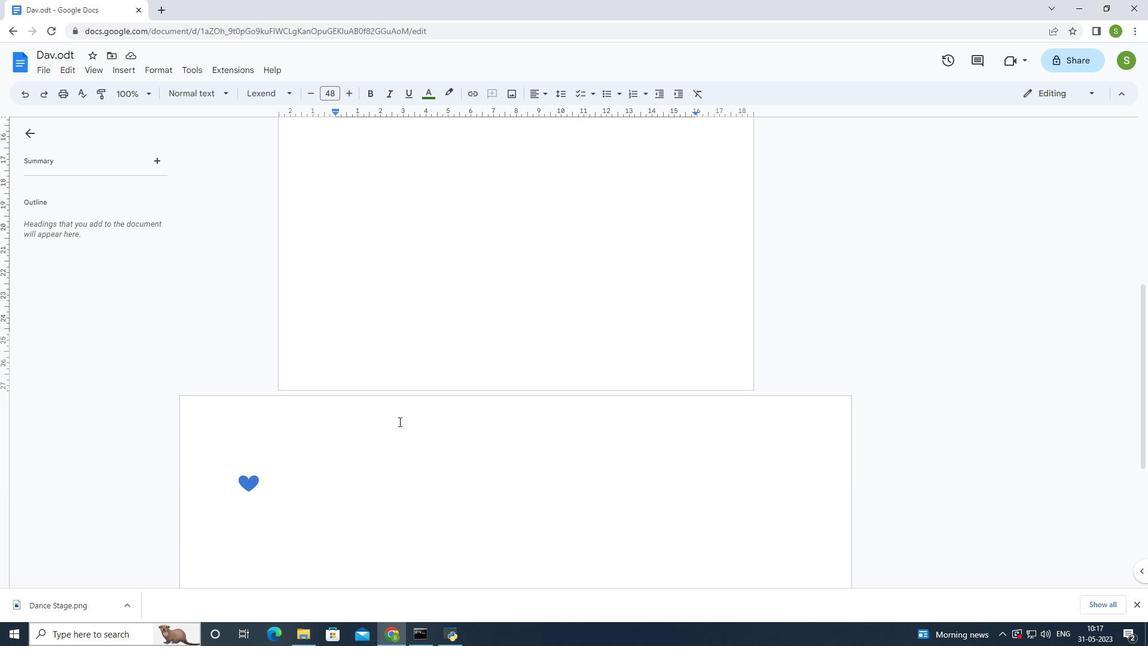 
Action: Mouse scrolled (398, 420) with delta (0, 0)
Screenshot: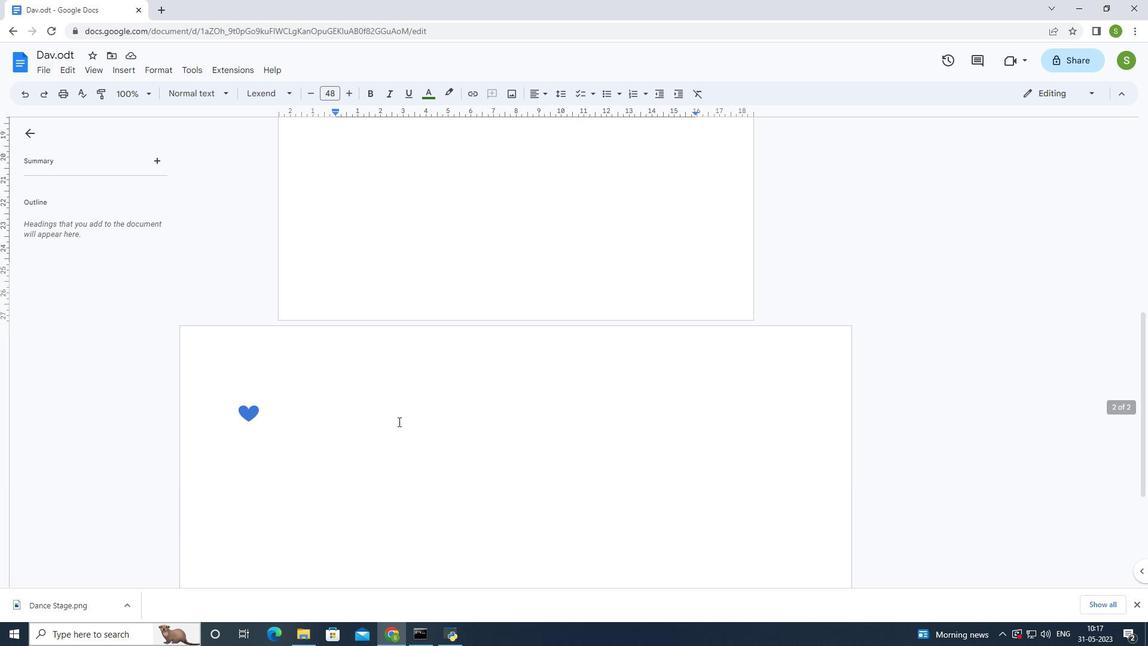 
Action: Mouse scrolled (398, 420) with delta (0, 0)
Screenshot: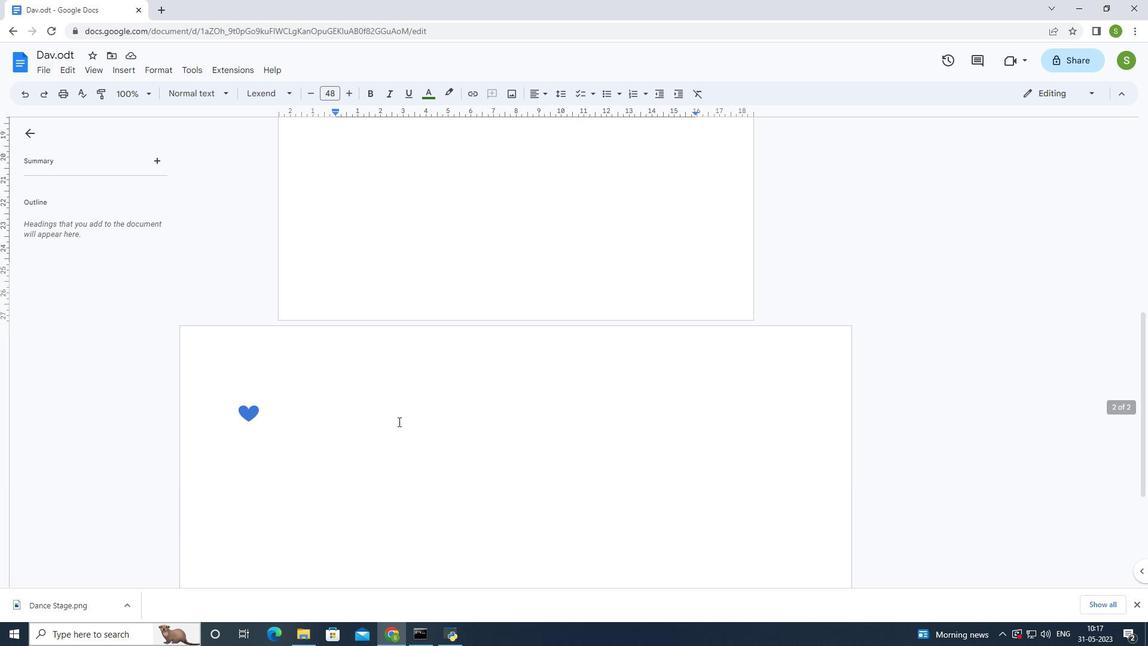 
Action: Mouse scrolled (398, 420) with delta (0, 0)
Screenshot: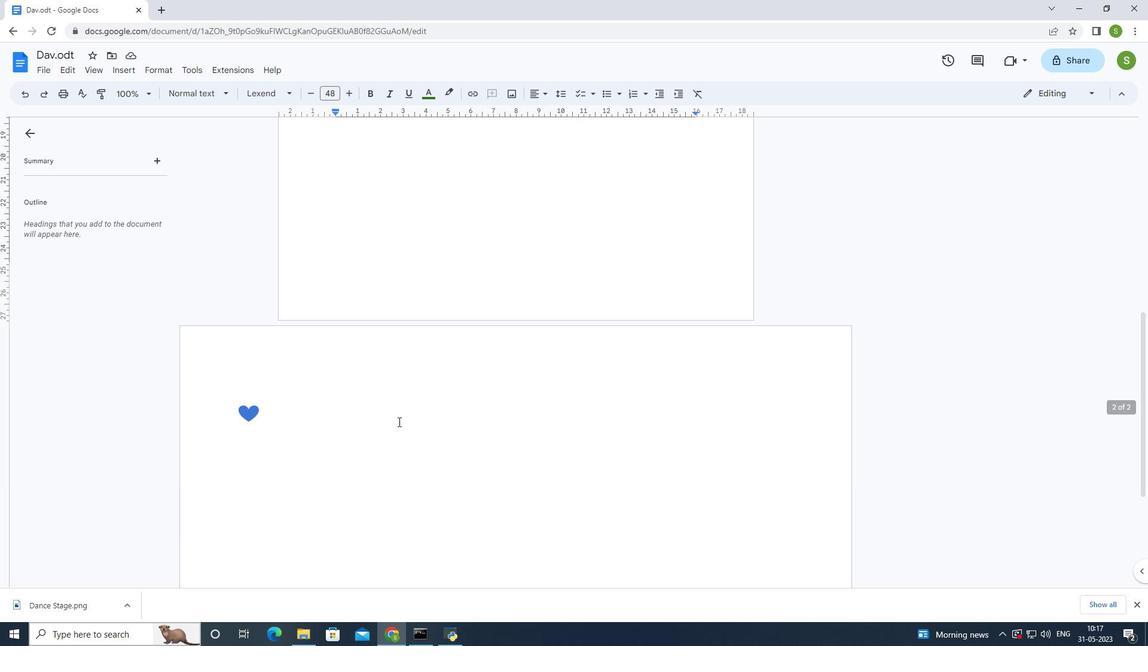
Action: Mouse moved to (280, 281)
Screenshot: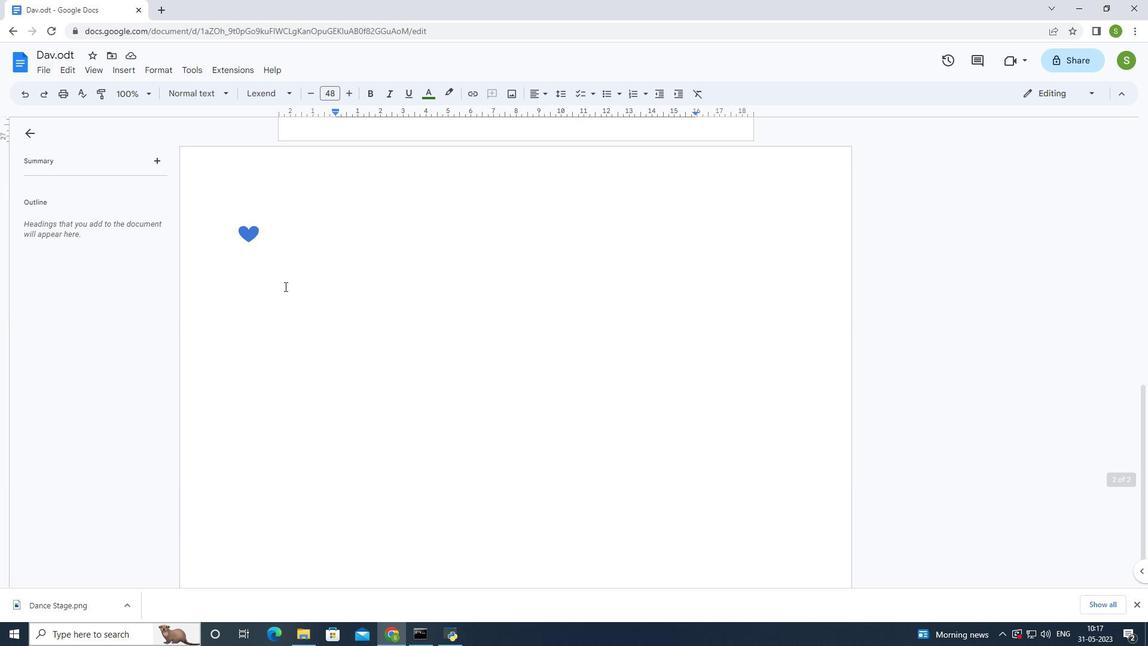 
Action: Mouse pressed left at (280, 281)
Screenshot: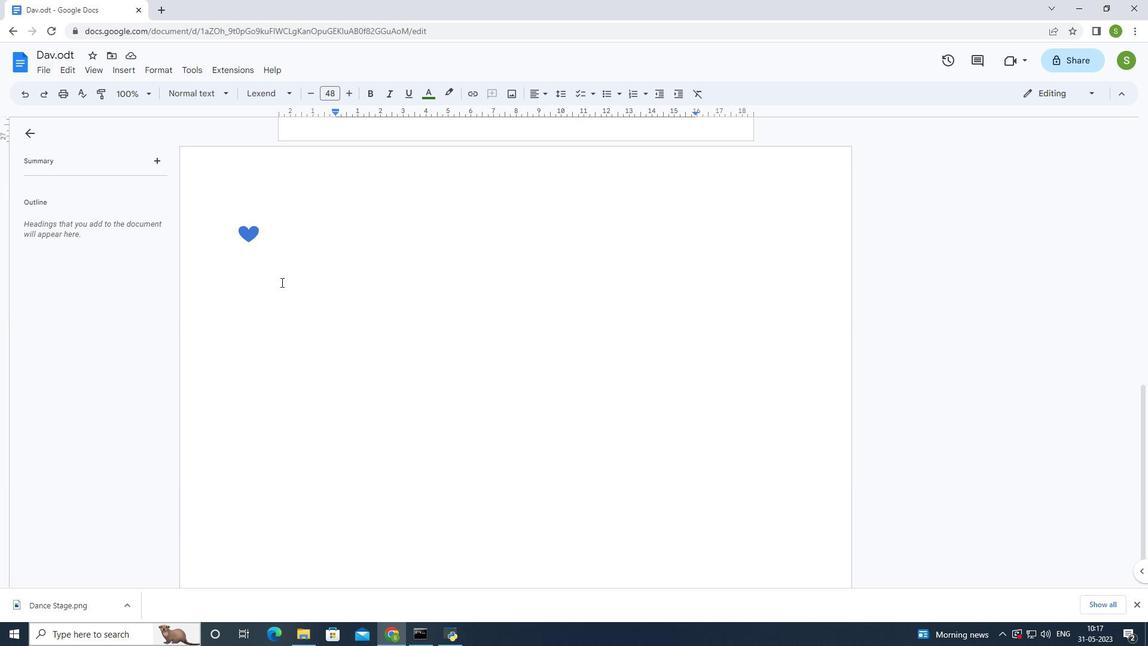 
Action: Mouse moved to (119, 69)
Screenshot: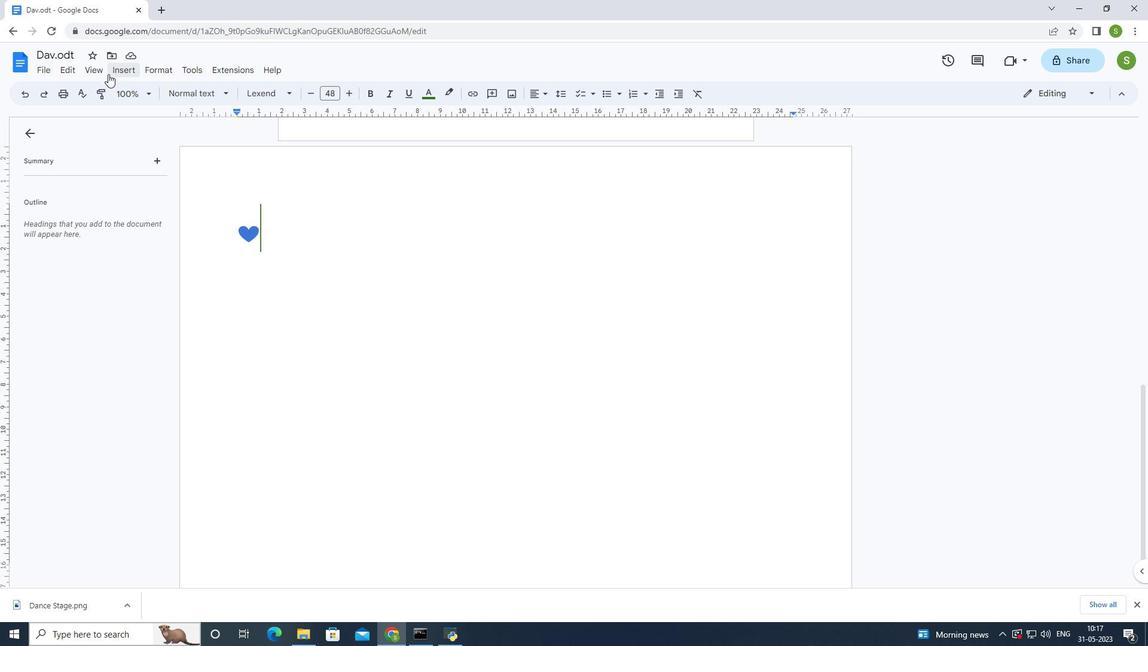 
Action: Mouse pressed left at (119, 69)
Screenshot: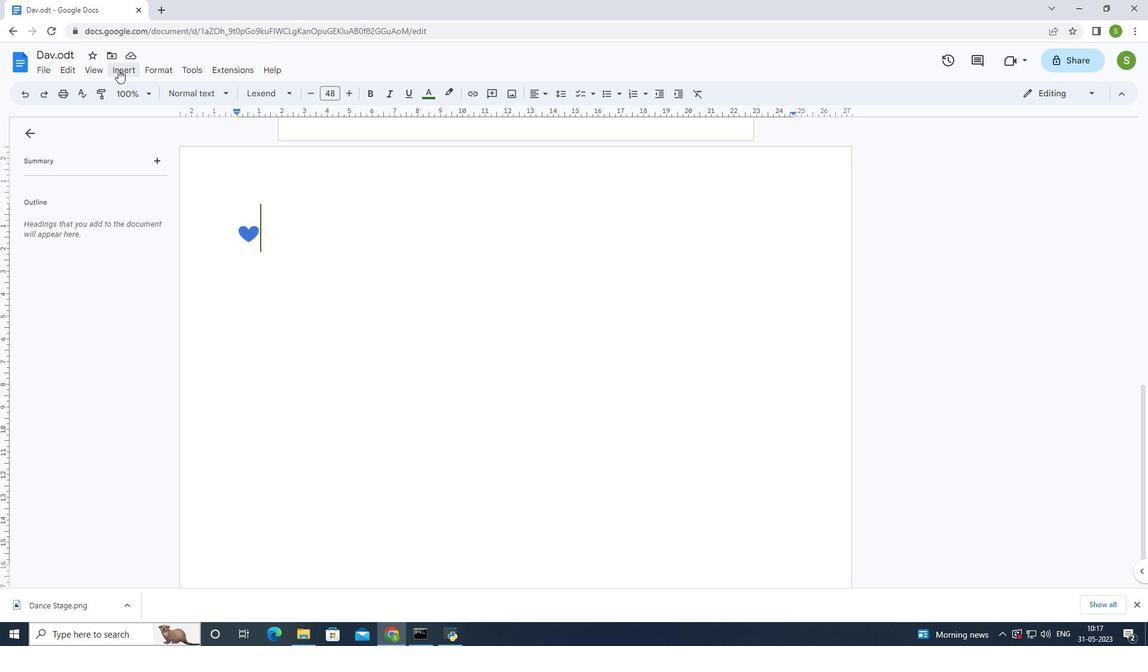 
Action: Mouse moved to (332, 127)
Screenshot: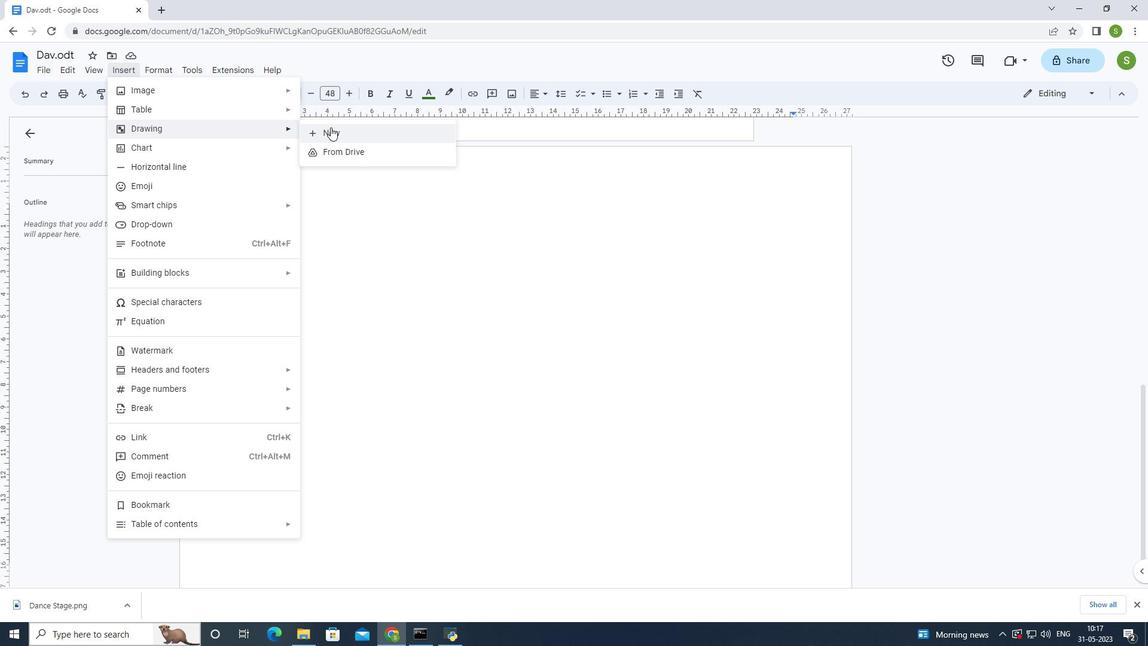 
Action: Mouse pressed left at (332, 127)
Screenshot: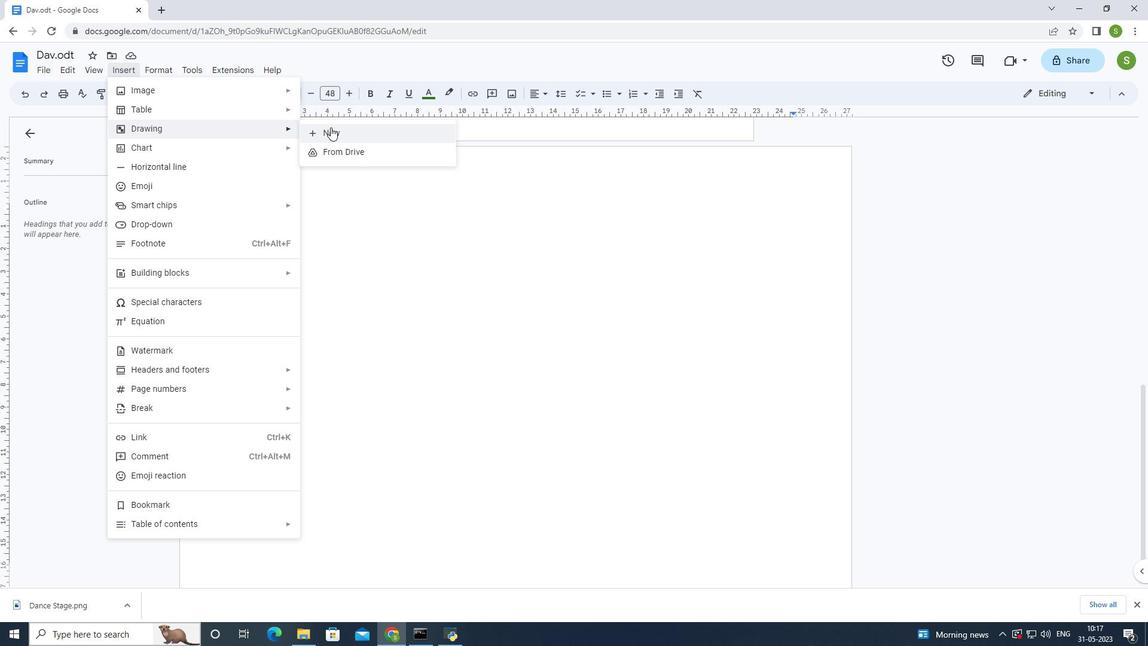 
Action: Mouse moved to (314, 113)
Screenshot: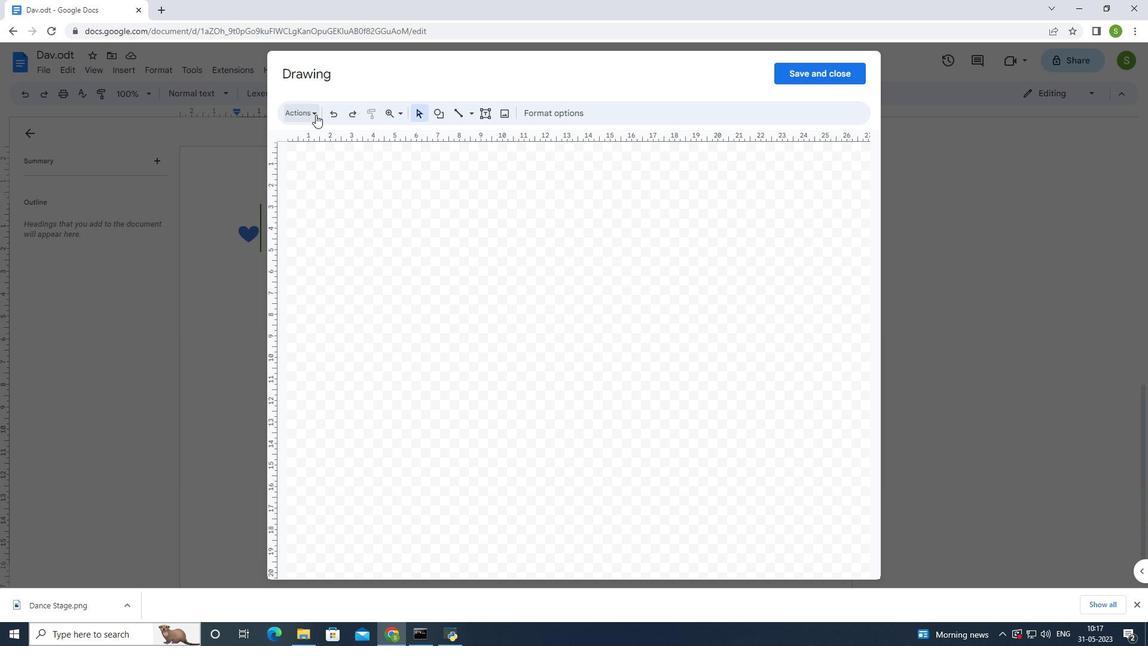 
Action: Mouse pressed left at (314, 113)
Screenshot: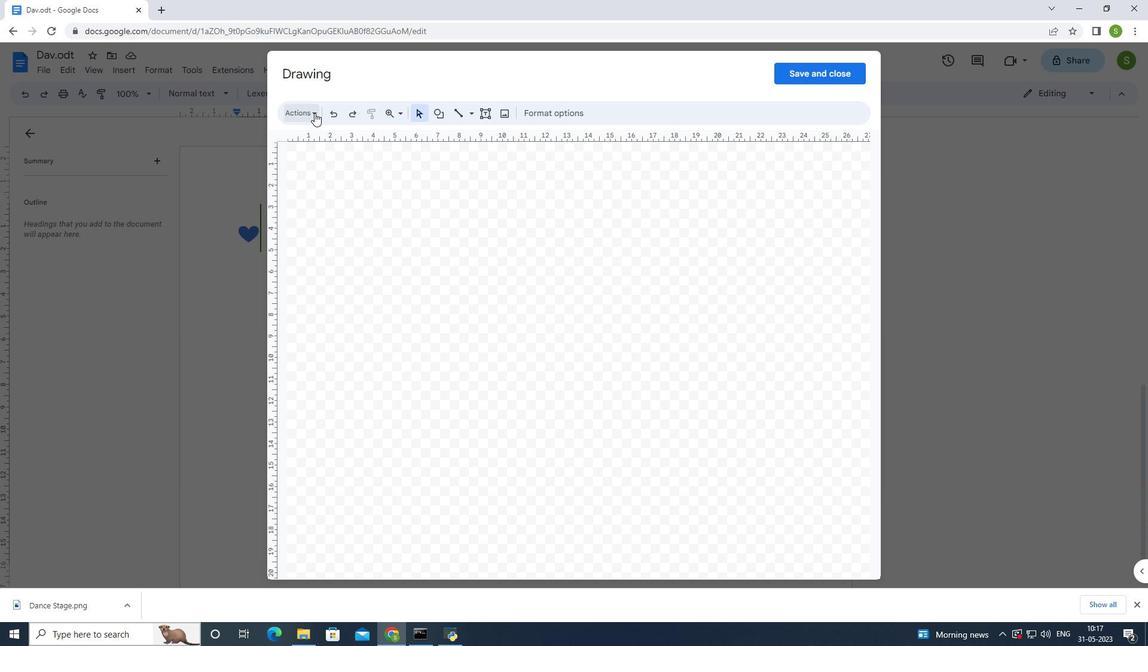 
Action: Mouse moved to (522, 279)
Screenshot: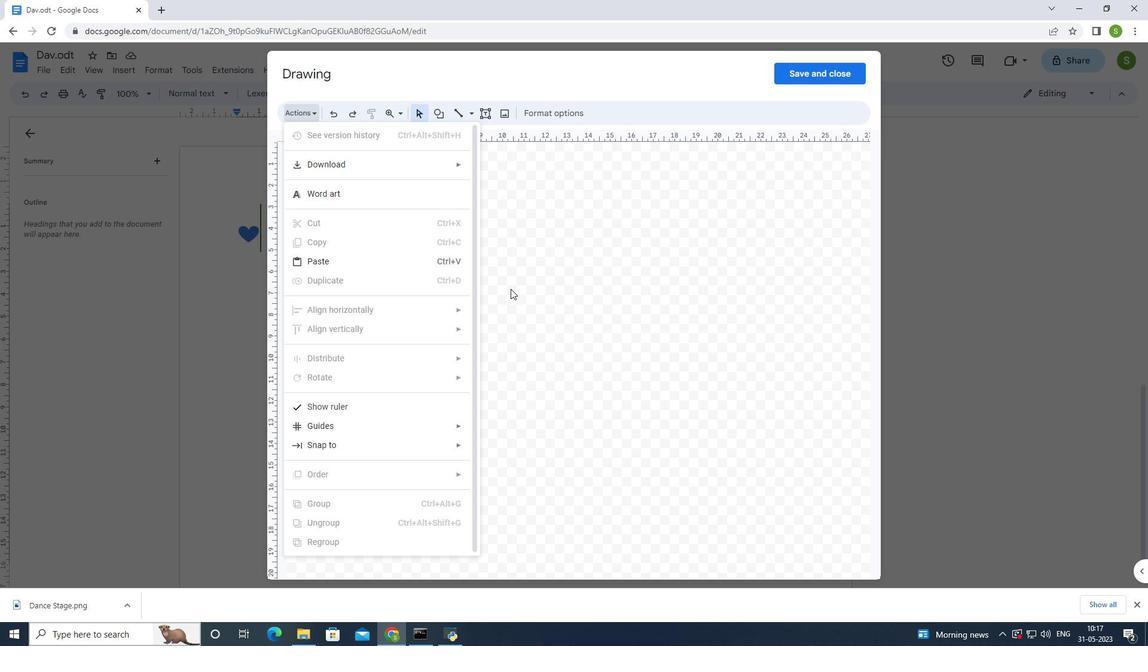 
Action: Mouse pressed left at (522, 279)
Screenshot: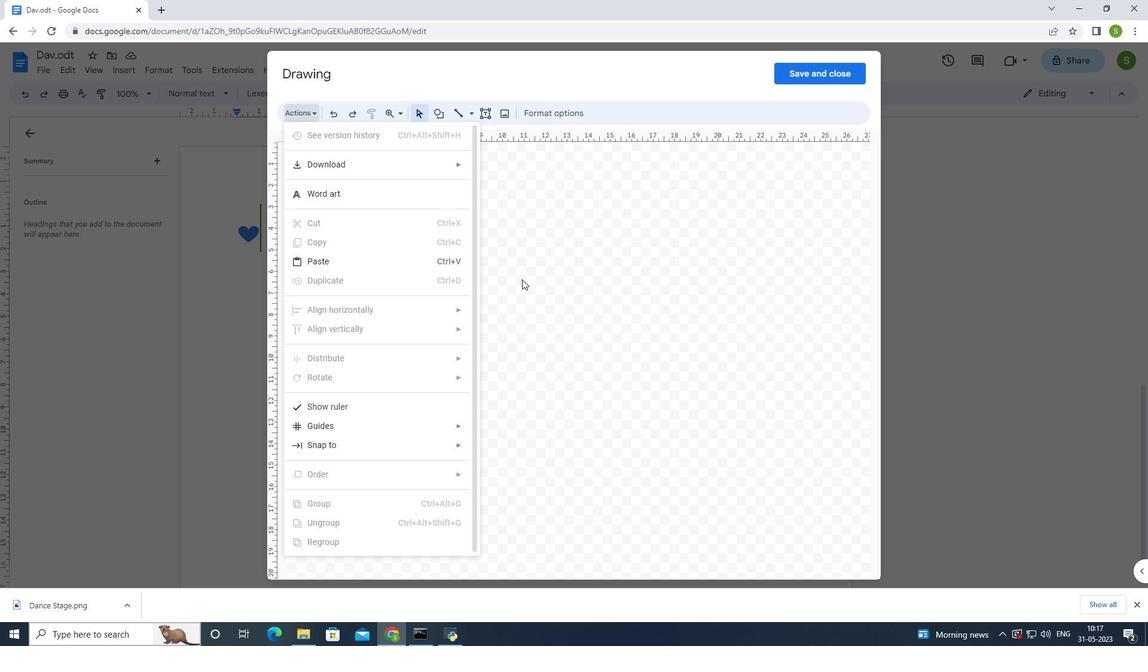 
Action: Mouse moved to (501, 112)
Screenshot: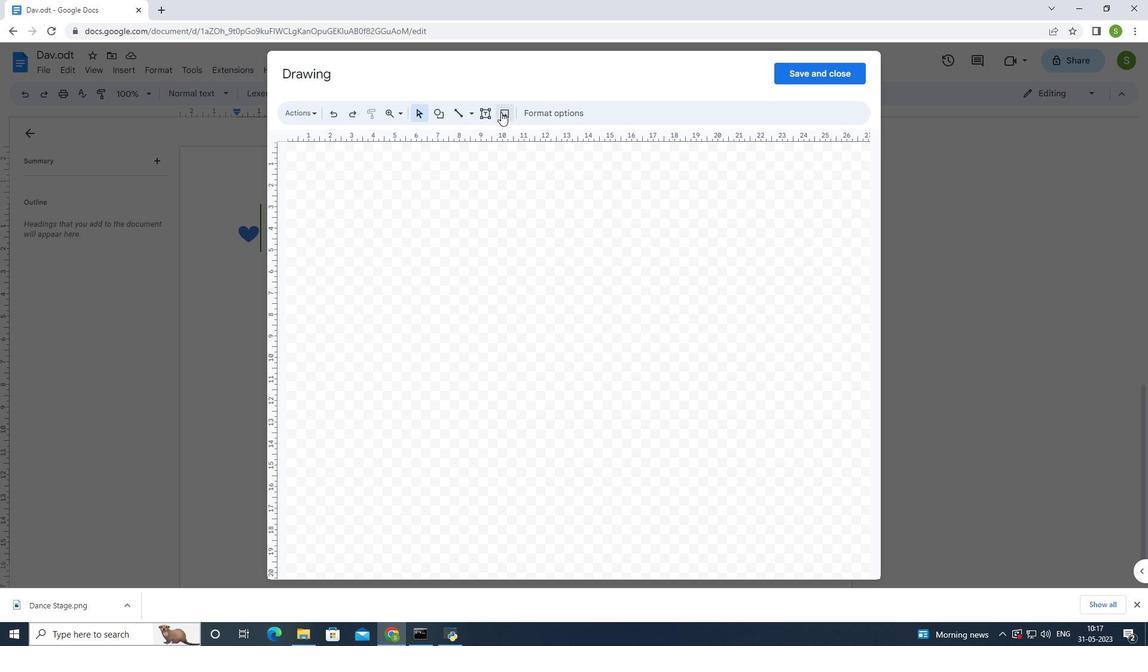 
Action: Mouse pressed left at (501, 112)
Screenshot: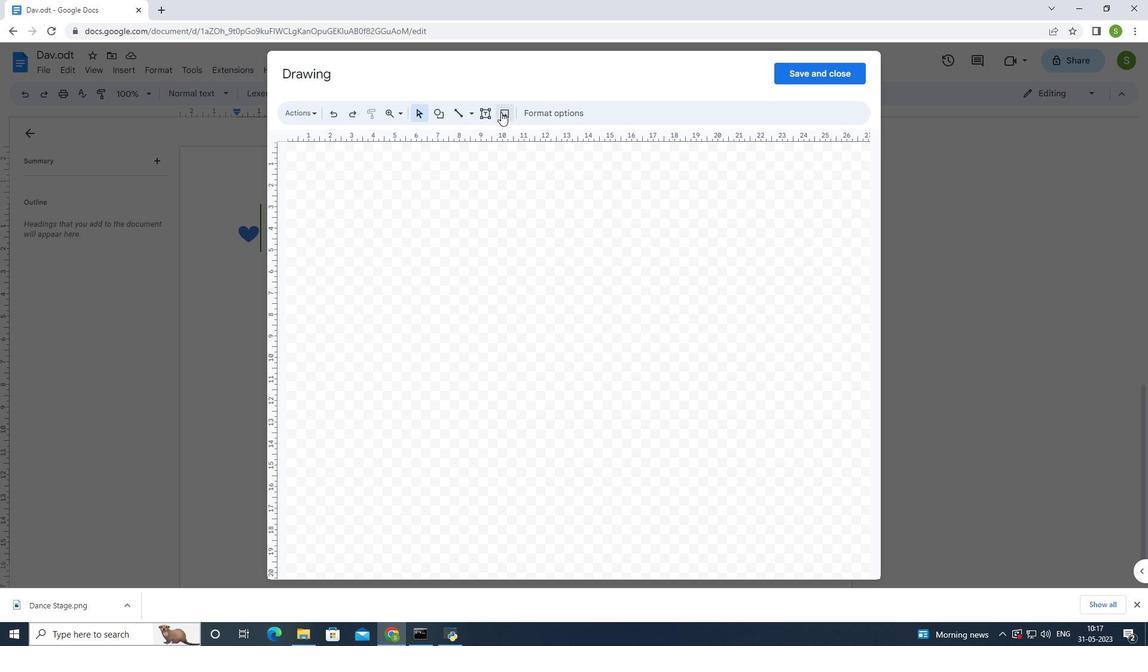 
Action: Mouse moved to (851, 161)
Screenshot: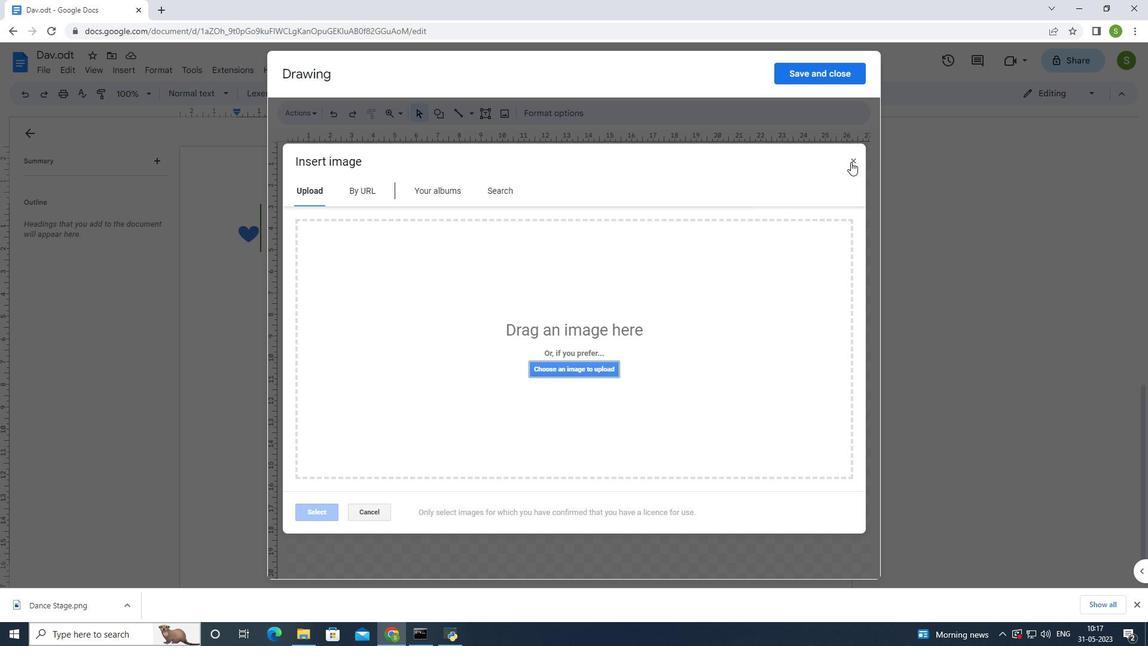 
Action: Mouse pressed left at (851, 161)
Screenshot: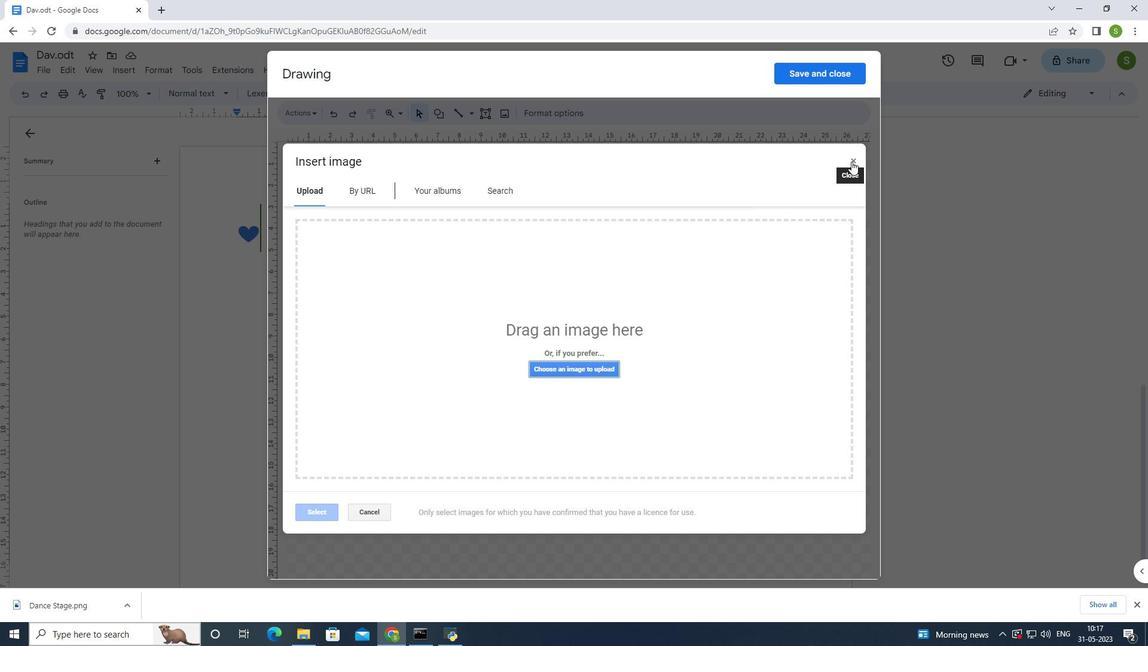 
Action: Mouse moved to (256, 294)
Screenshot: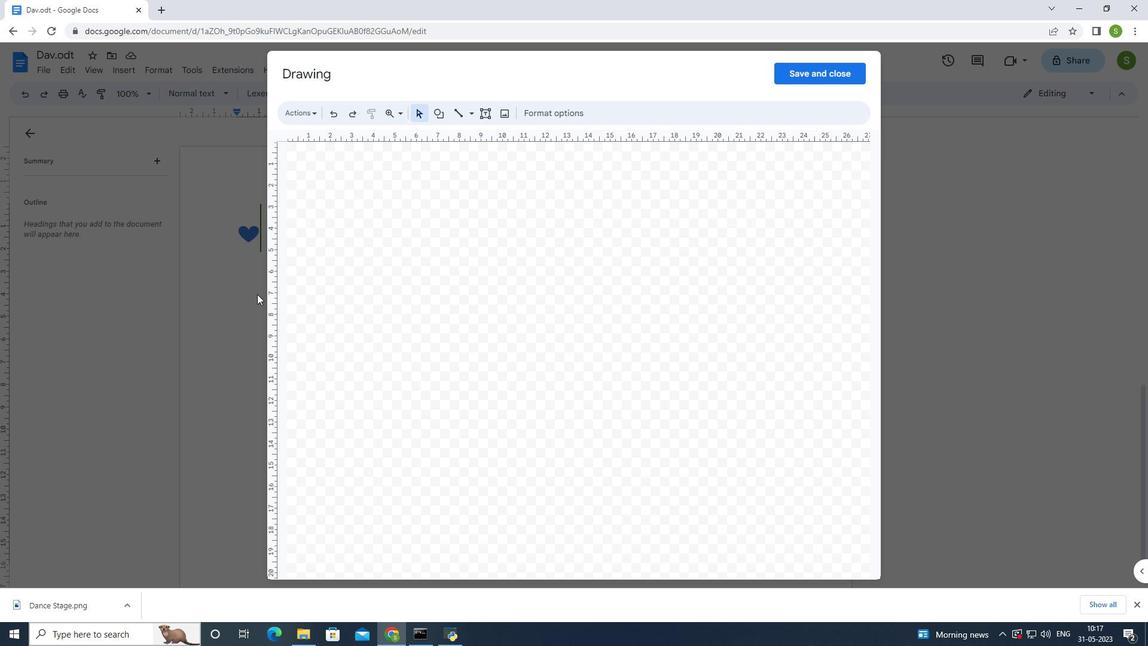 
Action: Mouse pressed left at (256, 294)
Screenshot: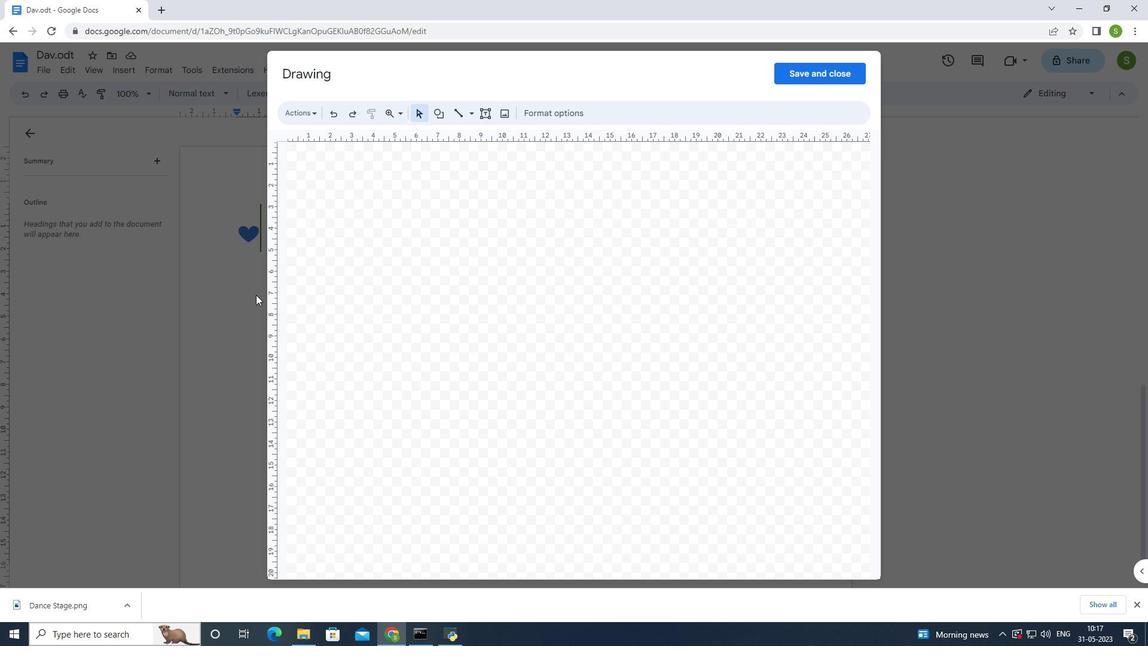 
Action: Mouse moved to (820, 75)
Screenshot: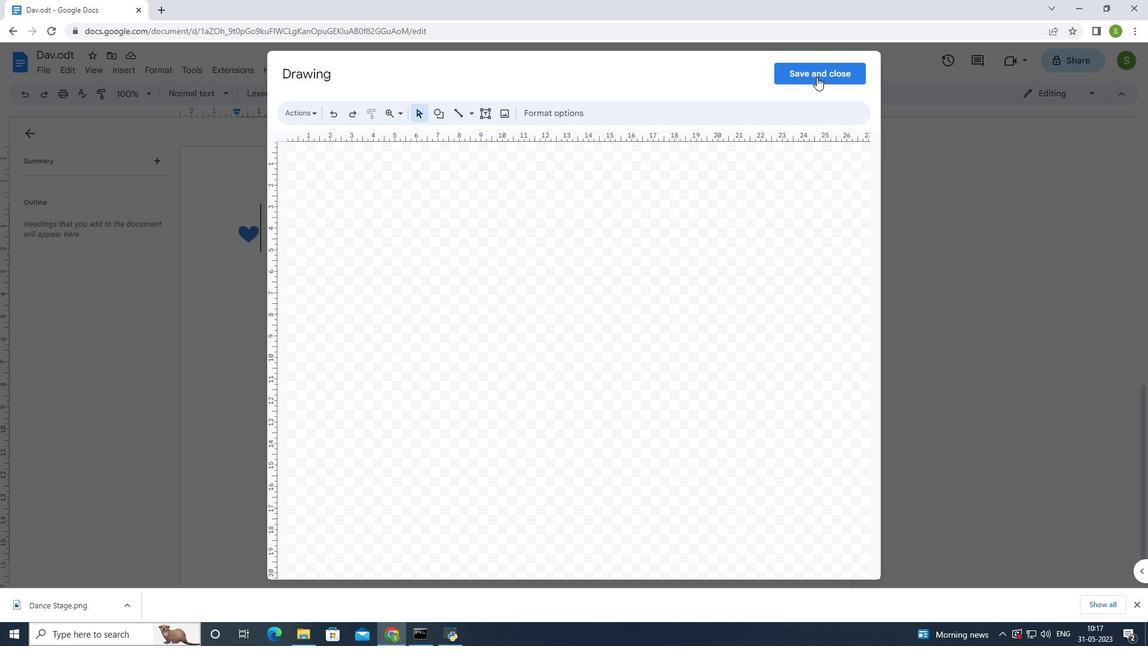 
Action: Mouse pressed left at (820, 75)
Screenshot: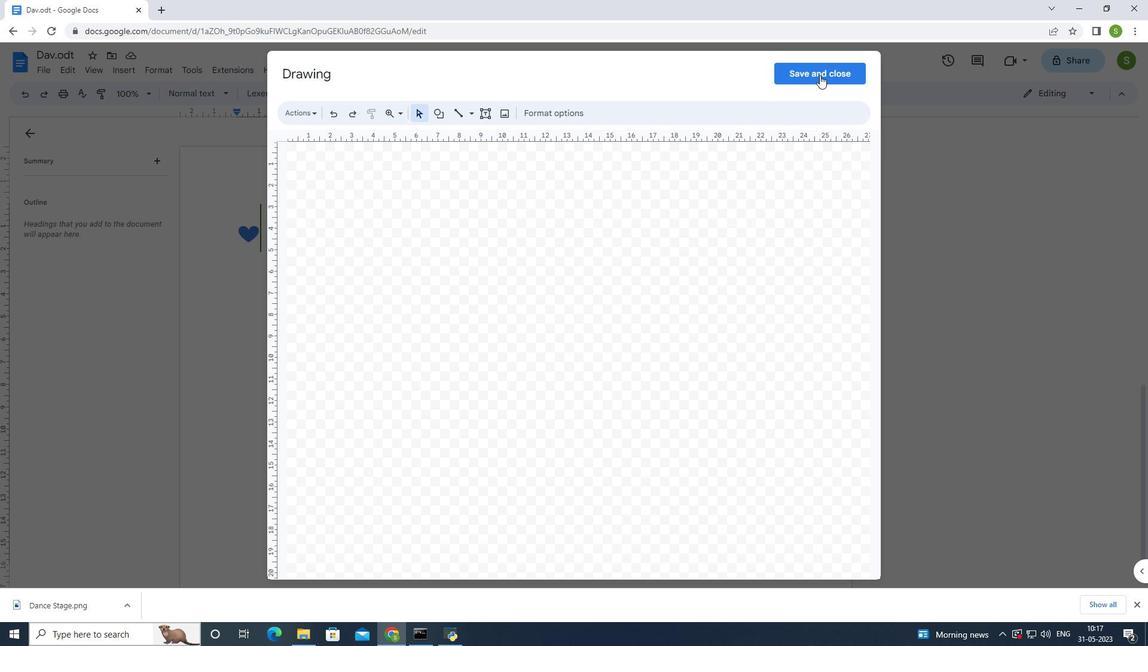 
Action: Mouse moved to (120, 73)
Screenshot: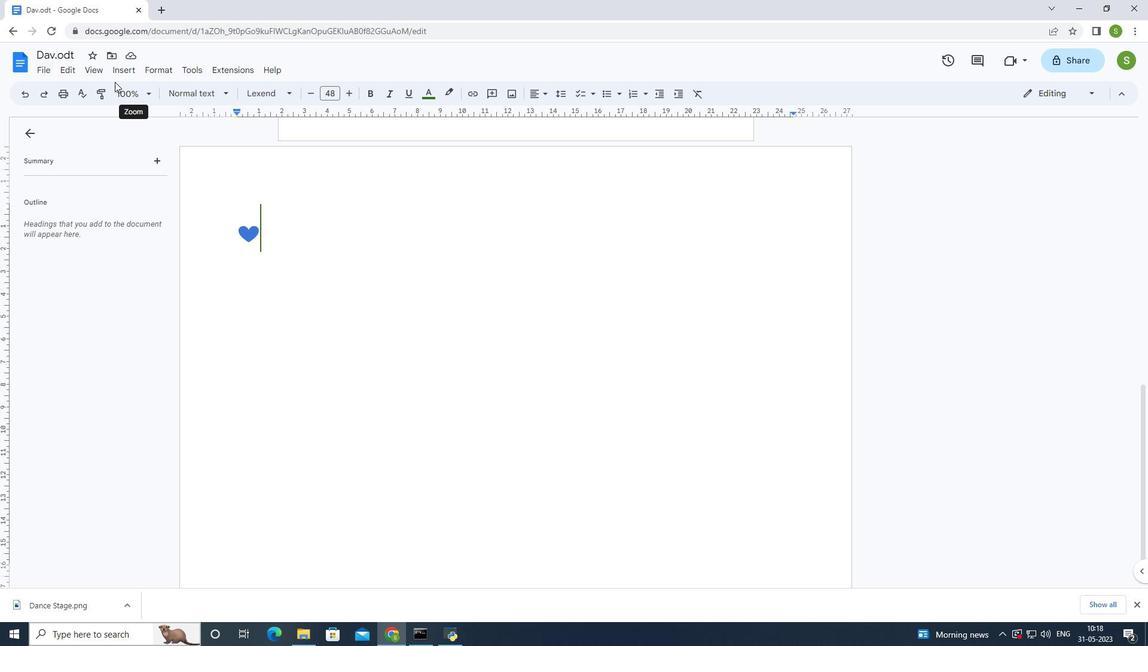 
Action: Mouse pressed left at (120, 73)
Screenshot: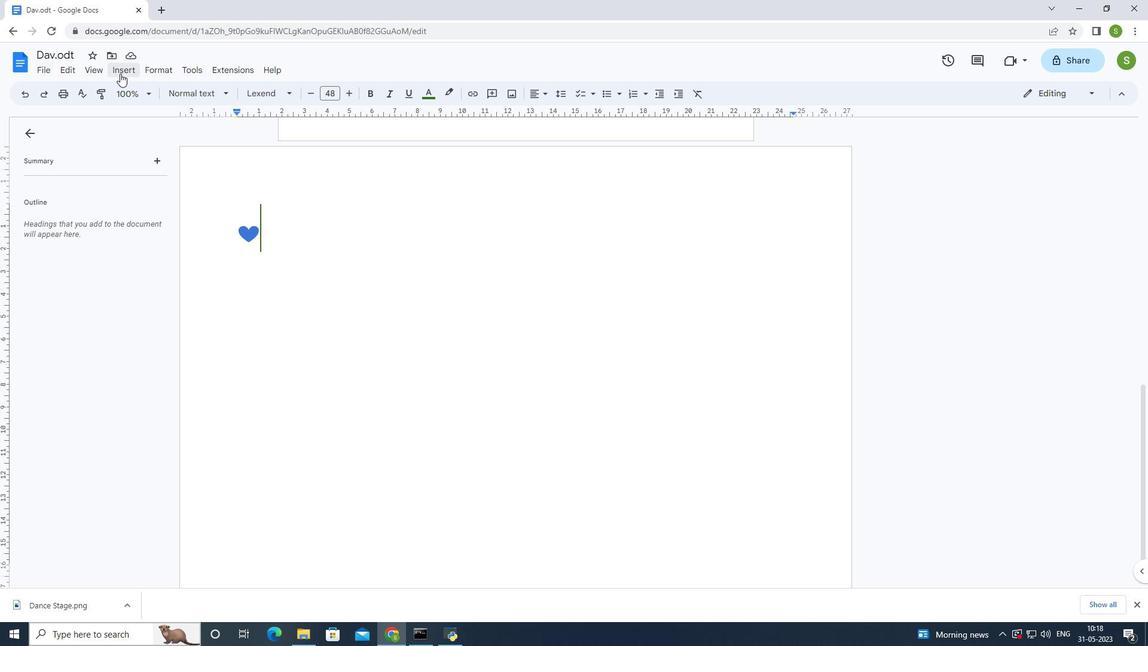 
Action: Mouse moved to (229, 187)
Screenshot: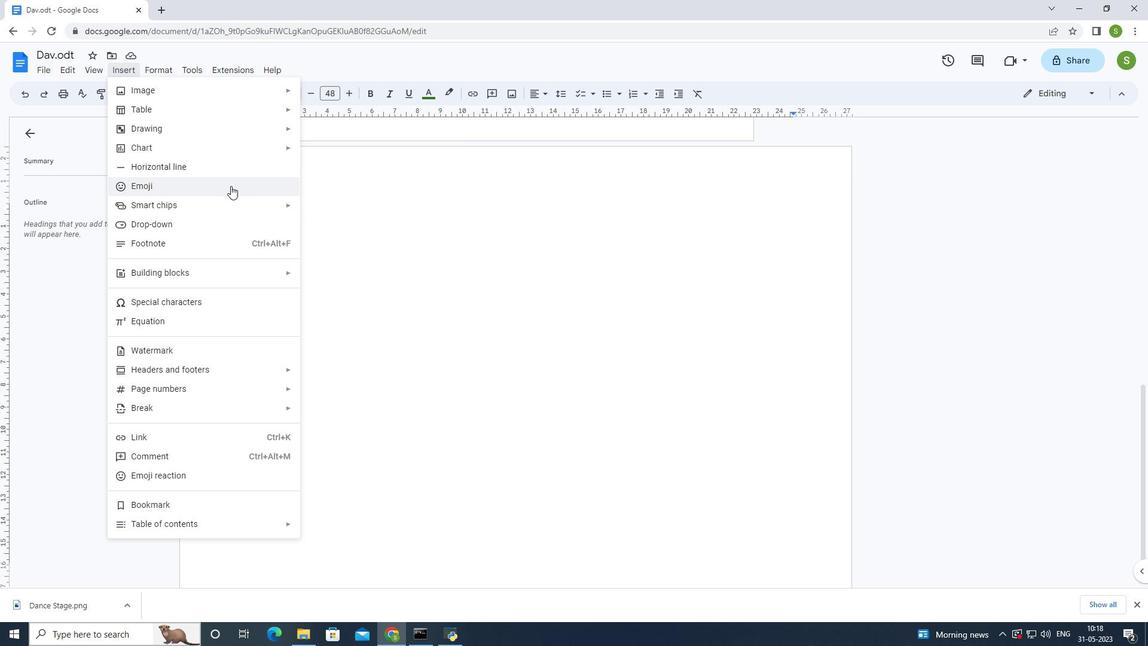 
Action: Mouse pressed left at (229, 187)
Screenshot: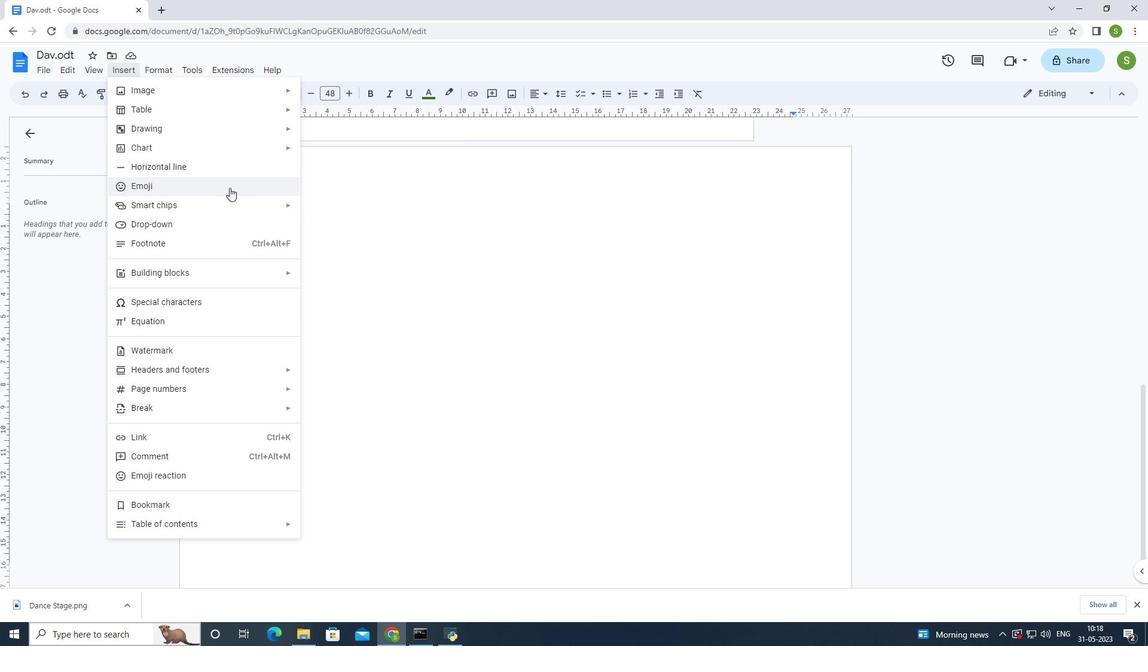 
Action: Mouse moved to (351, 413)
Screenshot: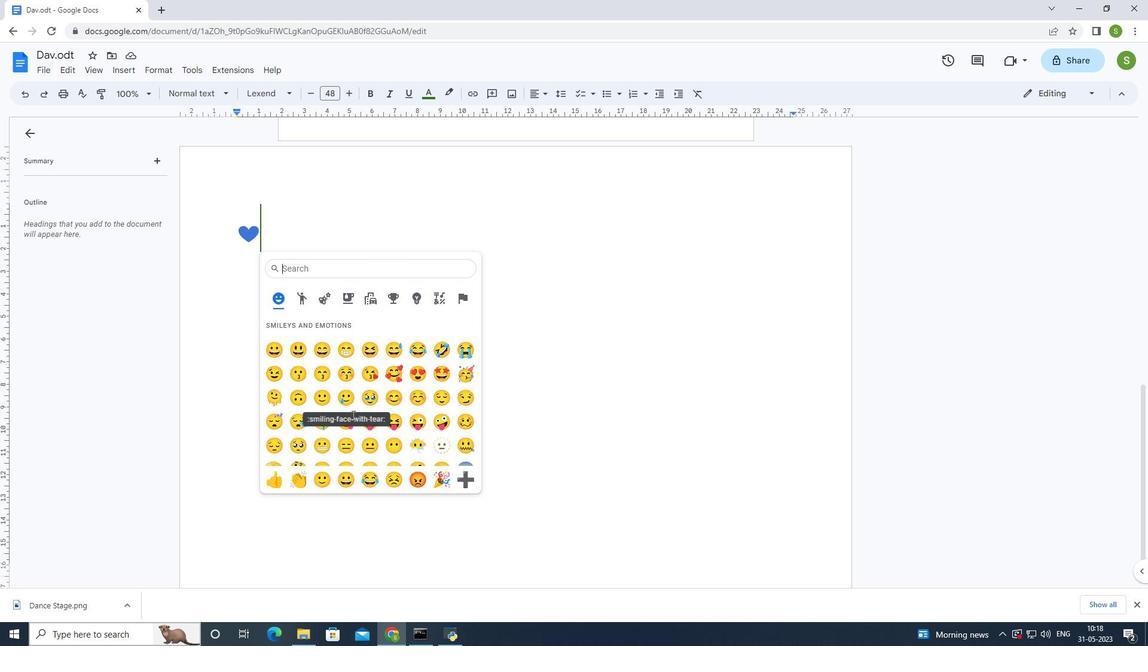 
Action: Mouse scrolled (351, 412) with delta (0, 0)
Screenshot: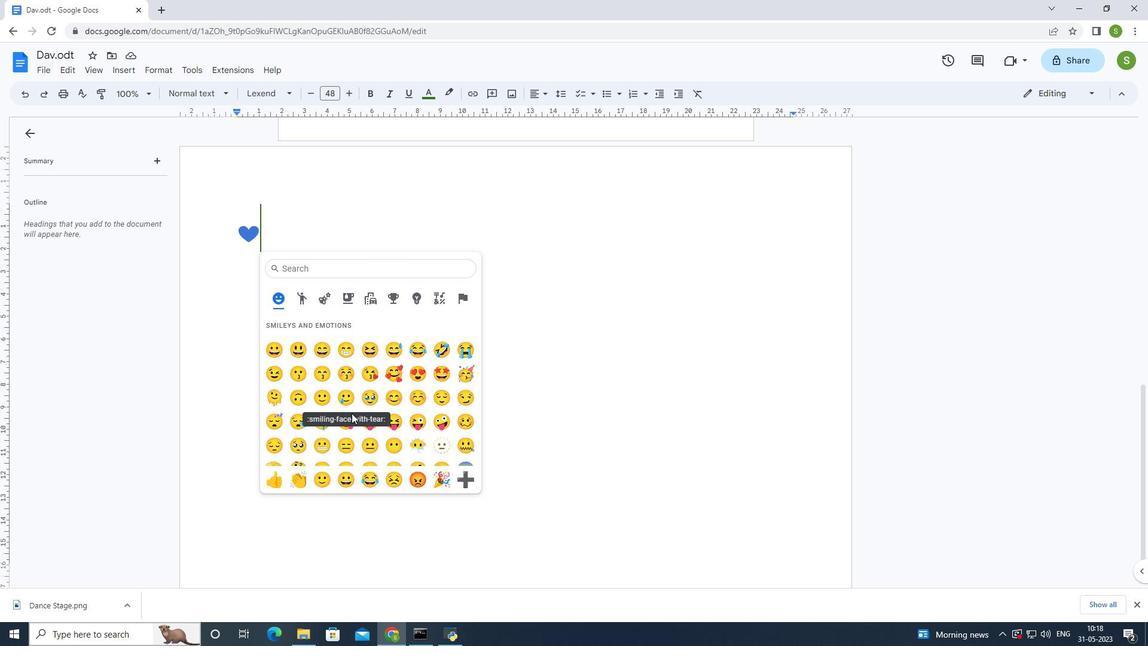 
Action: Mouse scrolled (351, 412) with delta (0, 0)
Screenshot: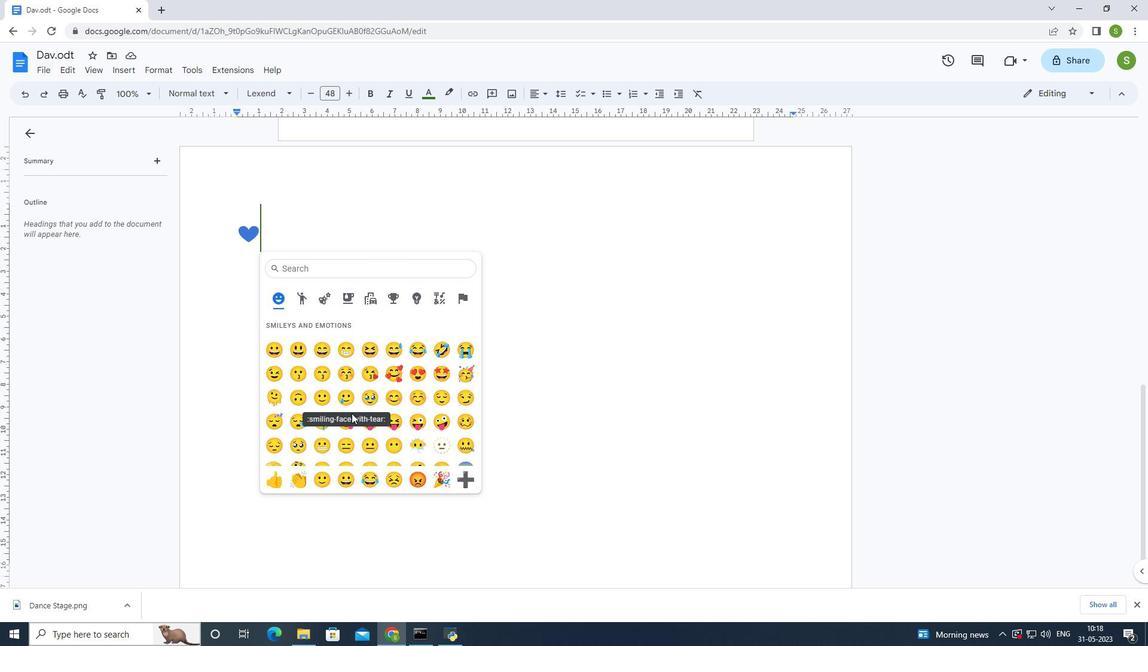 
Action: Mouse scrolled (351, 412) with delta (0, 0)
Screenshot: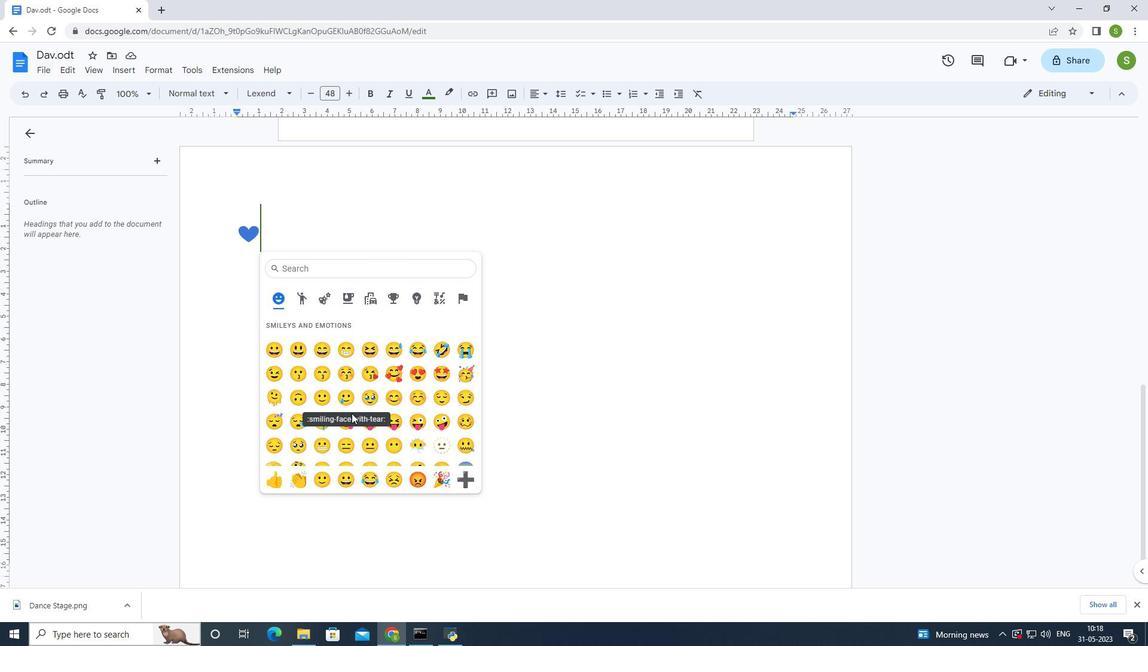 
Action: Mouse moved to (351, 412)
Screenshot: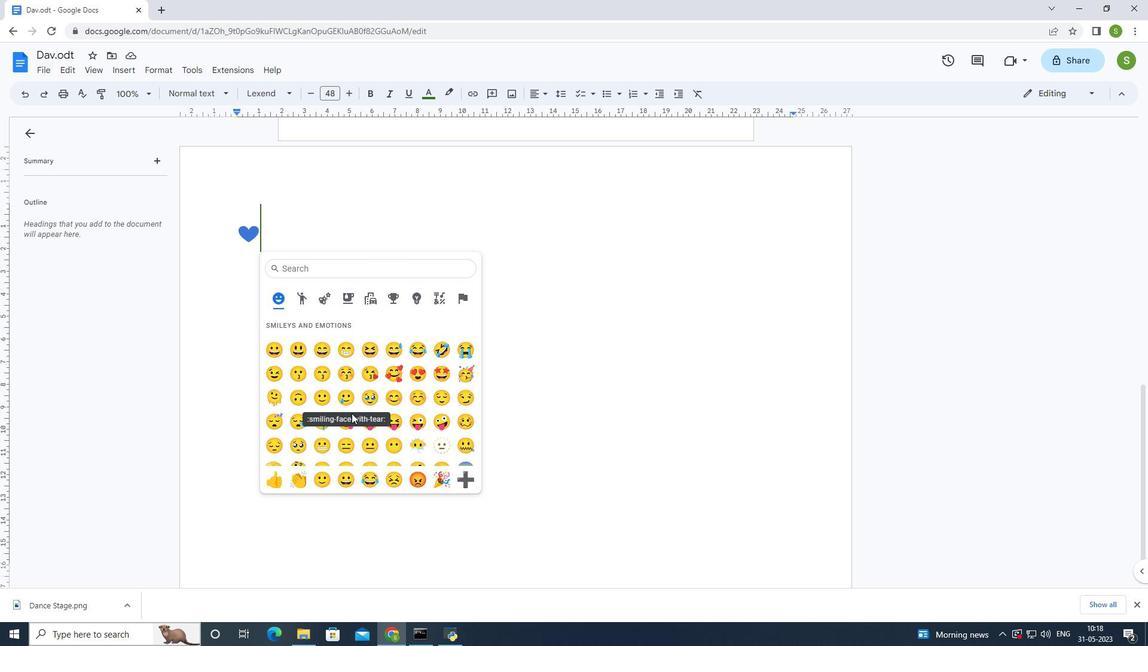 
Action: Mouse scrolled (351, 412) with delta (0, 0)
Screenshot: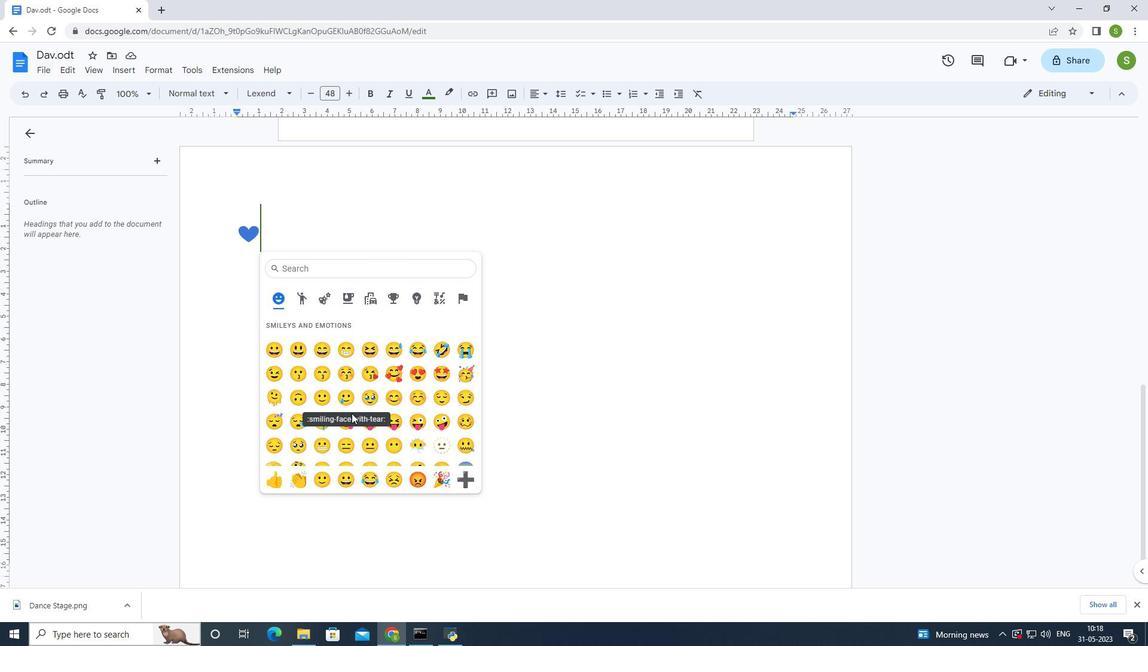 
Action: Mouse moved to (394, 396)
Screenshot: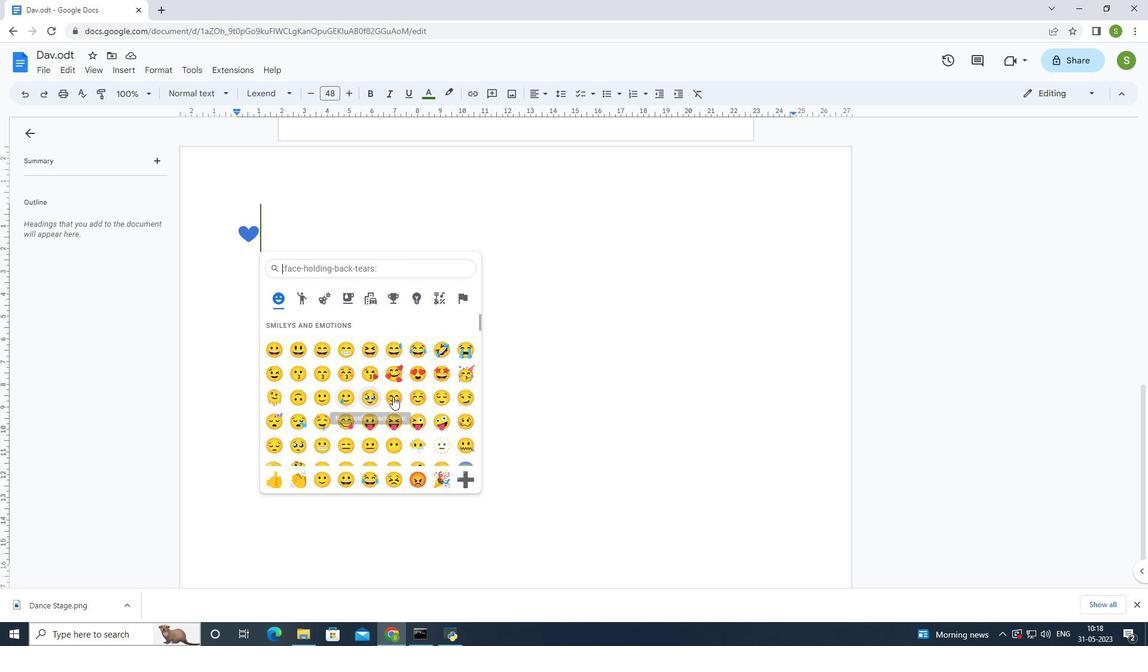 
Action: Mouse scrolled (394, 395) with delta (0, 0)
Screenshot: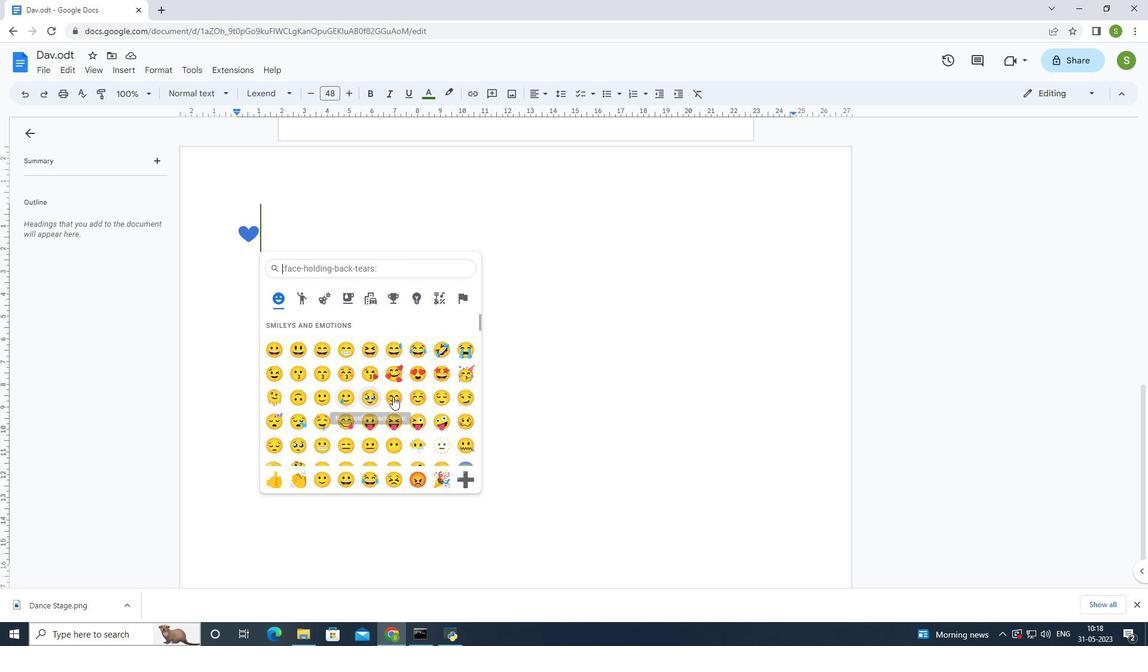 
Action: Mouse moved to (395, 396)
Screenshot: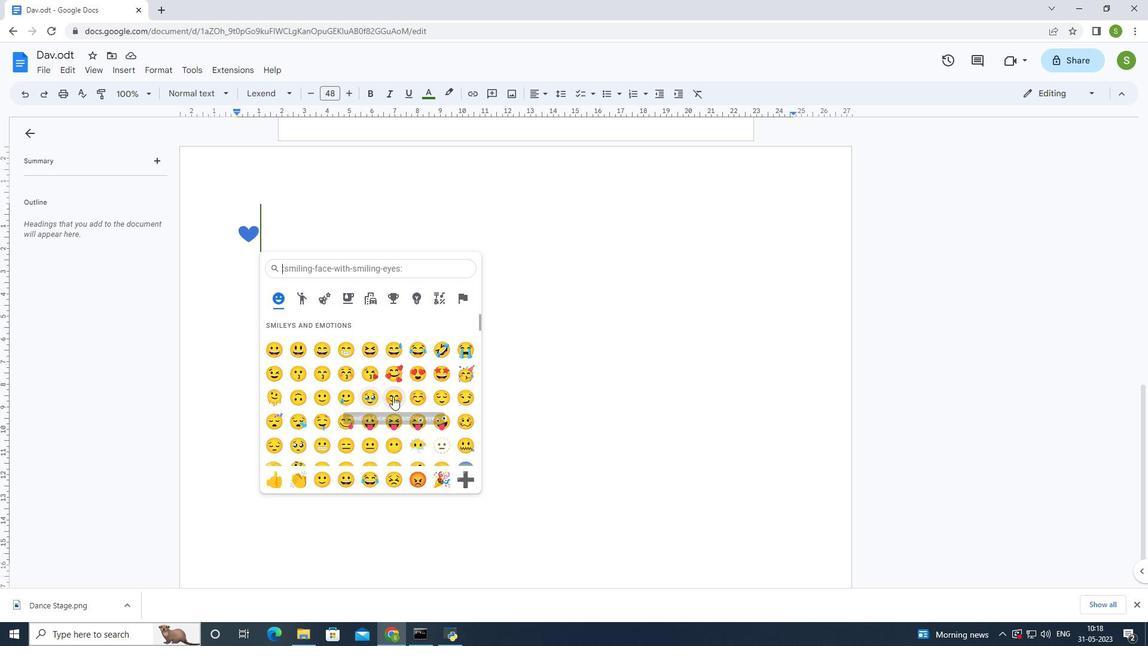 
Action: Mouse scrolled (395, 395) with delta (0, 0)
Screenshot: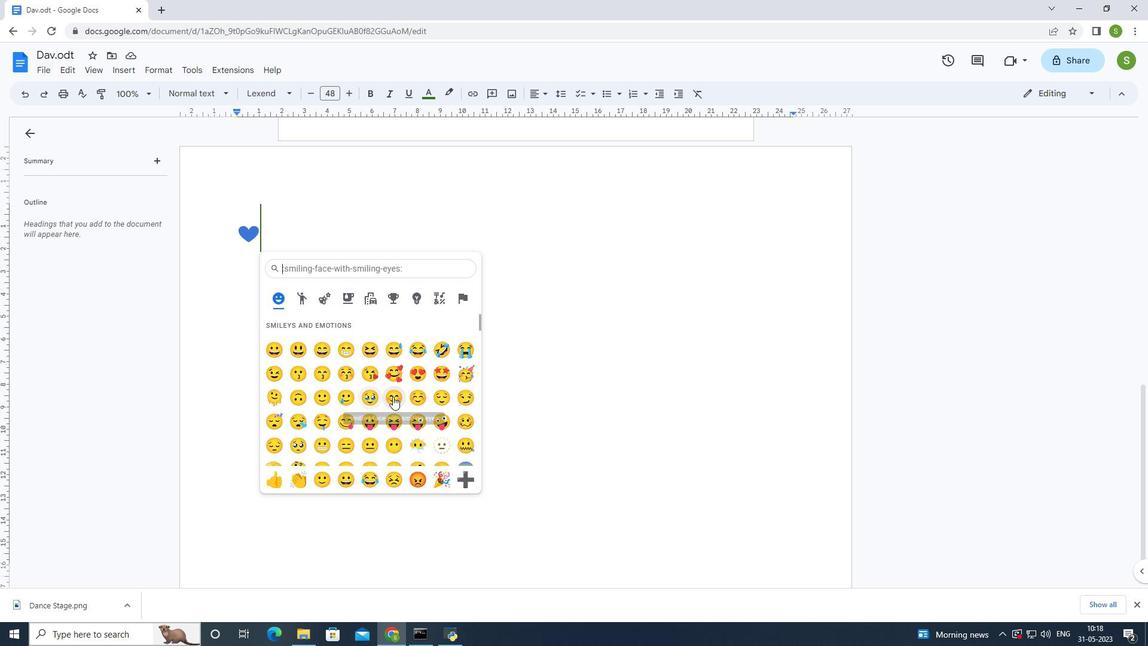 
Action: Mouse moved to (428, 383)
Screenshot: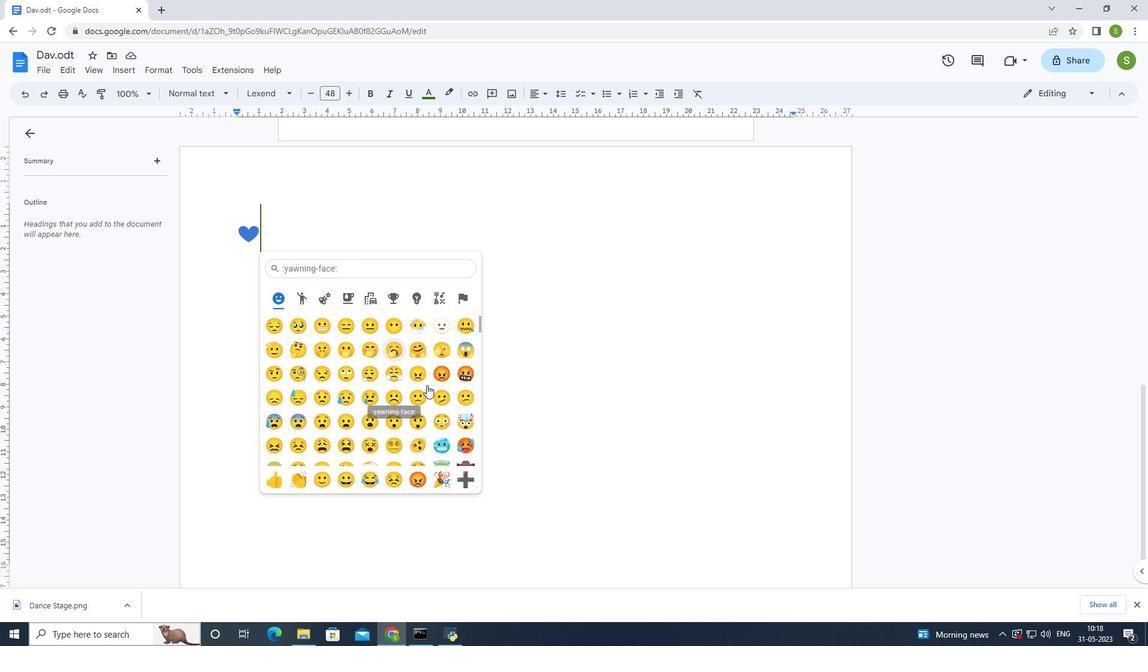 
Action: Mouse scrolled (428, 382) with delta (0, 0)
Screenshot: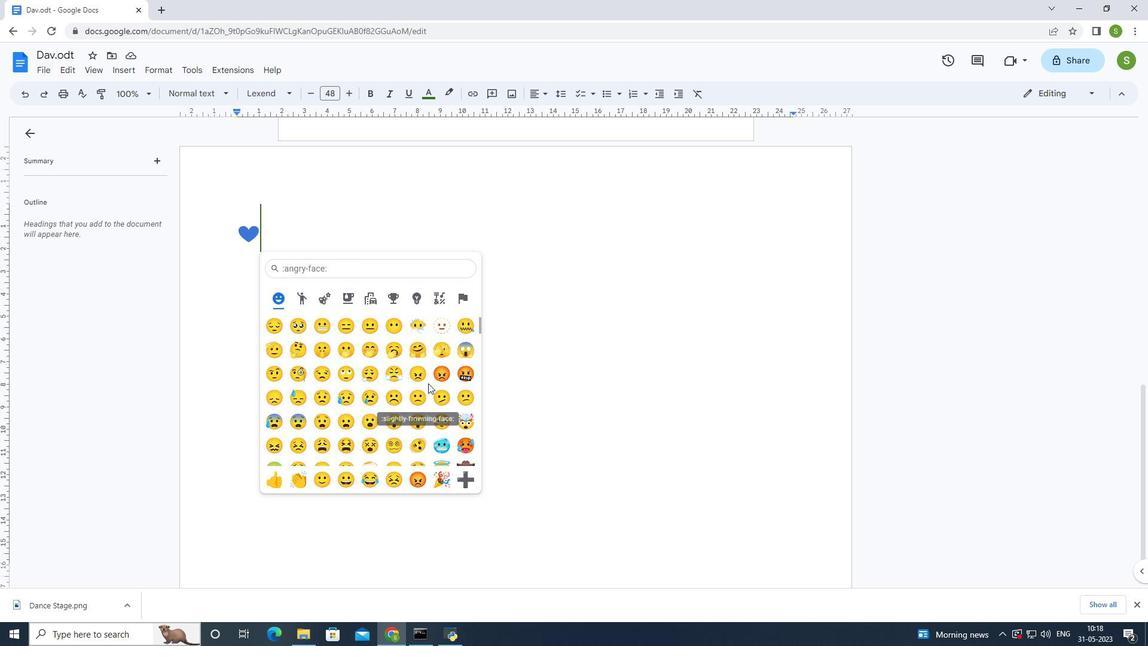 
Action: Mouse scrolled (428, 382) with delta (0, 0)
Screenshot: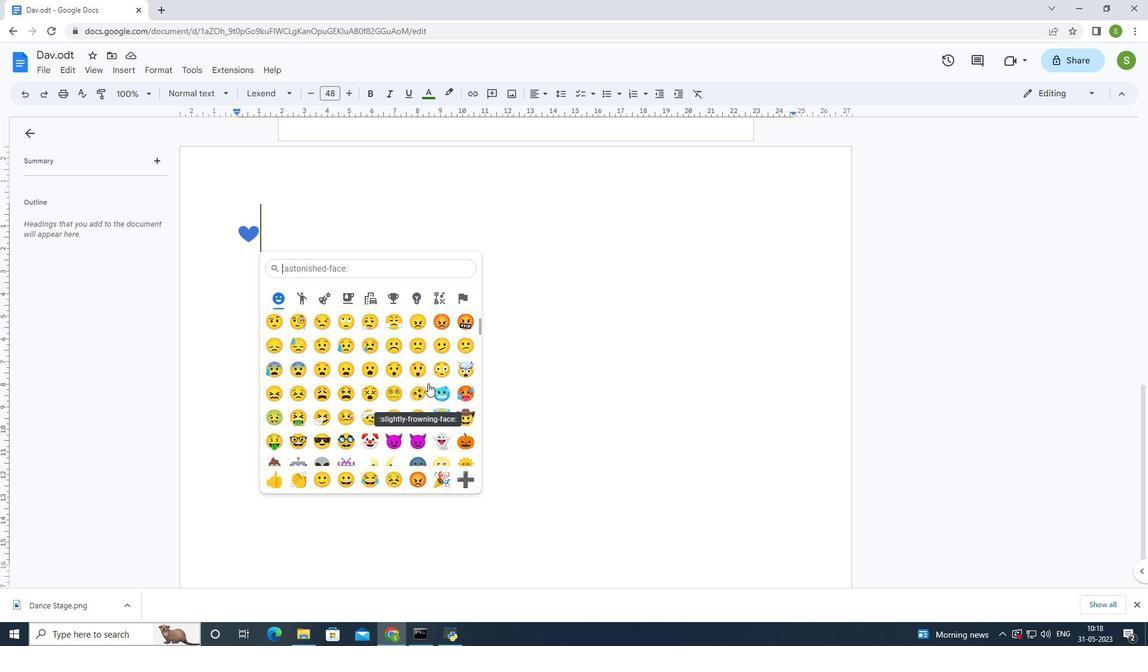 
Action: Mouse scrolled (428, 382) with delta (0, 0)
Screenshot: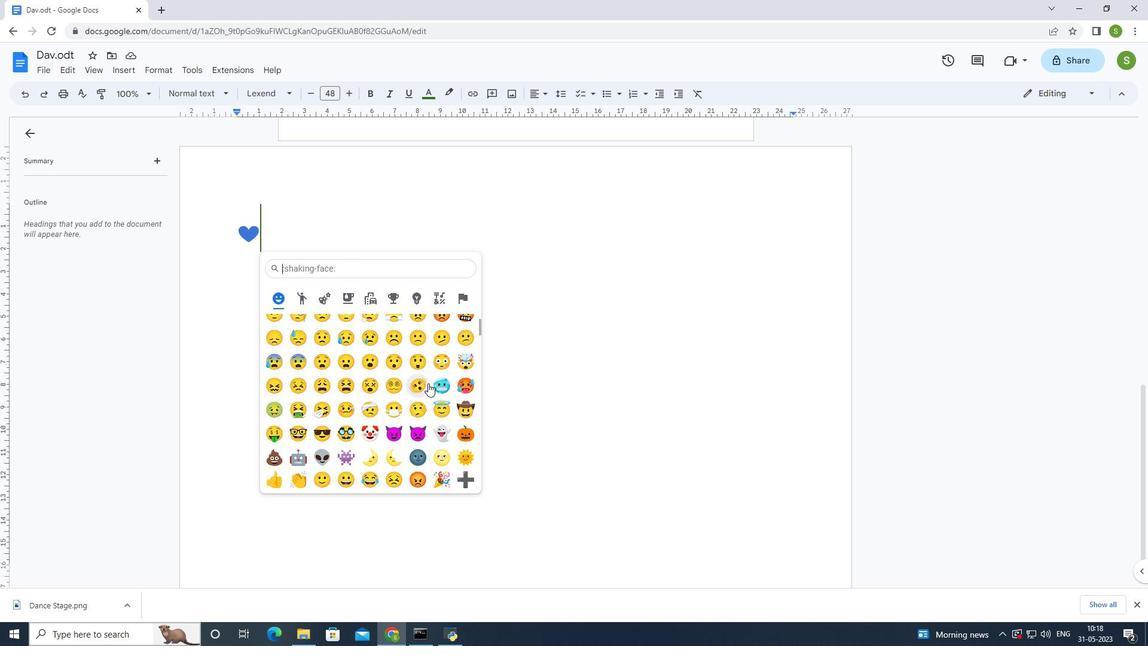
Action: Mouse scrolled (428, 382) with delta (0, 0)
Screenshot: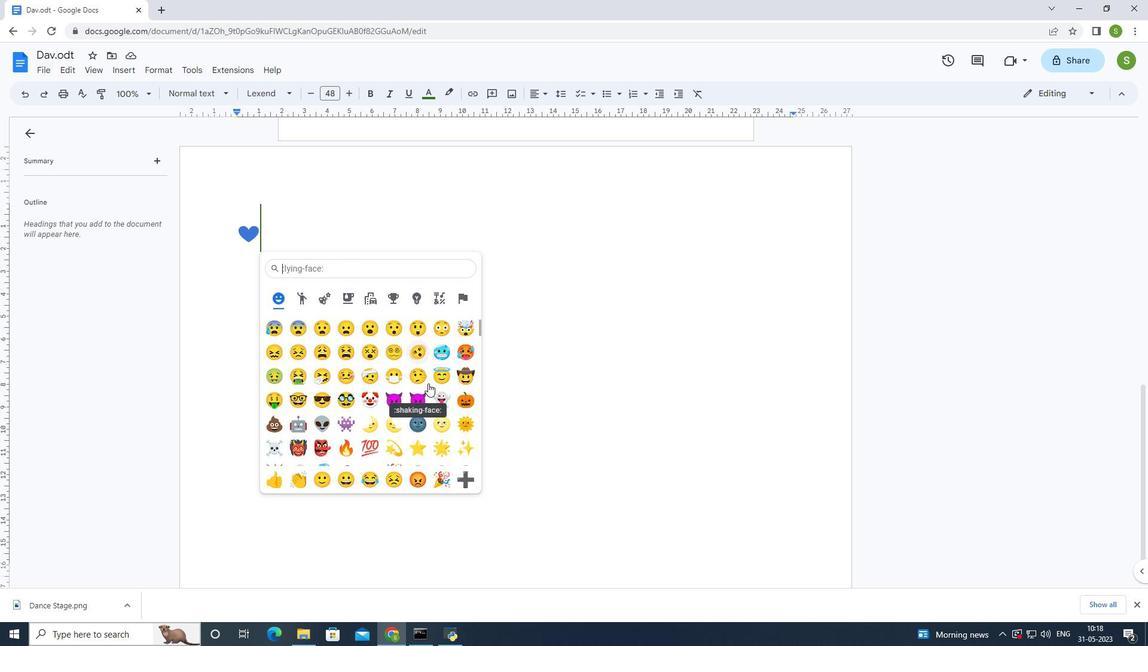 
Action: Mouse moved to (338, 418)
Screenshot: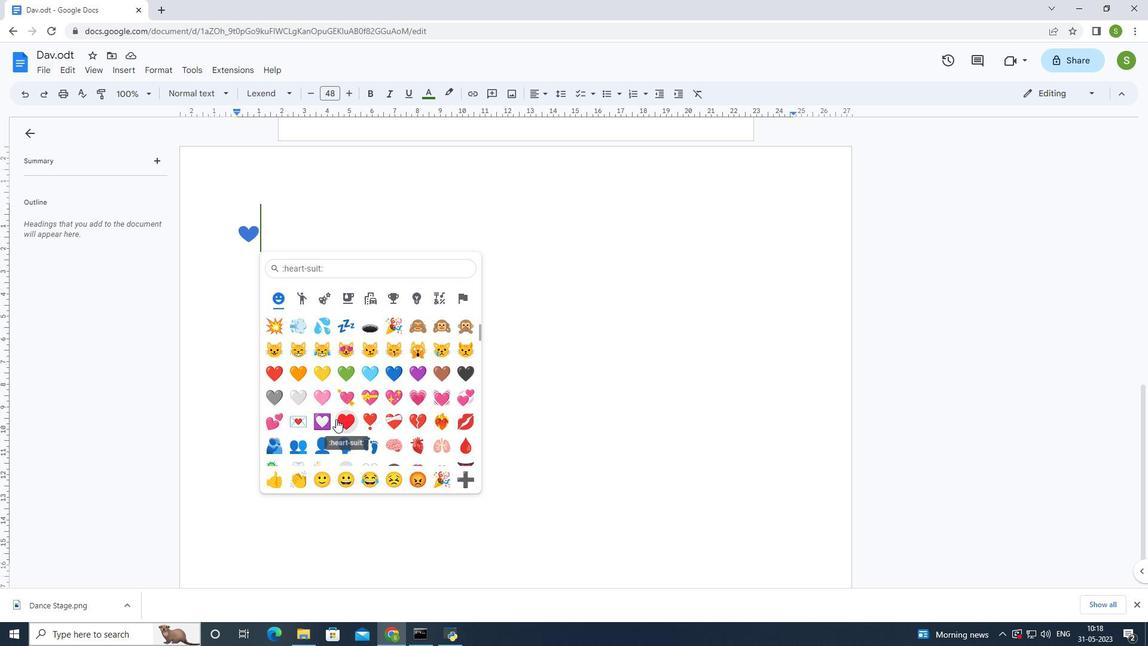
Action: Mouse pressed left at (338, 418)
Screenshot: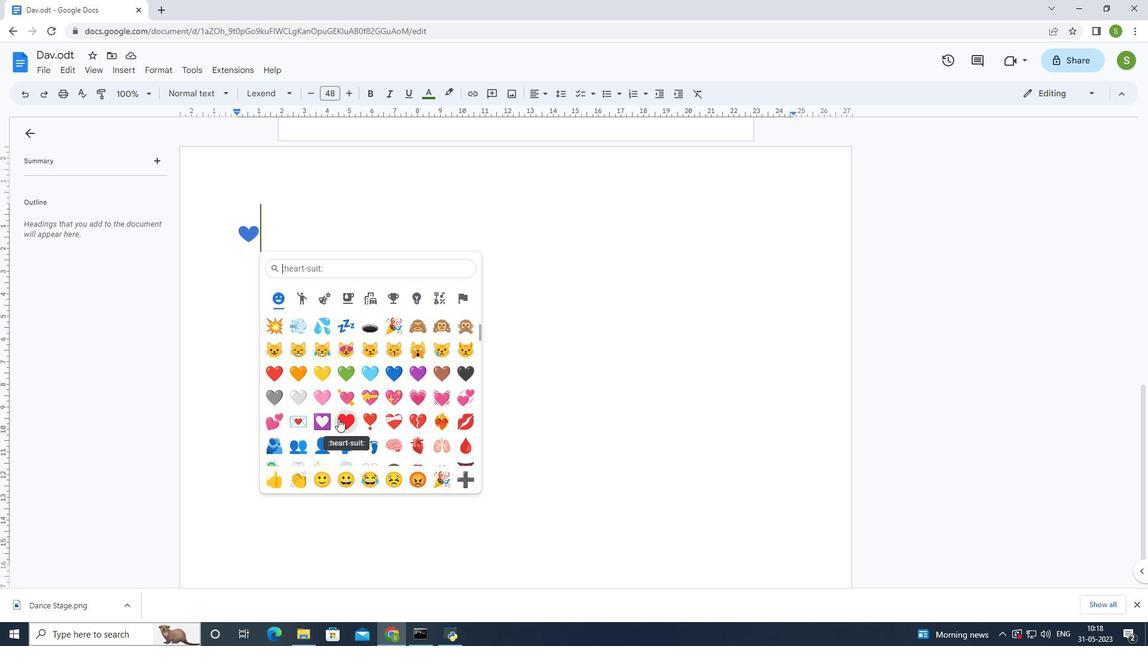 
Action: Mouse moved to (434, 272)
Screenshot: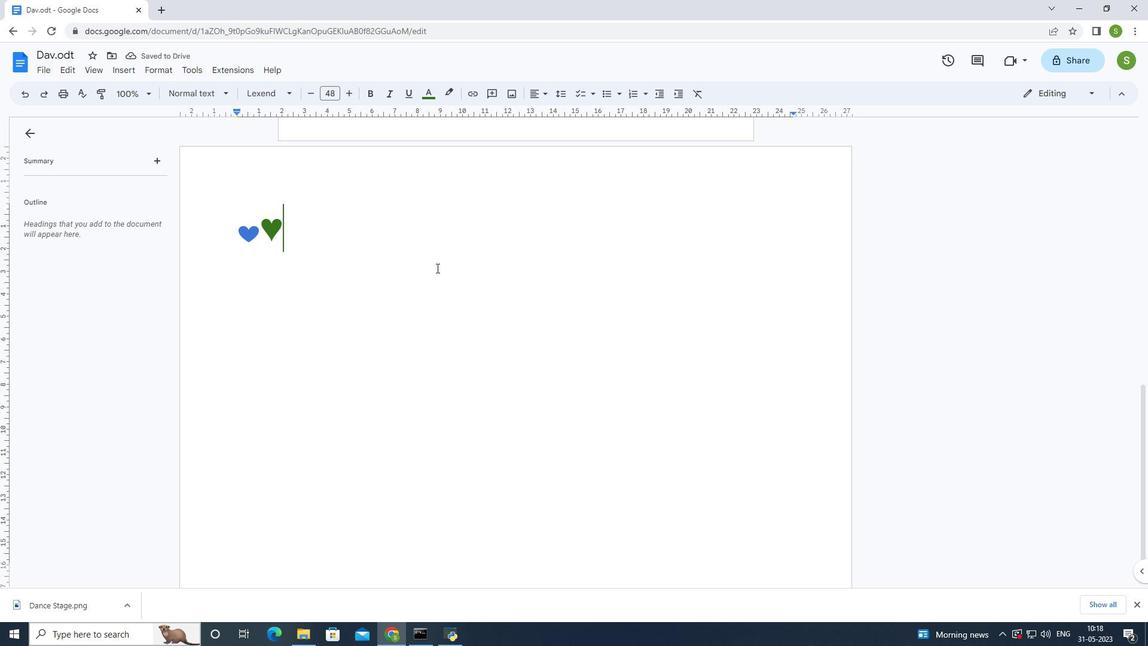 
Action: Key pressed <Key.backspace>
Screenshot: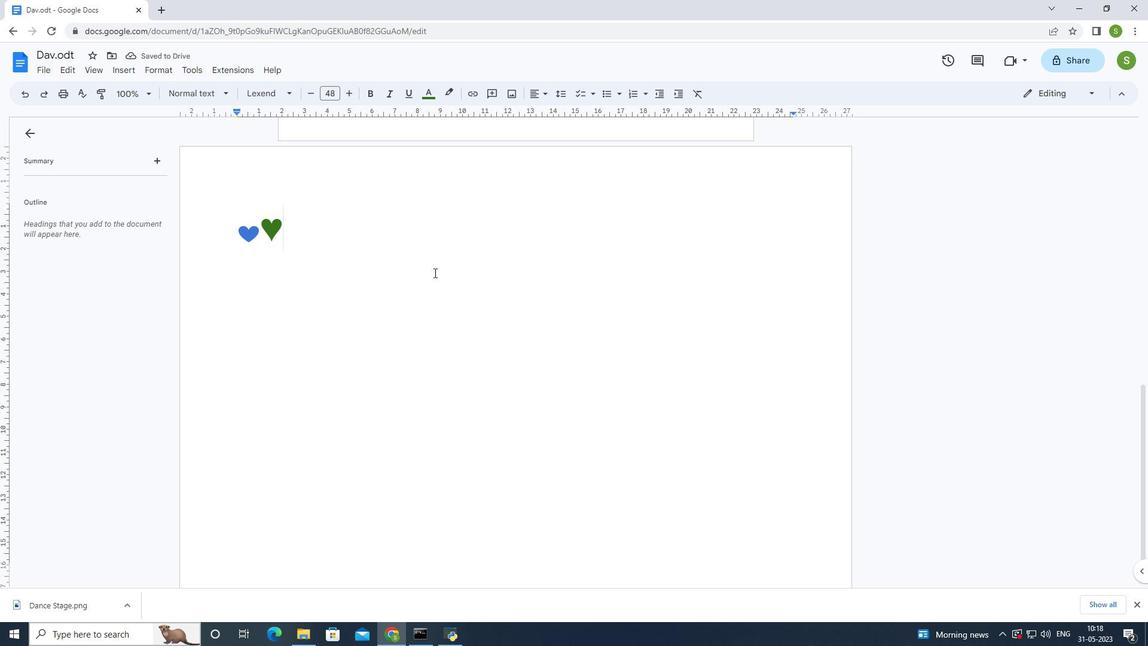 
Action: Mouse moved to (428, 269)
Screenshot: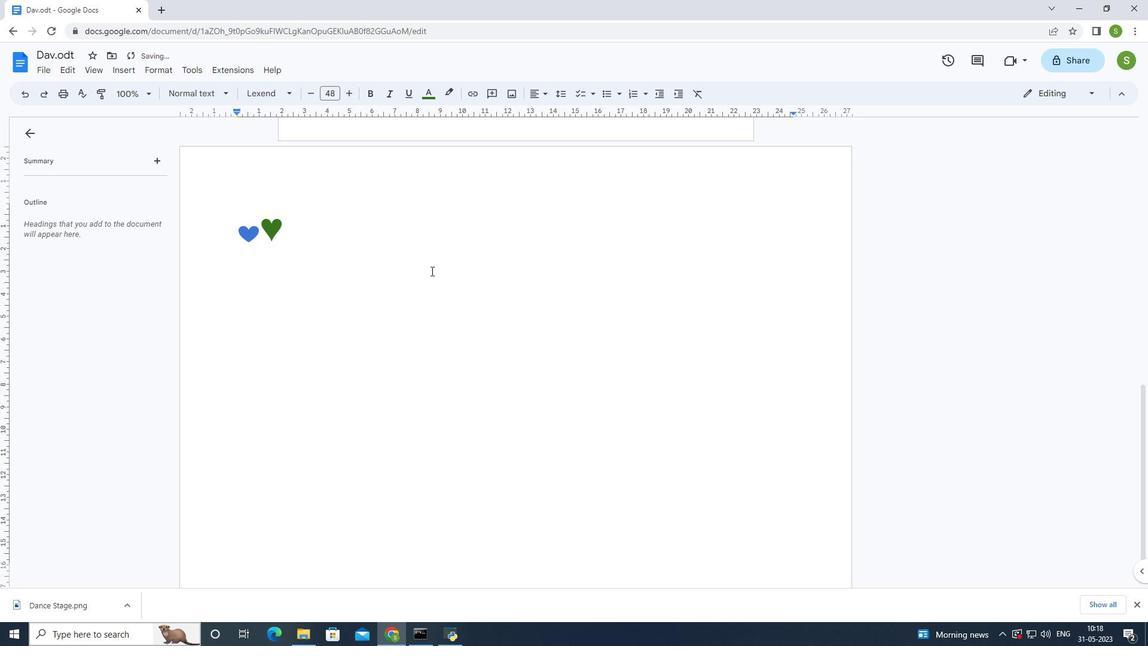 
Action: Key pressed <Key.backspace>
Screenshot: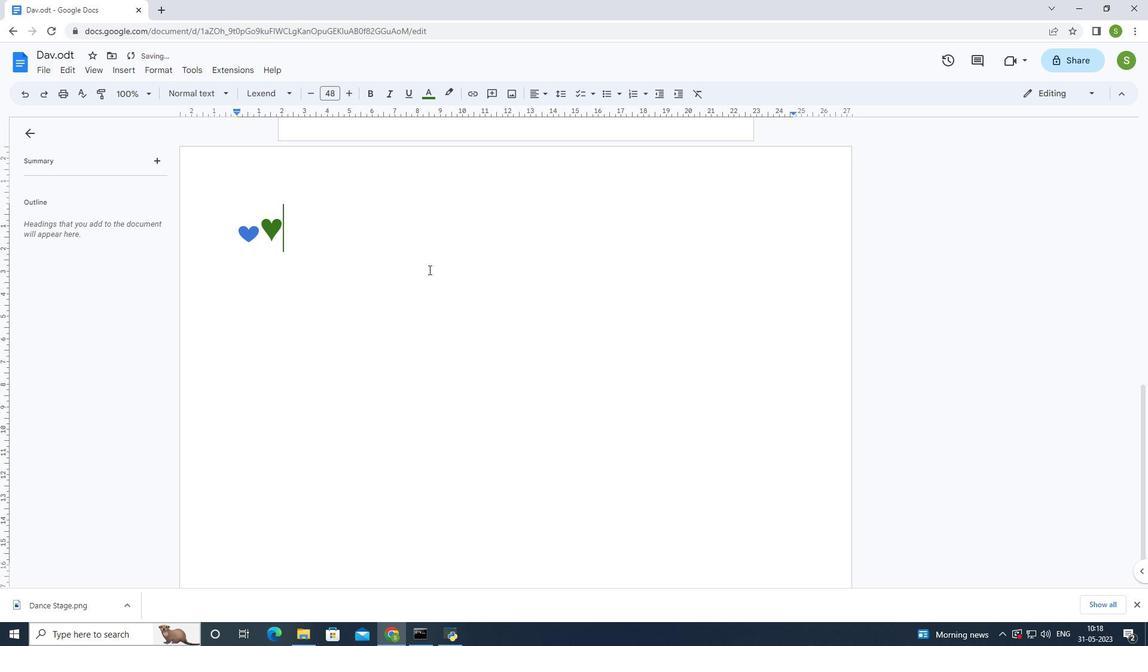 
Action: Mouse moved to (127, 76)
Screenshot: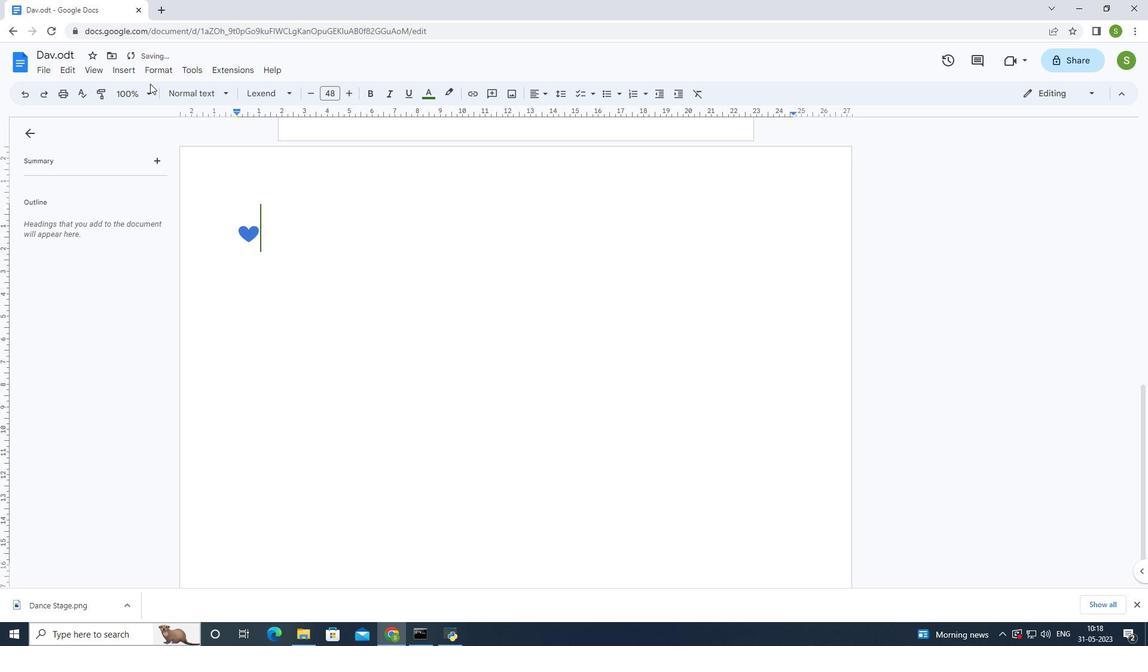 
Action: Mouse pressed left at (127, 76)
Screenshot: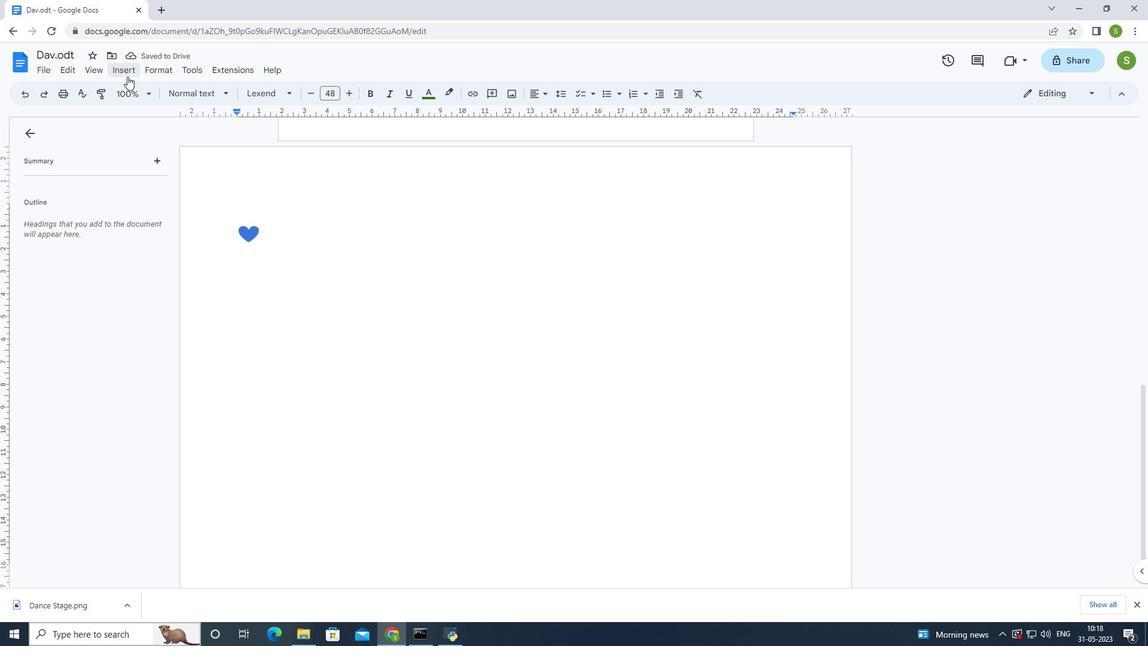 
Action: Mouse moved to (161, 186)
Screenshot: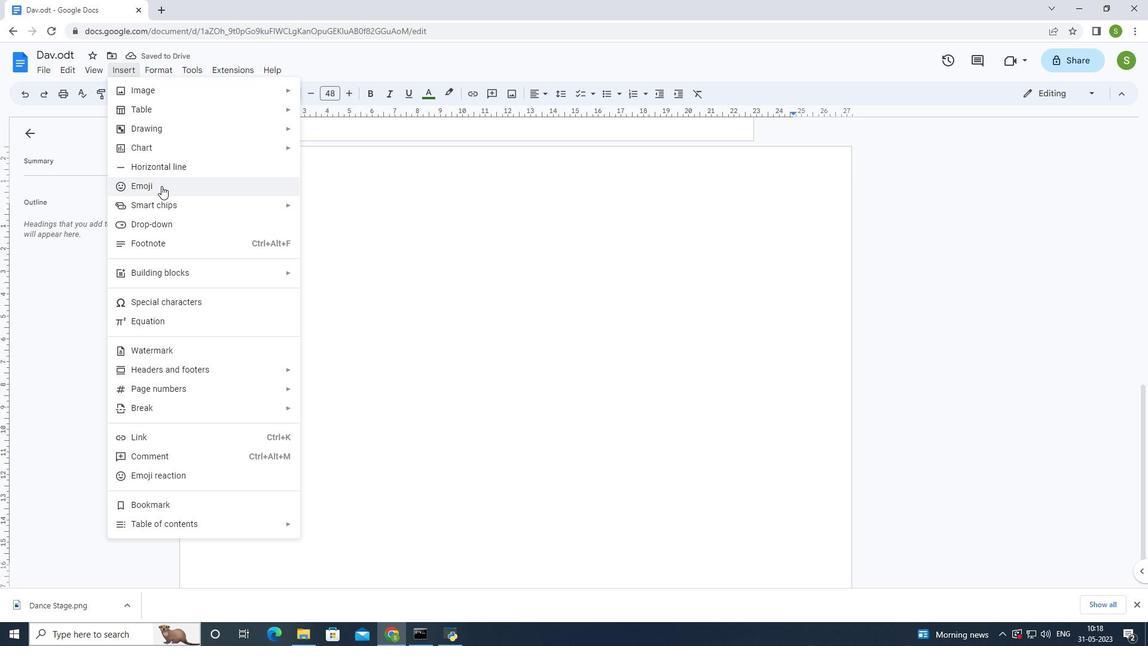 
Action: Mouse pressed left at (161, 186)
Screenshot: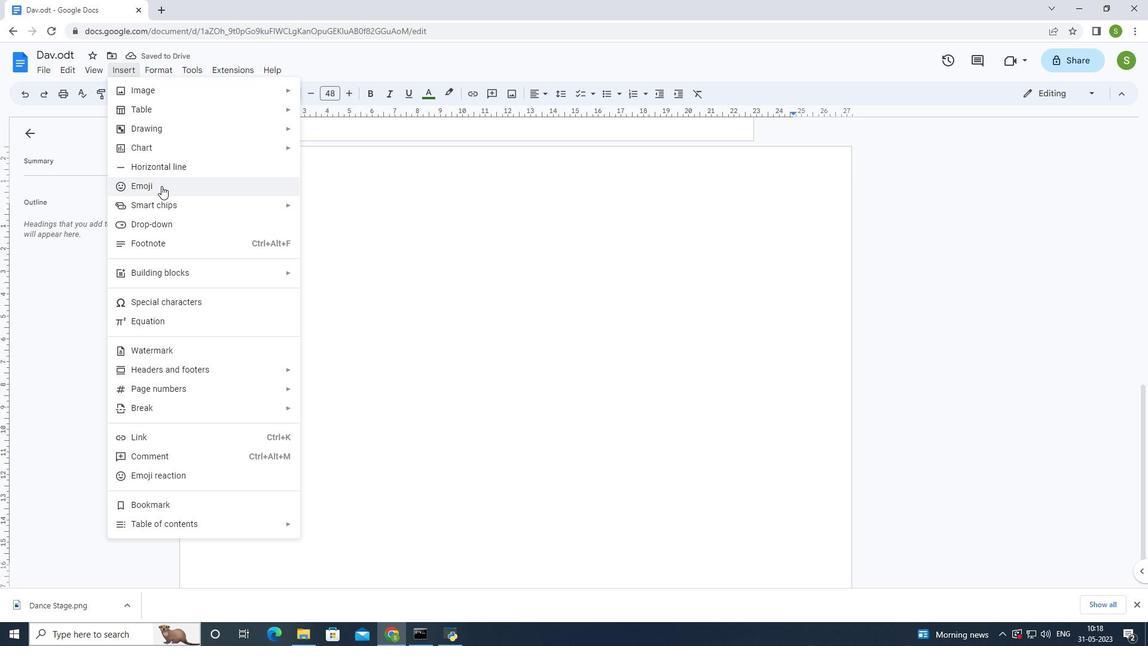 
Action: Mouse moved to (345, 360)
Screenshot: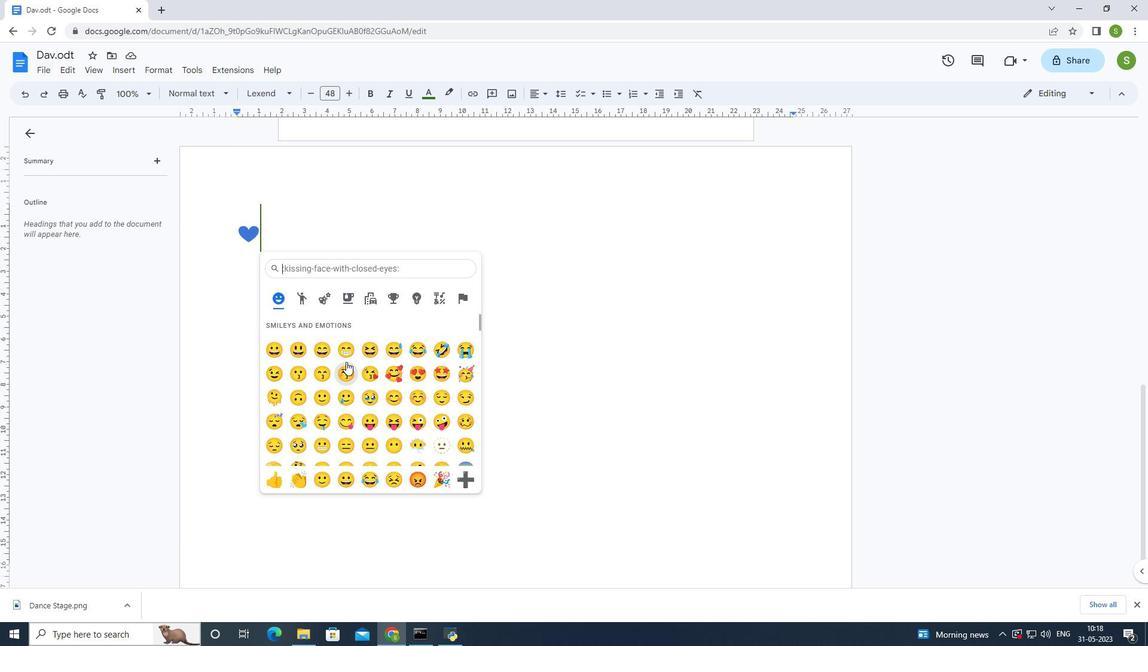 
Action: Mouse scrolled (345, 360) with delta (0, 0)
Screenshot: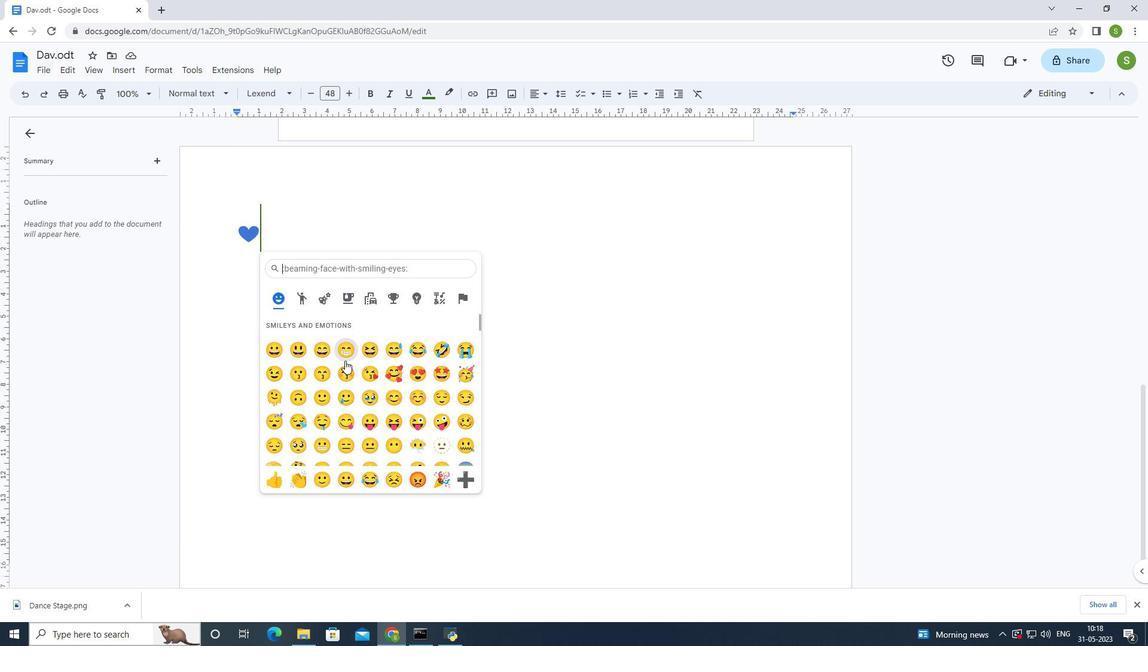 
Action: Mouse scrolled (345, 360) with delta (0, 0)
Screenshot: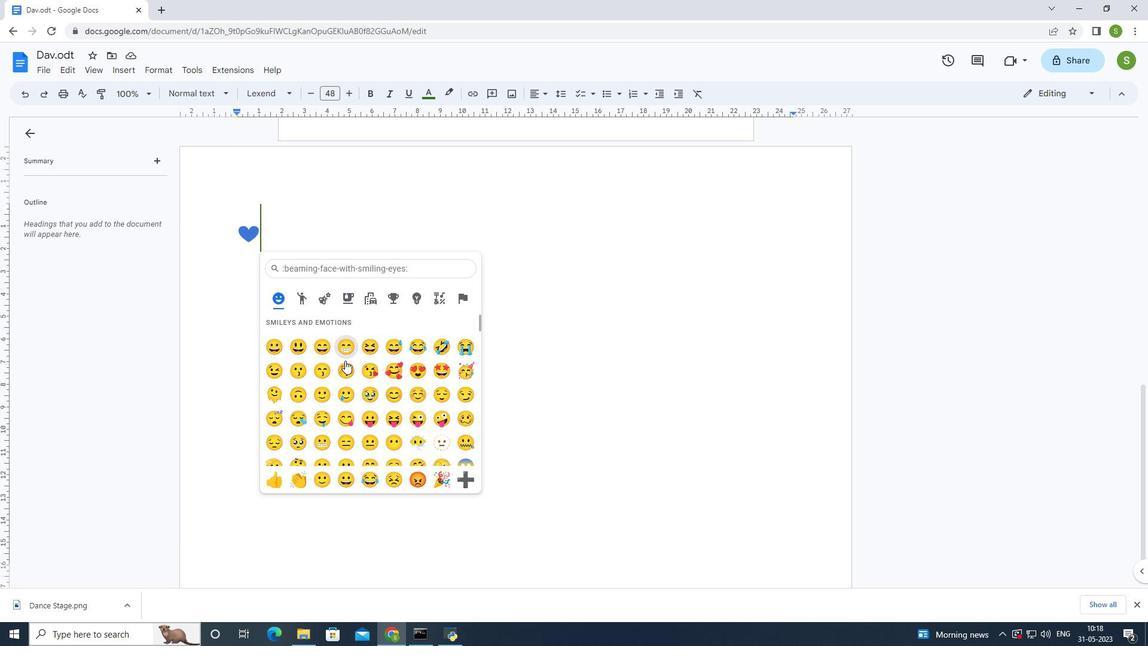 
Action: Mouse scrolled (345, 360) with delta (0, 0)
Screenshot: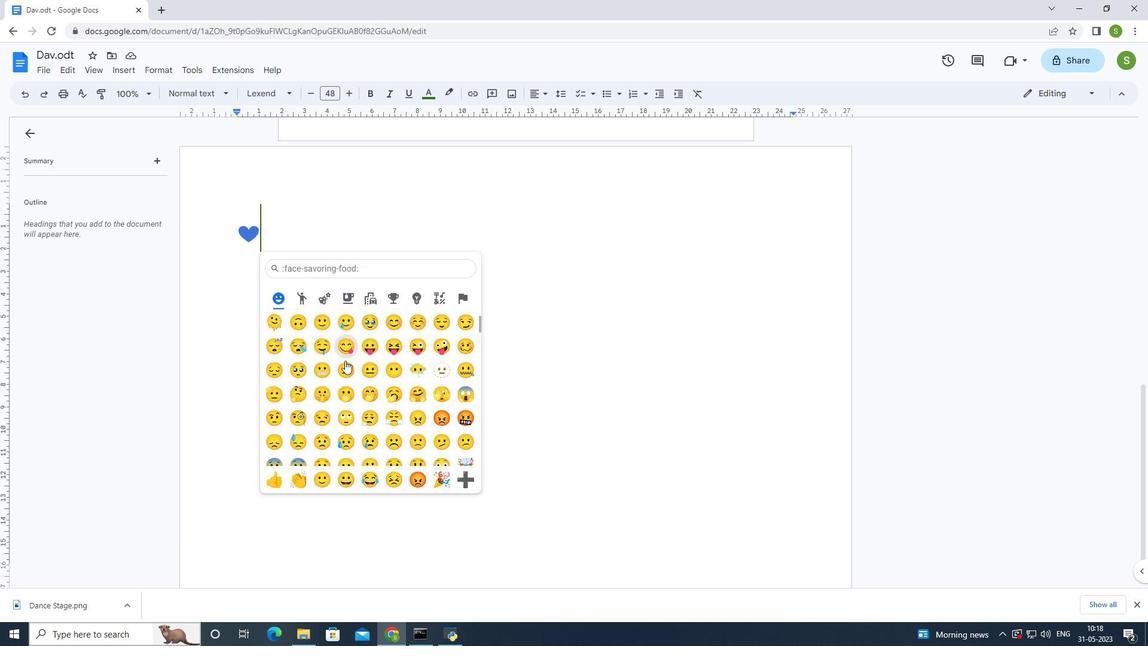 
Action: Mouse moved to (345, 359)
Screenshot: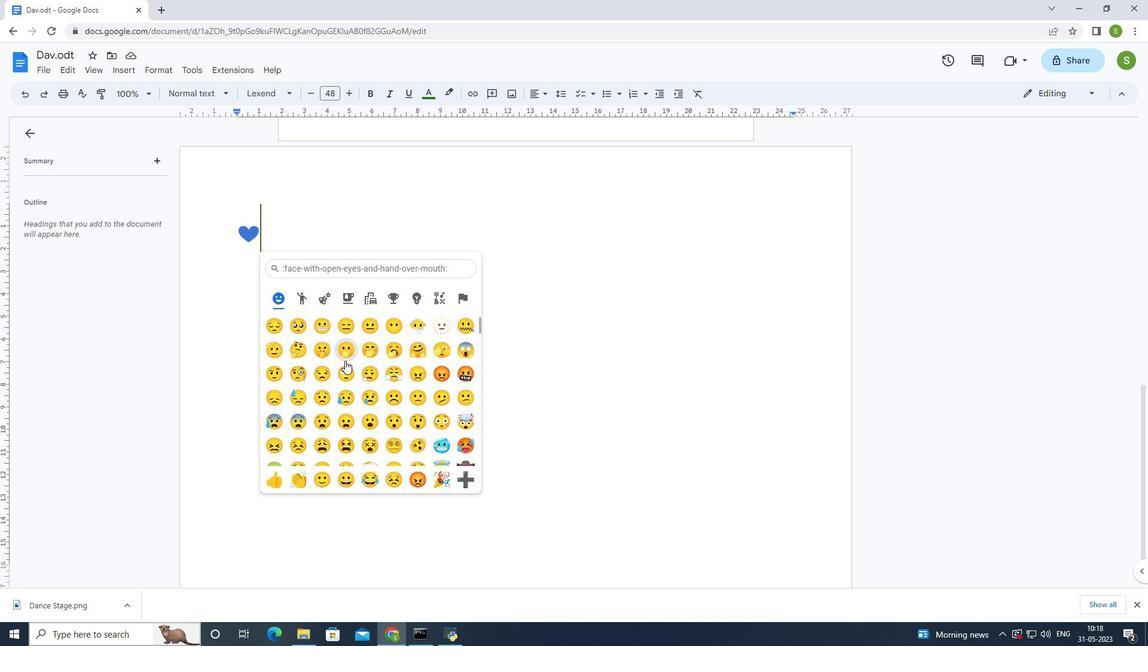 
Action: Mouse scrolled (345, 358) with delta (0, 0)
Screenshot: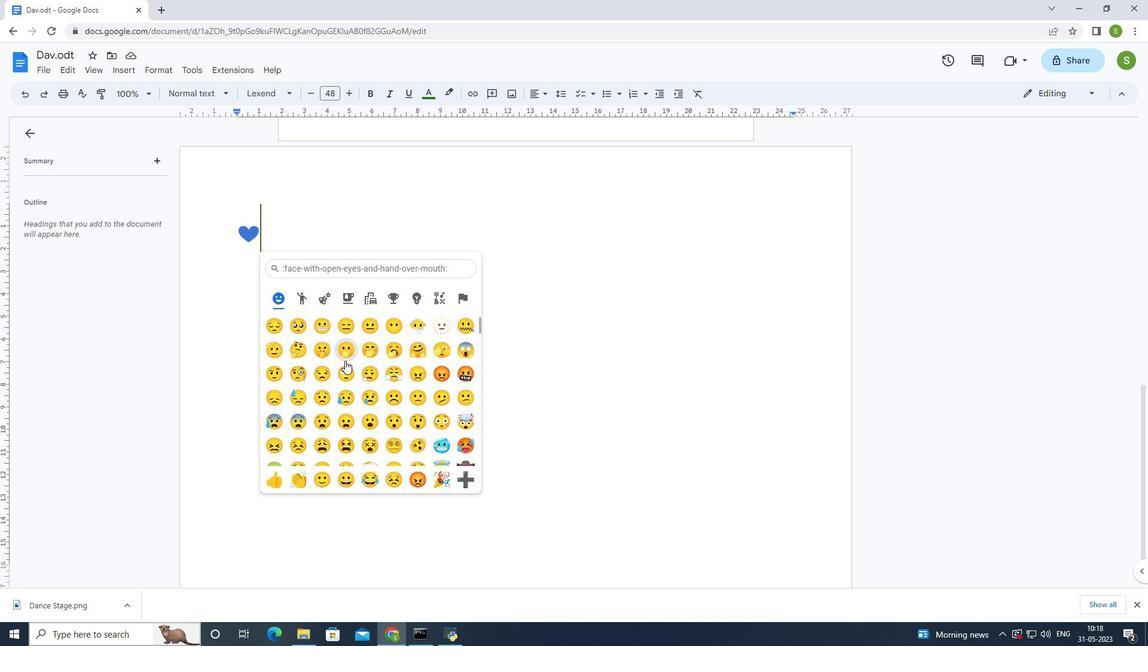 
Action: Mouse moved to (343, 352)
Screenshot: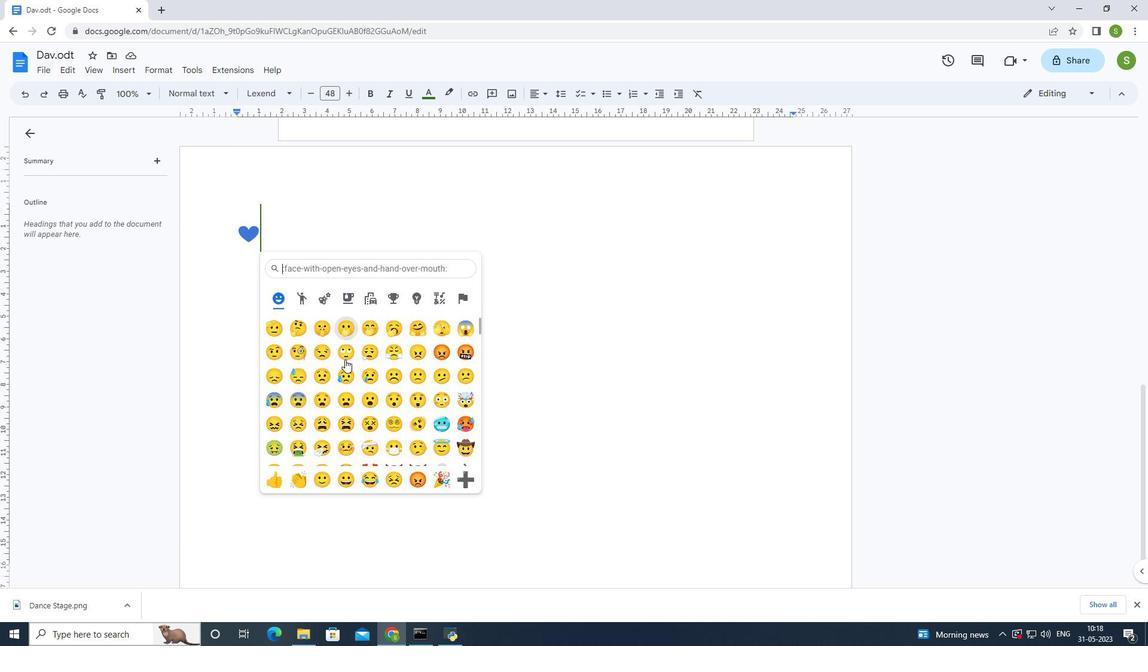 
Action: Mouse scrolled (343, 352) with delta (0, 0)
Screenshot: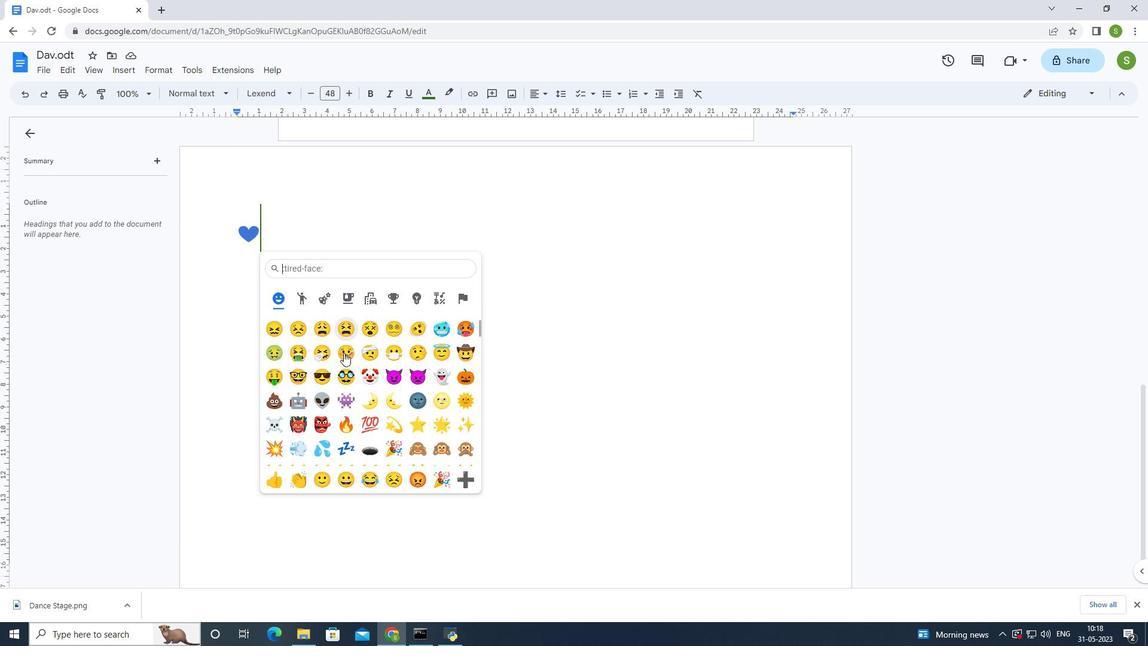 
Action: Mouse scrolled (343, 352) with delta (0, 0)
Screenshot: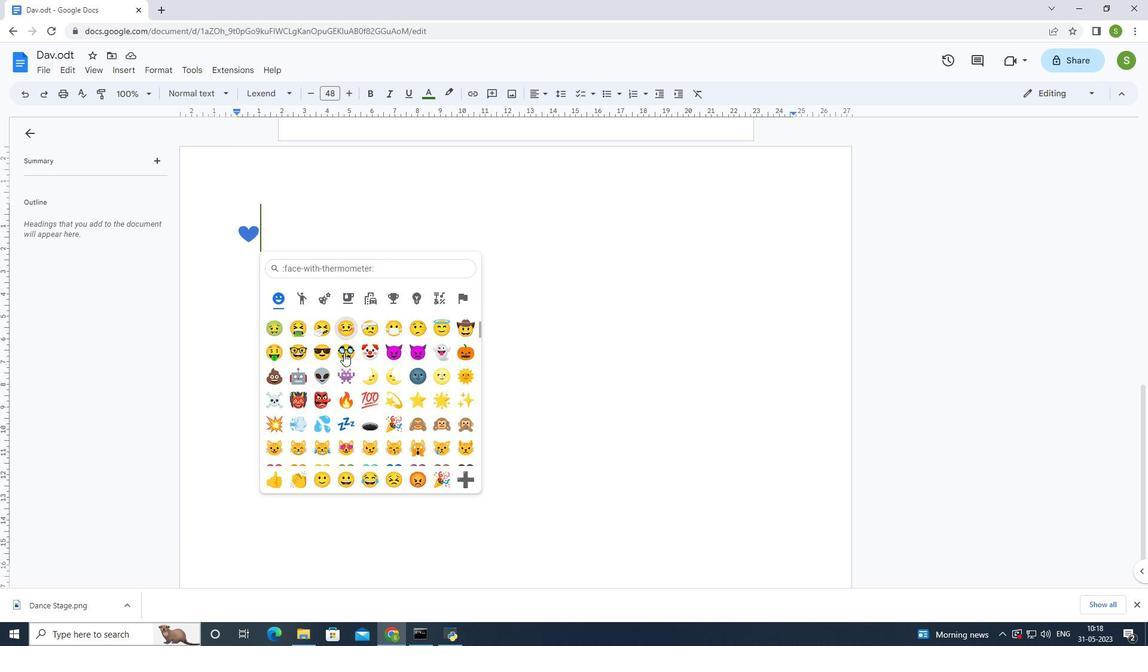 
Action: Mouse scrolled (343, 352) with delta (0, 0)
Screenshot: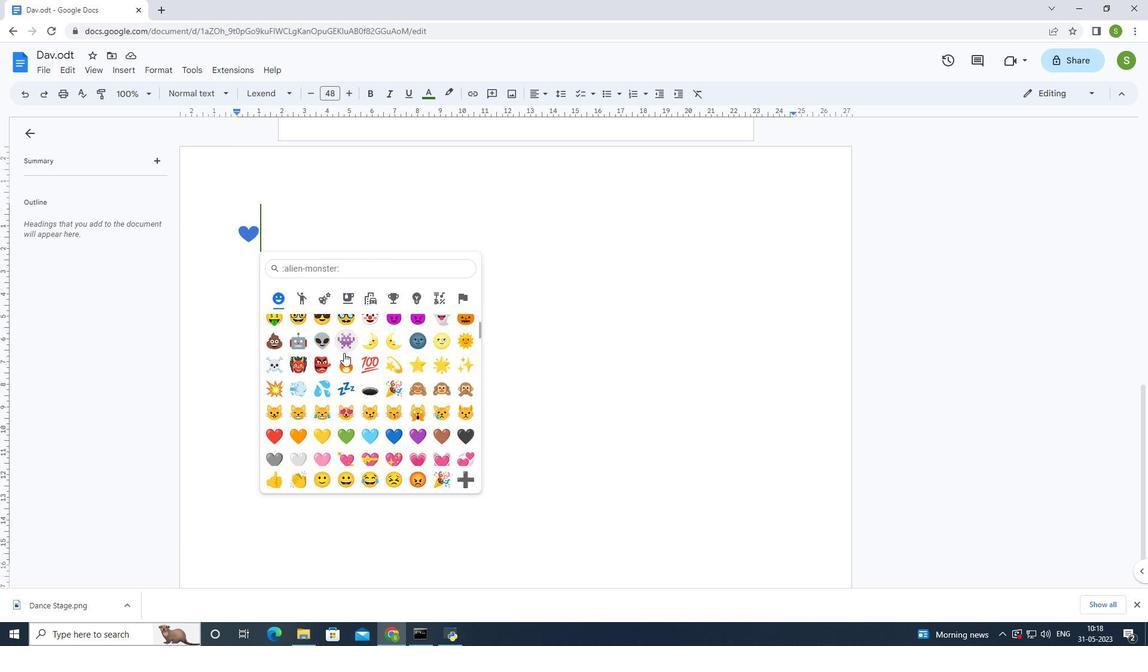 
Action: Mouse moved to (294, 357)
Screenshot: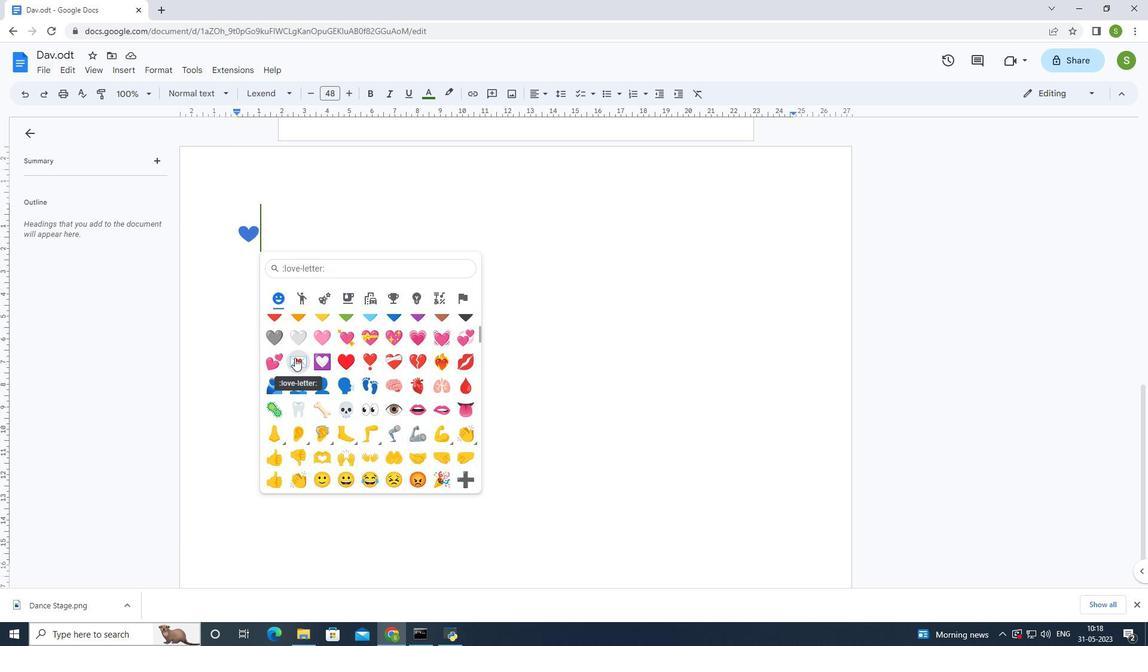 
Action: Mouse scrolled (294, 357) with delta (0, 0)
Screenshot: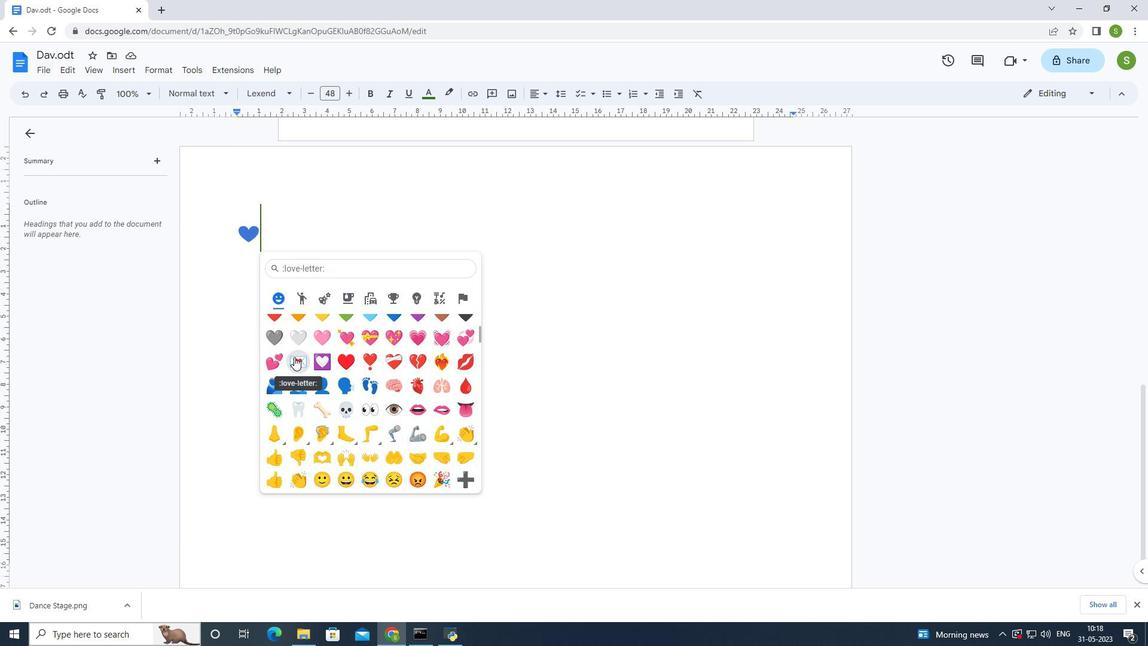 
Action: Mouse moved to (275, 368)
Screenshot: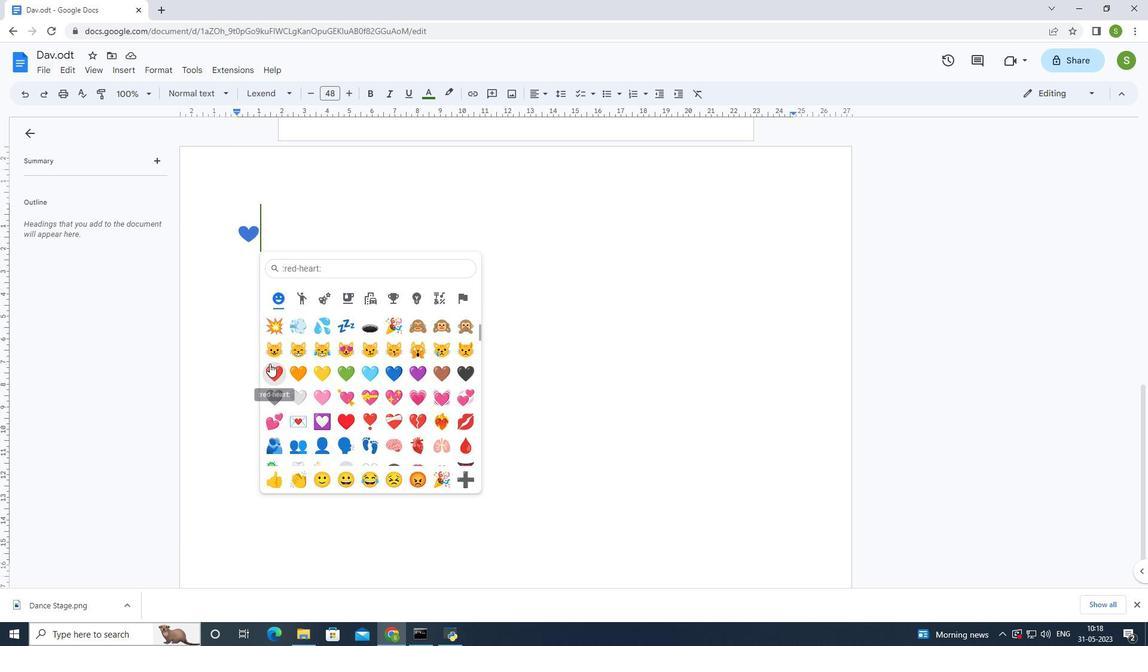 
Action: Mouse pressed left at (275, 368)
Screenshot: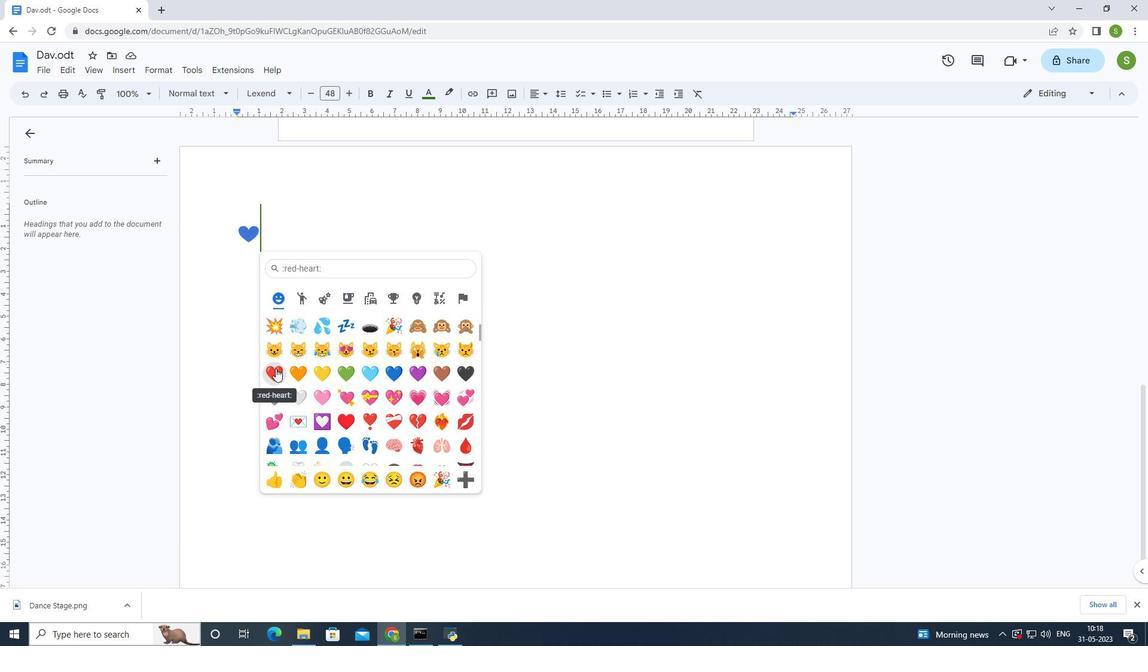 
Action: Mouse moved to (428, 336)
Screenshot: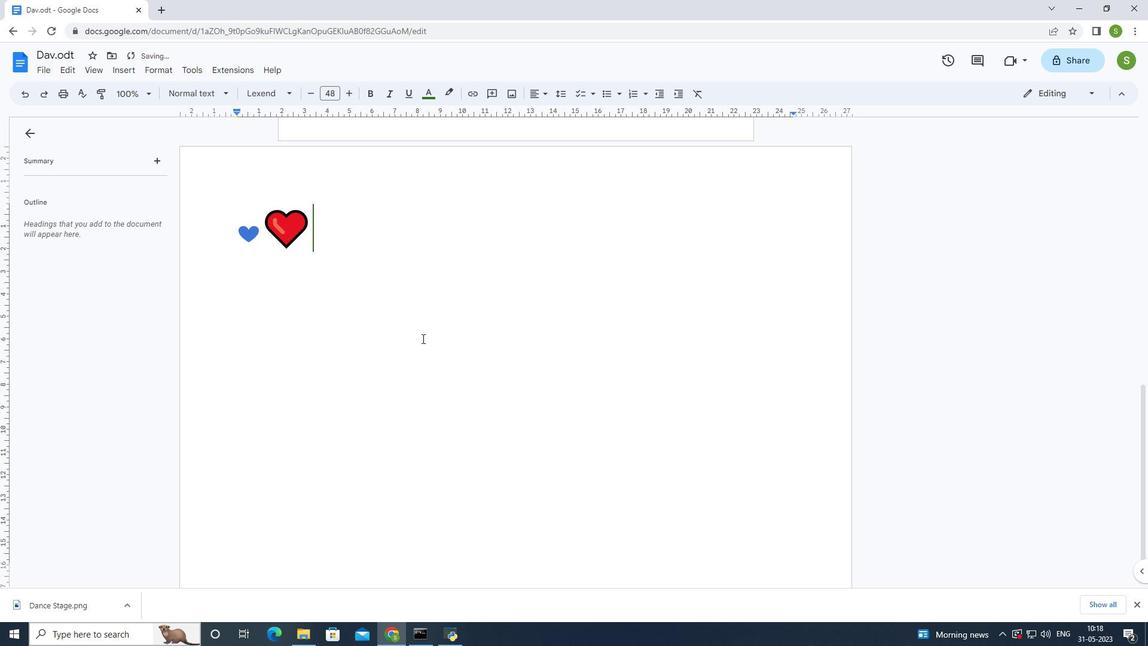 
Action: Mouse pressed left at (428, 336)
Screenshot: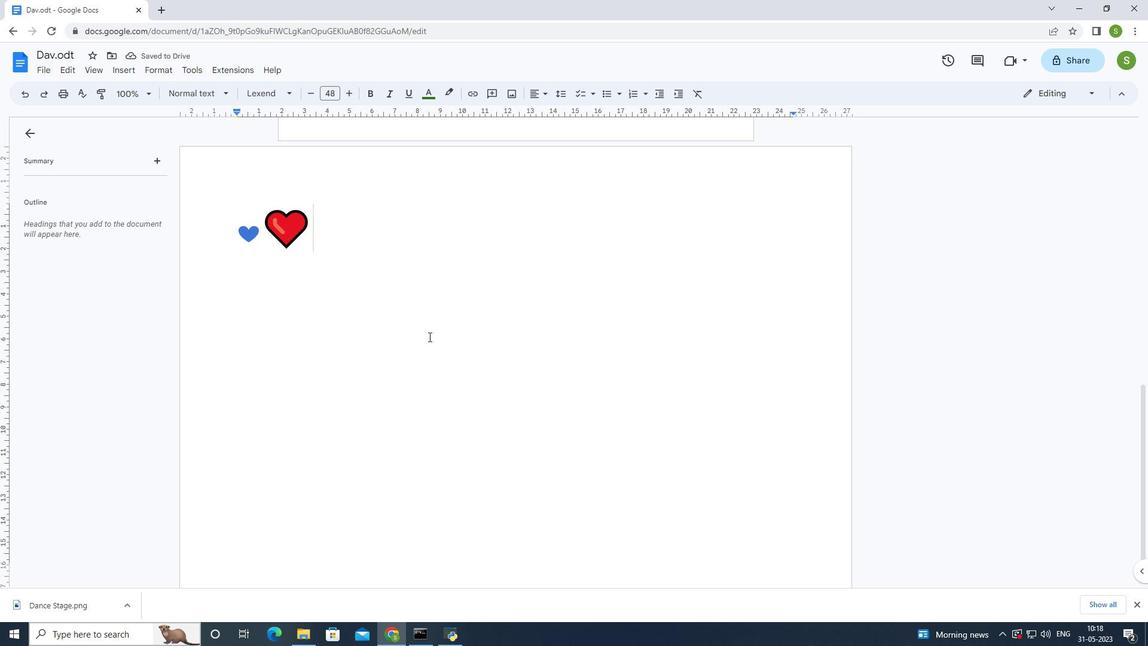 
Action: Mouse moved to (425, 332)
Screenshot: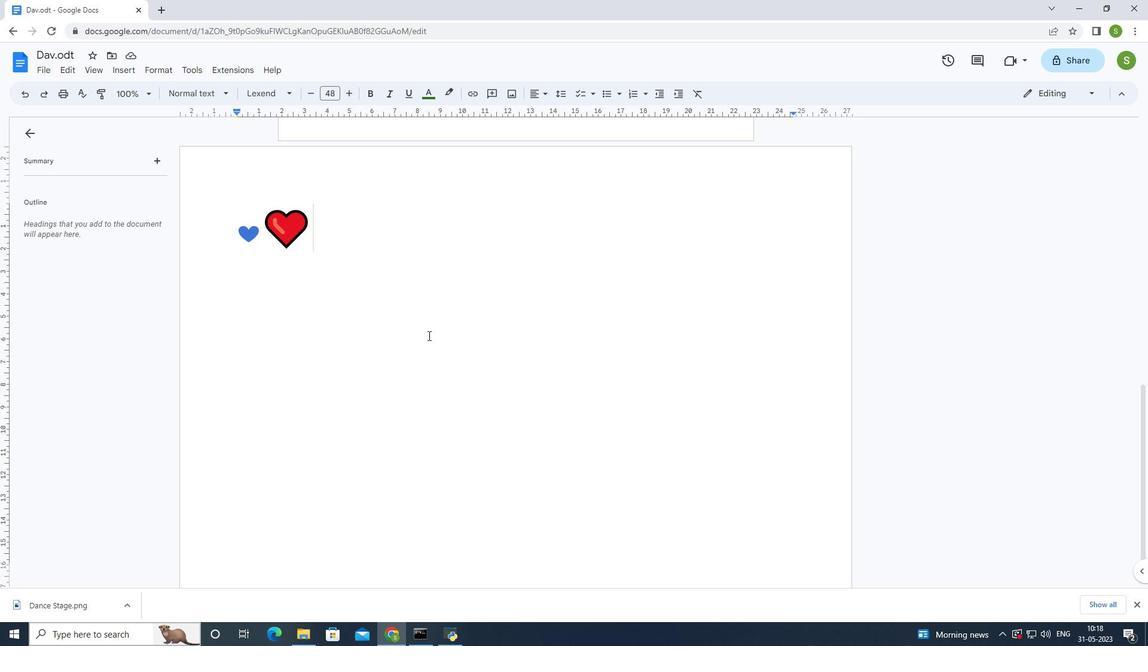 
